 Task: Search one way flight ticket for 3 adults, 3 children in business from Peoria: General Downing-peoria International Airport to Riverton: Central Wyoming Regional Airport (was Riverton Regional) on 5-4-2023. Choice of flights is Emirates. Number of bags: 4 checked bags. Price is upto 108000. Outbound departure time preference is 15:45.
Action: Mouse moved to (403, 355)
Screenshot: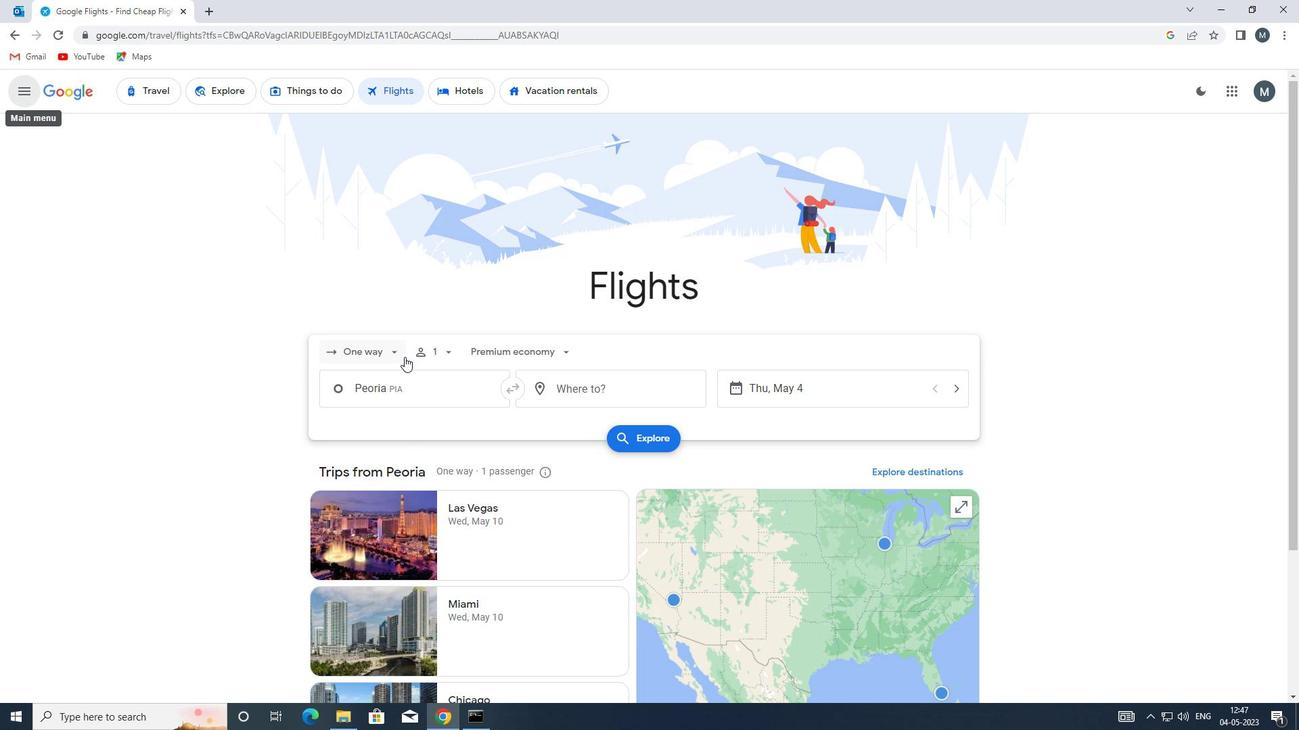 
Action: Mouse pressed left at (403, 355)
Screenshot: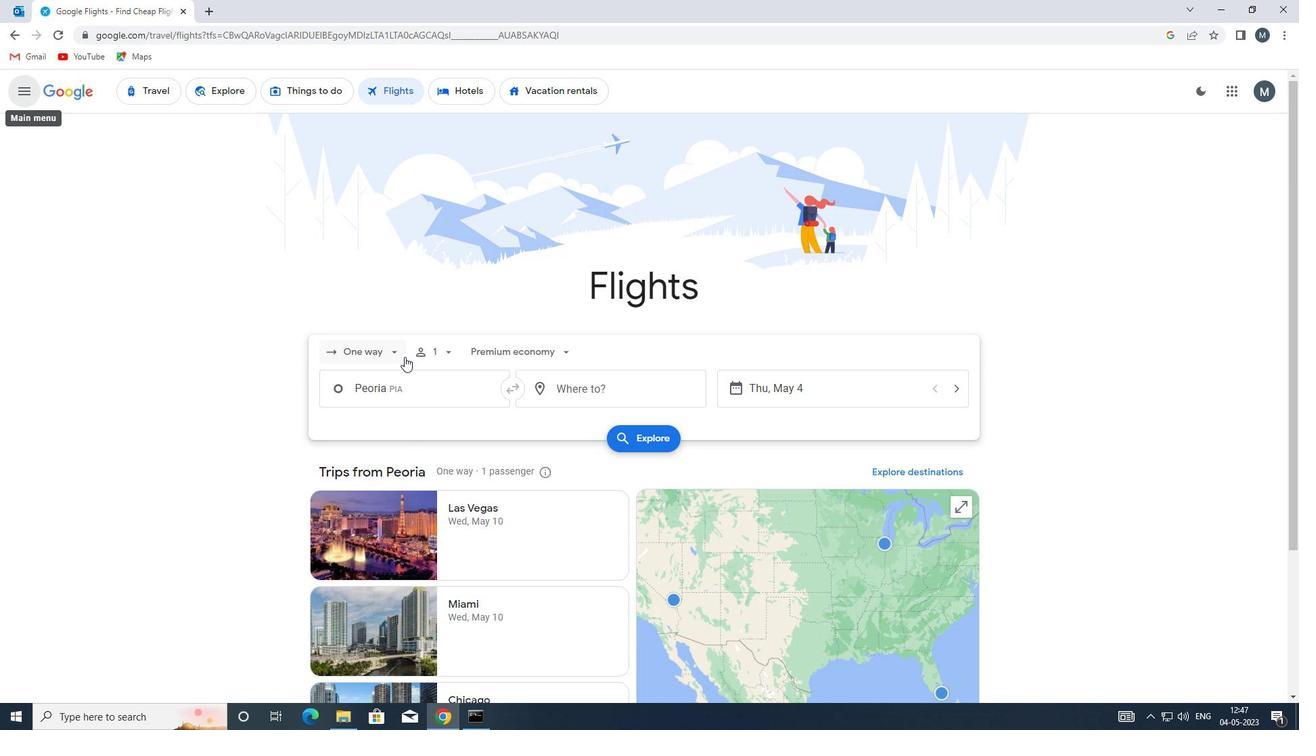 
Action: Mouse moved to (412, 411)
Screenshot: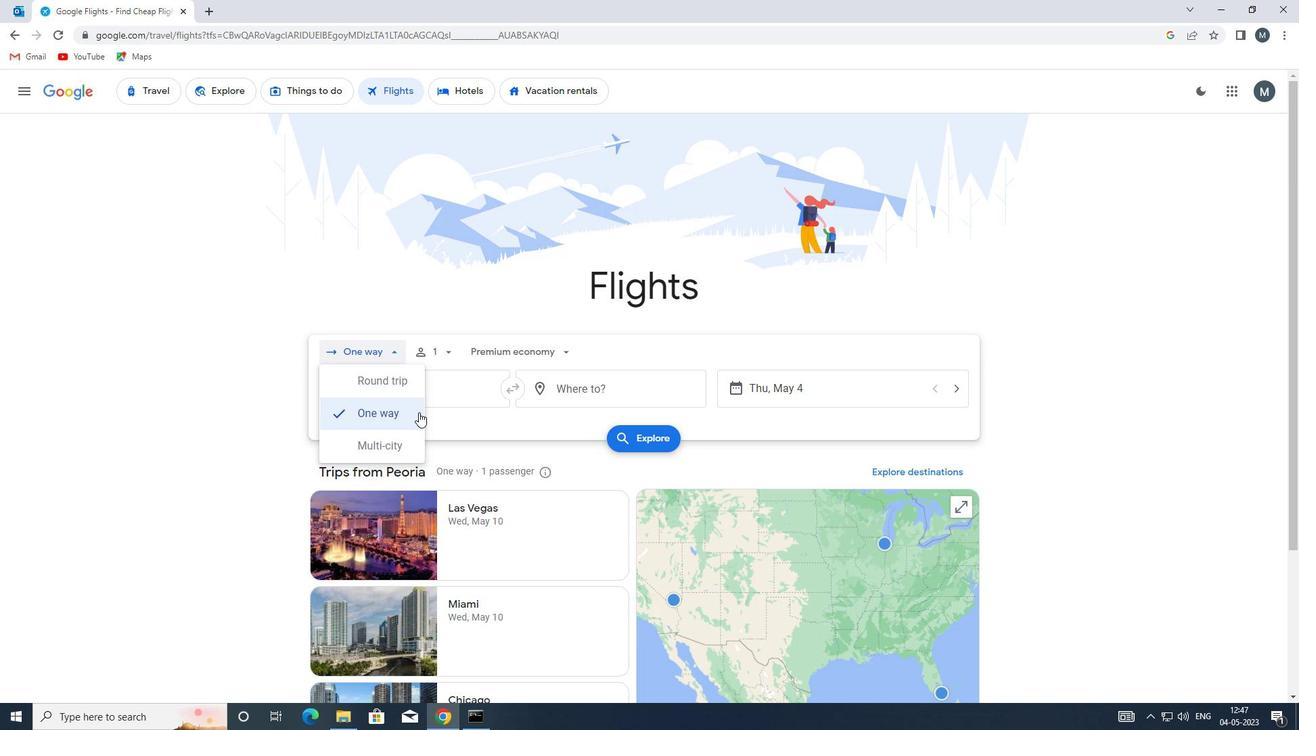 
Action: Mouse pressed left at (412, 411)
Screenshot: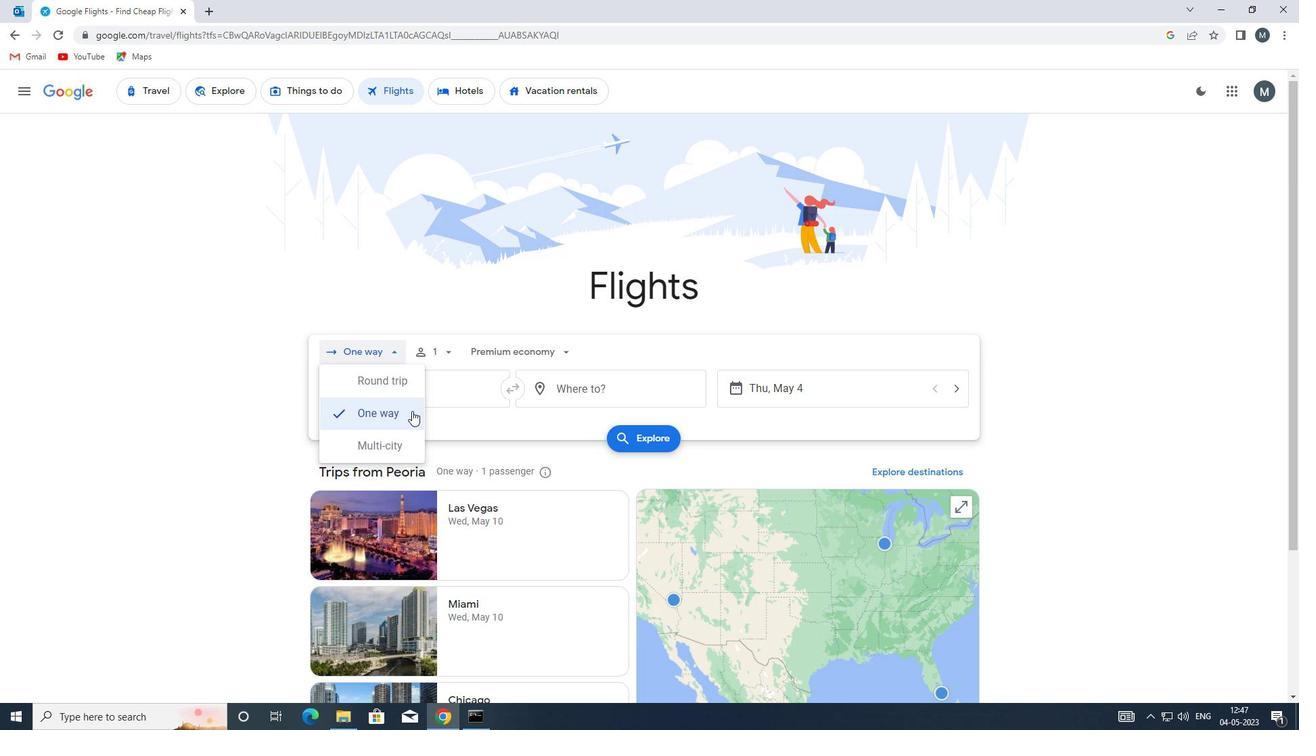 
Action: Mouse moved to (455, 351)
Screenshot: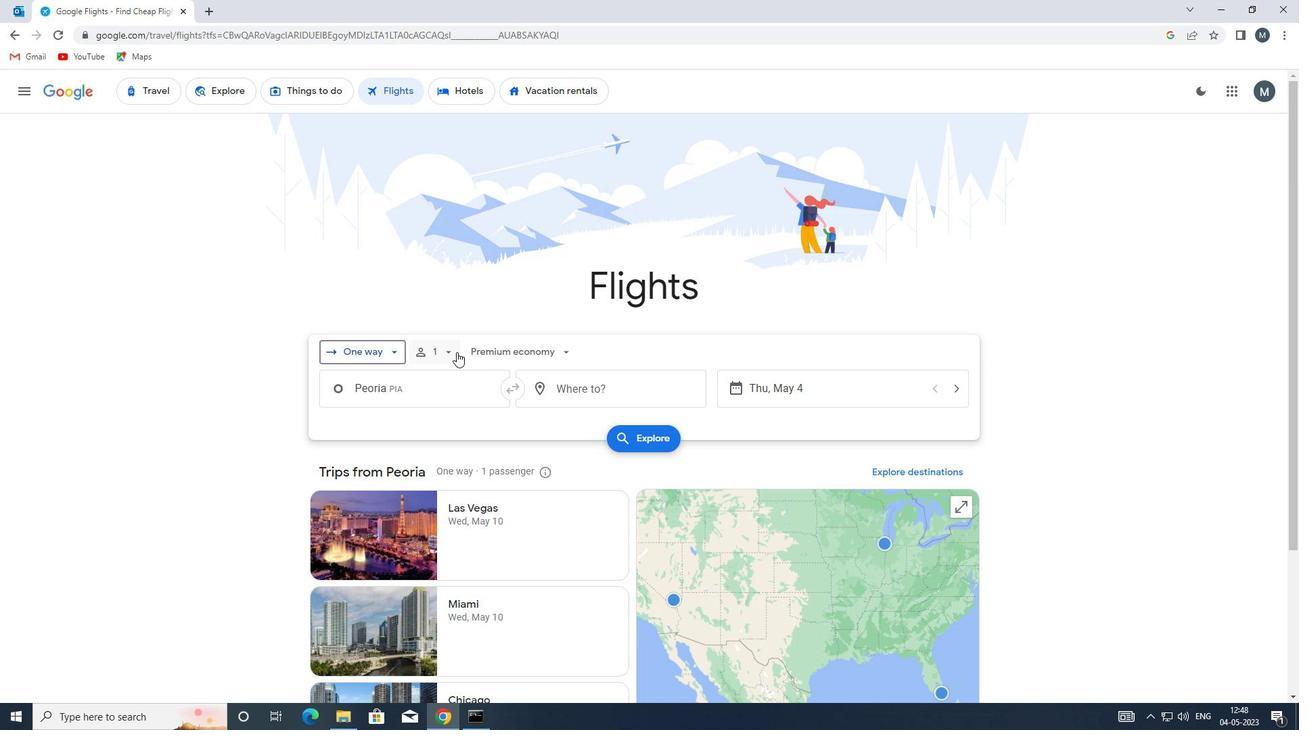 
Action: Mouse pressed left at (455, 351)
Screenshot: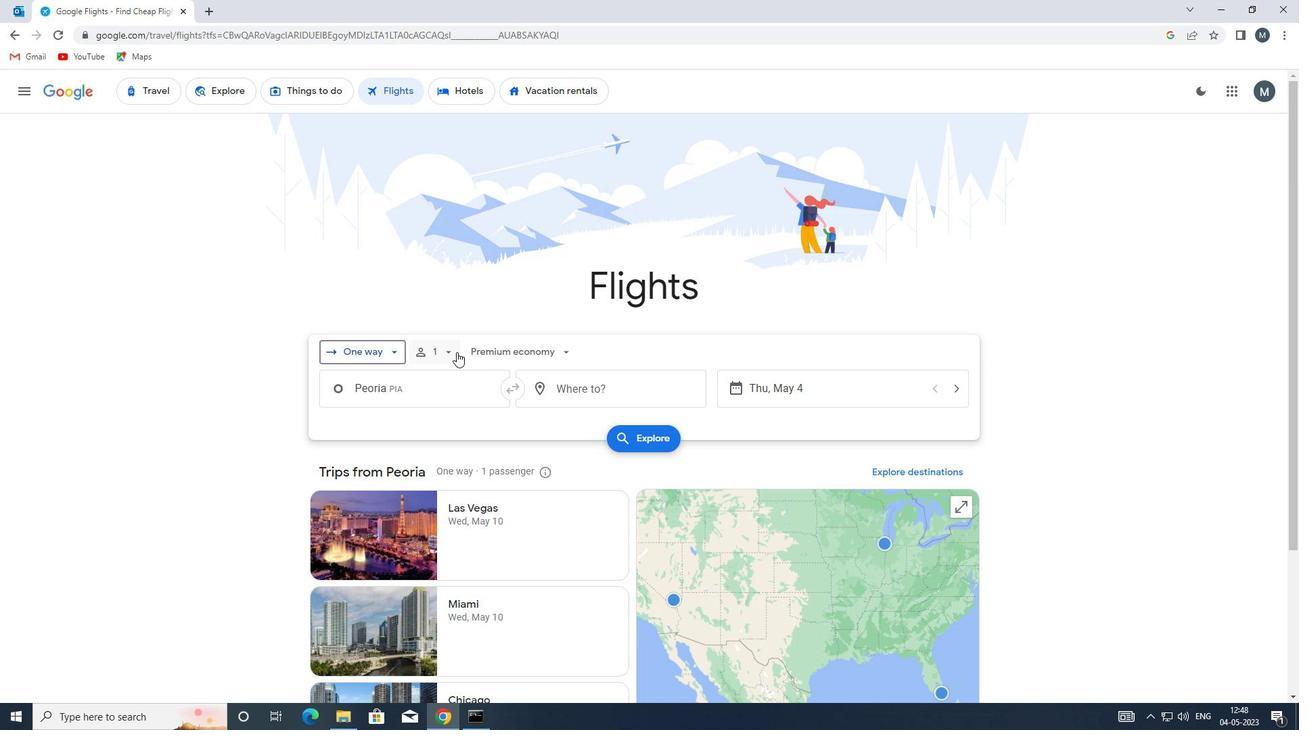 
Action: Mouse moved to (554, 384)
Screenshot: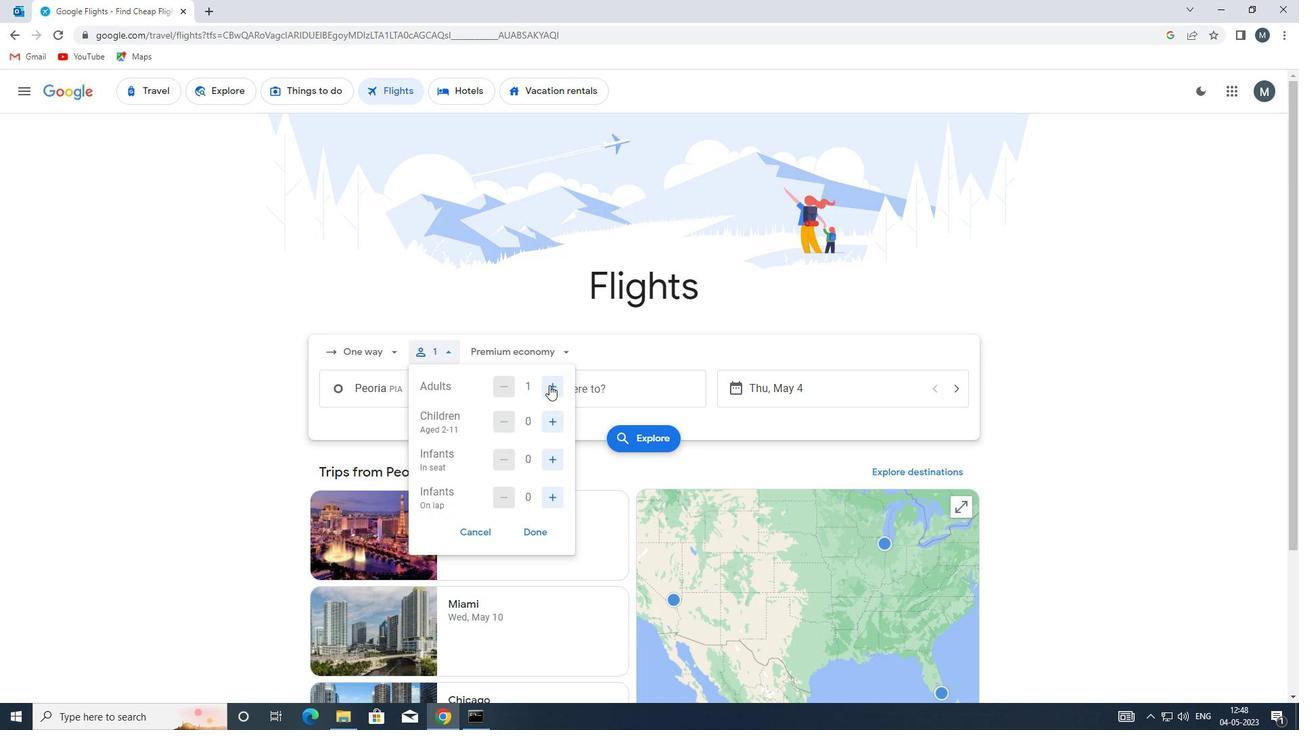 
Action: Mouse pressed left at (554, 384)
Screenshot: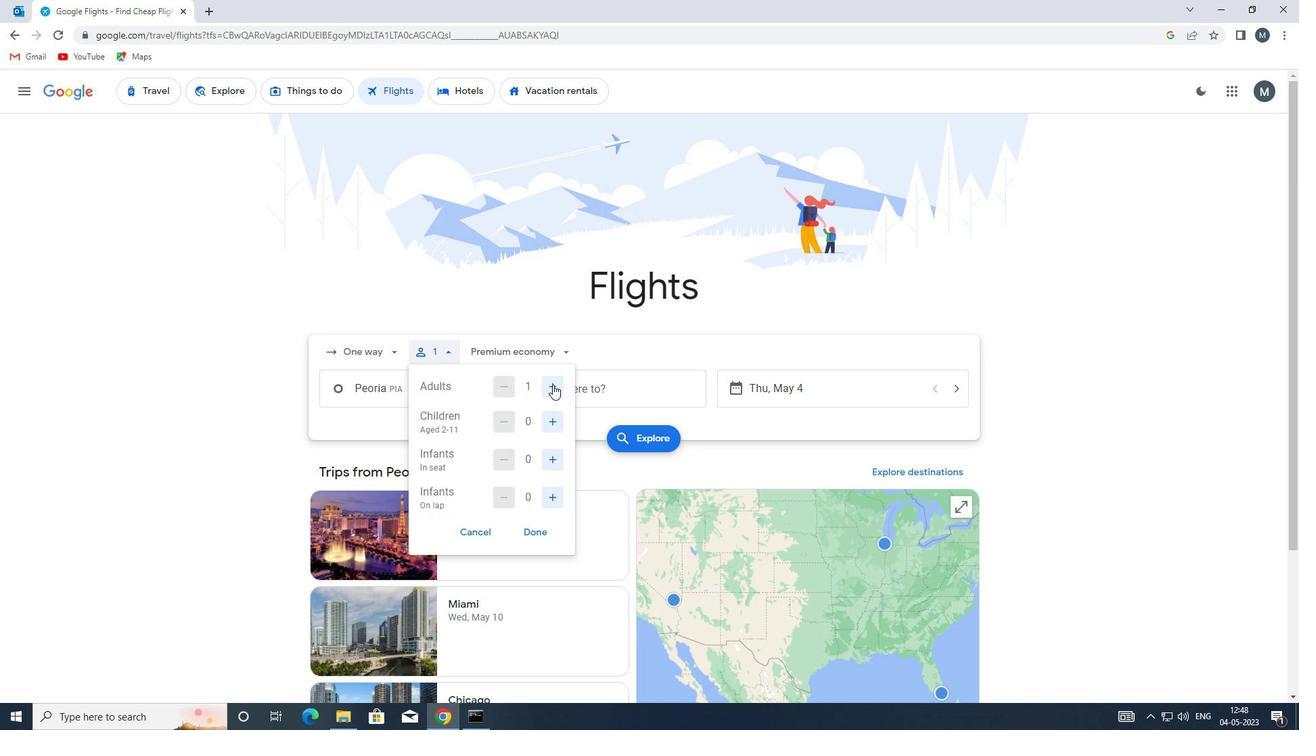
Action: Mouse pressed left at (554, 384)
Screenshot: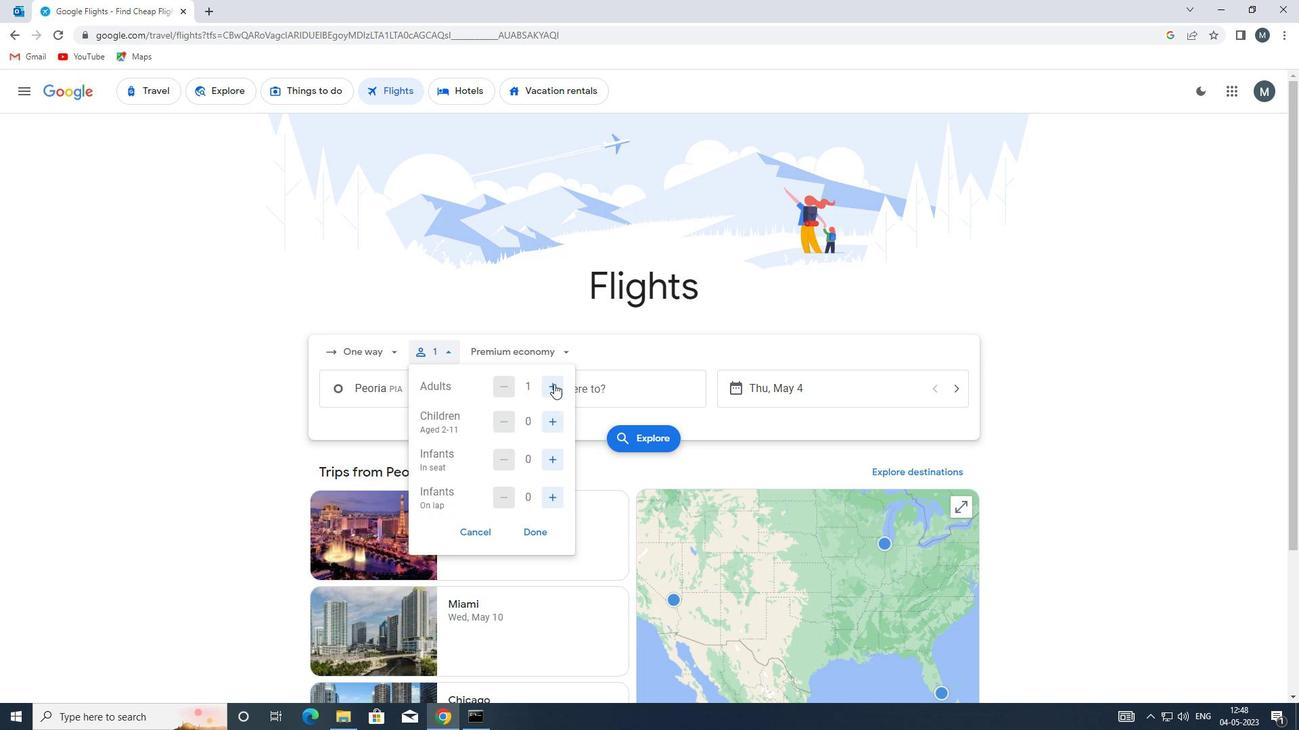 
Action: Mouse moved to (555, 419)
Screenshot: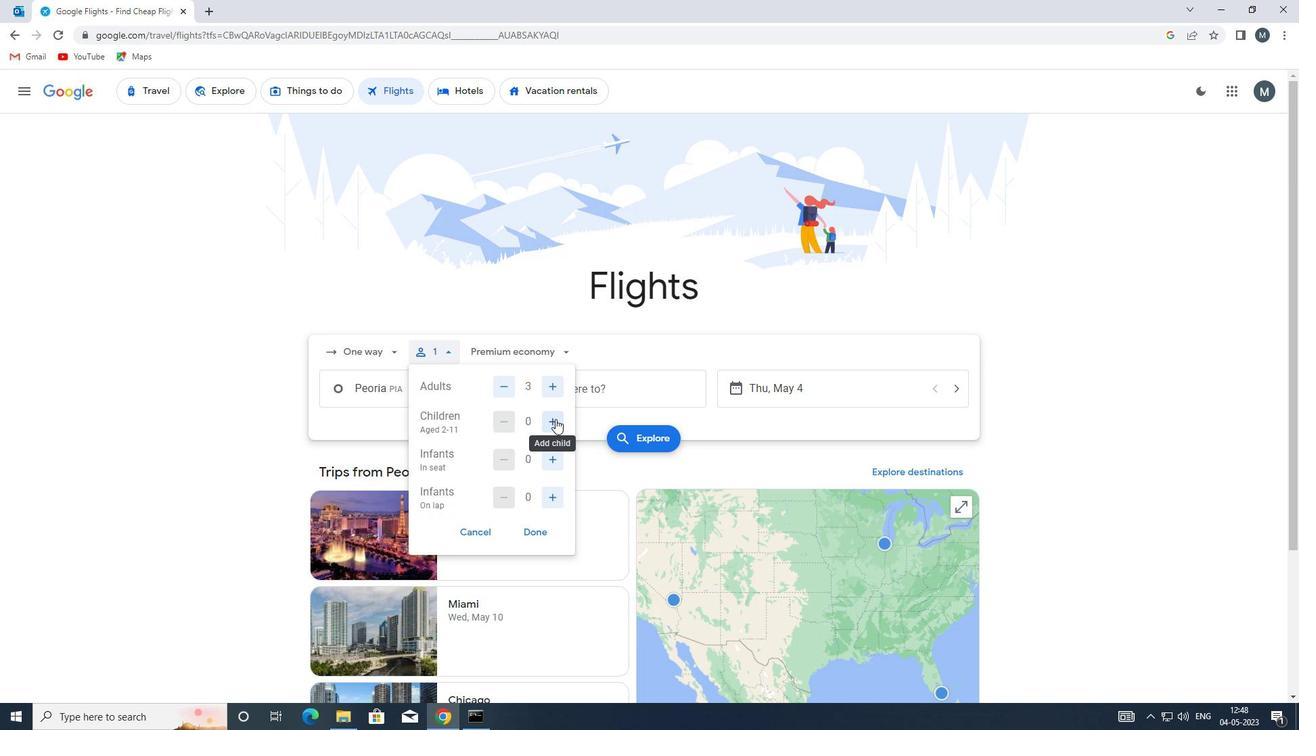 
Action: Mouse pressed left at (555, 419)
Screenshot: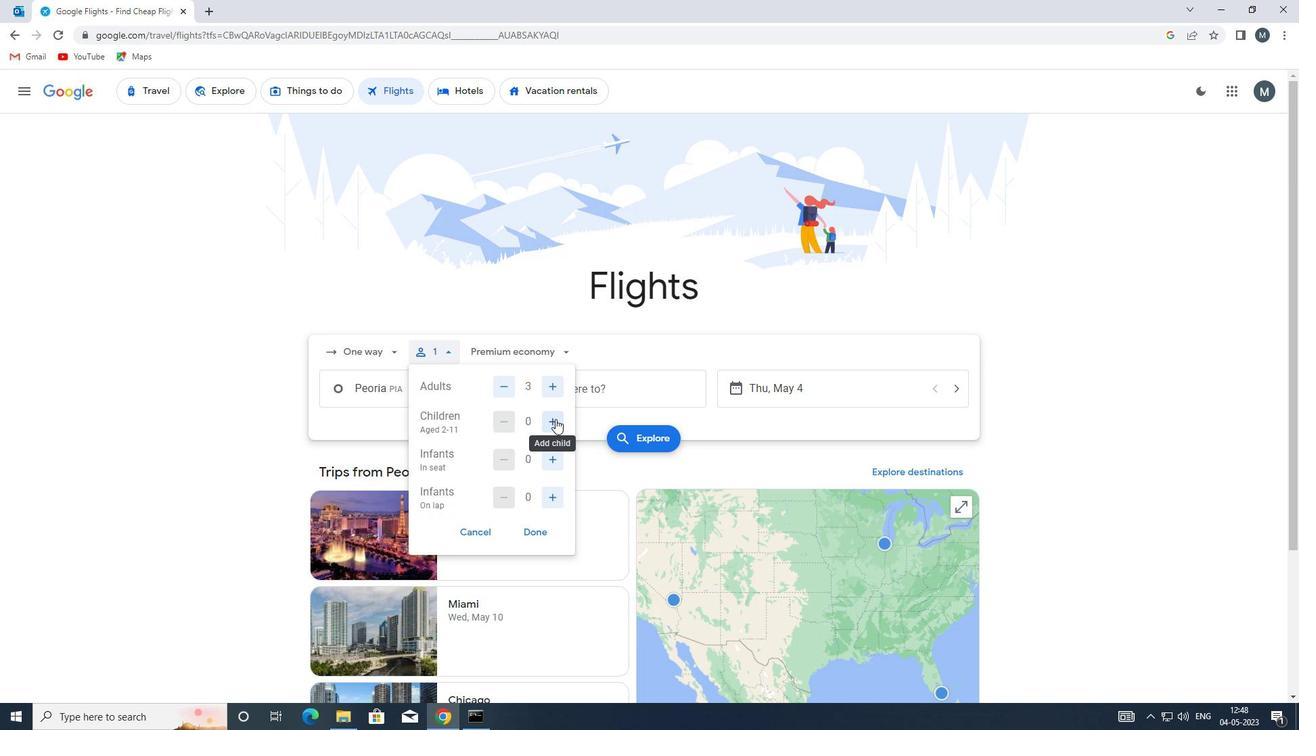 
Action: Mouse pressed left at (555, 419)
Screenshot: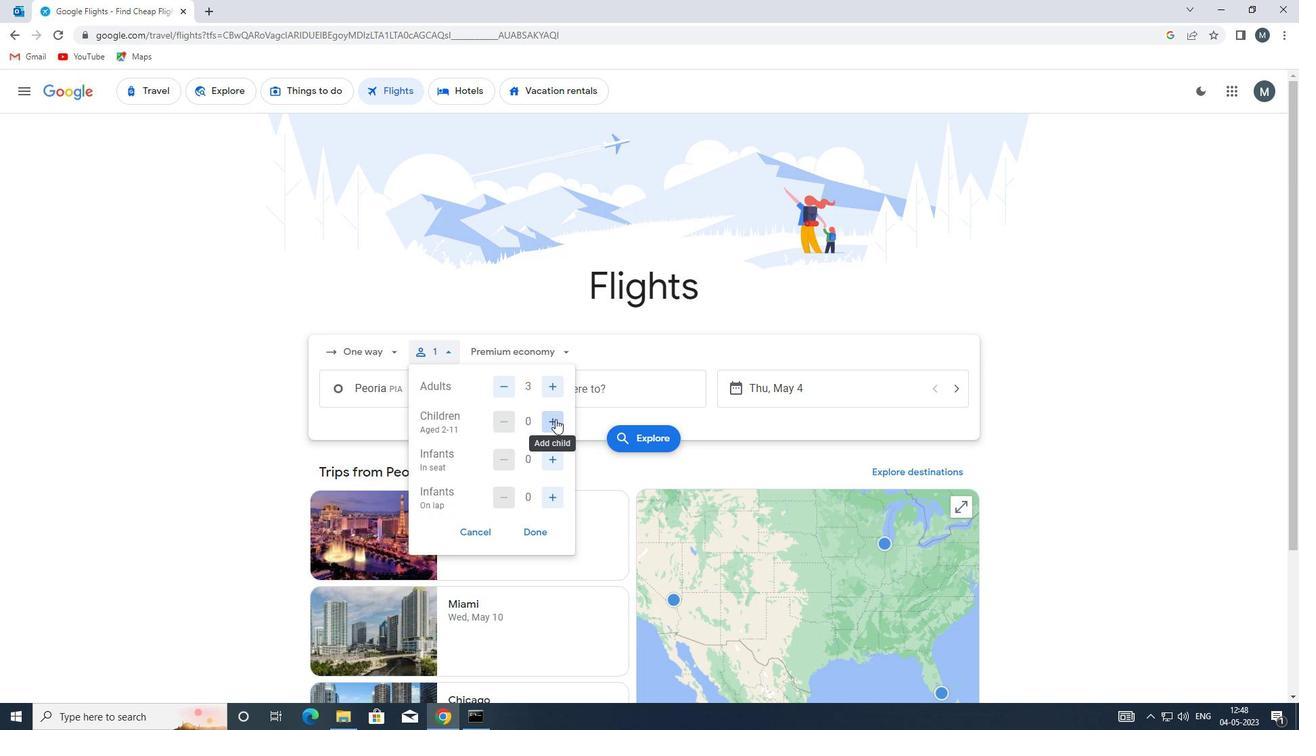 
Action: Mouse pressed left at (555, 419)
Screenshot: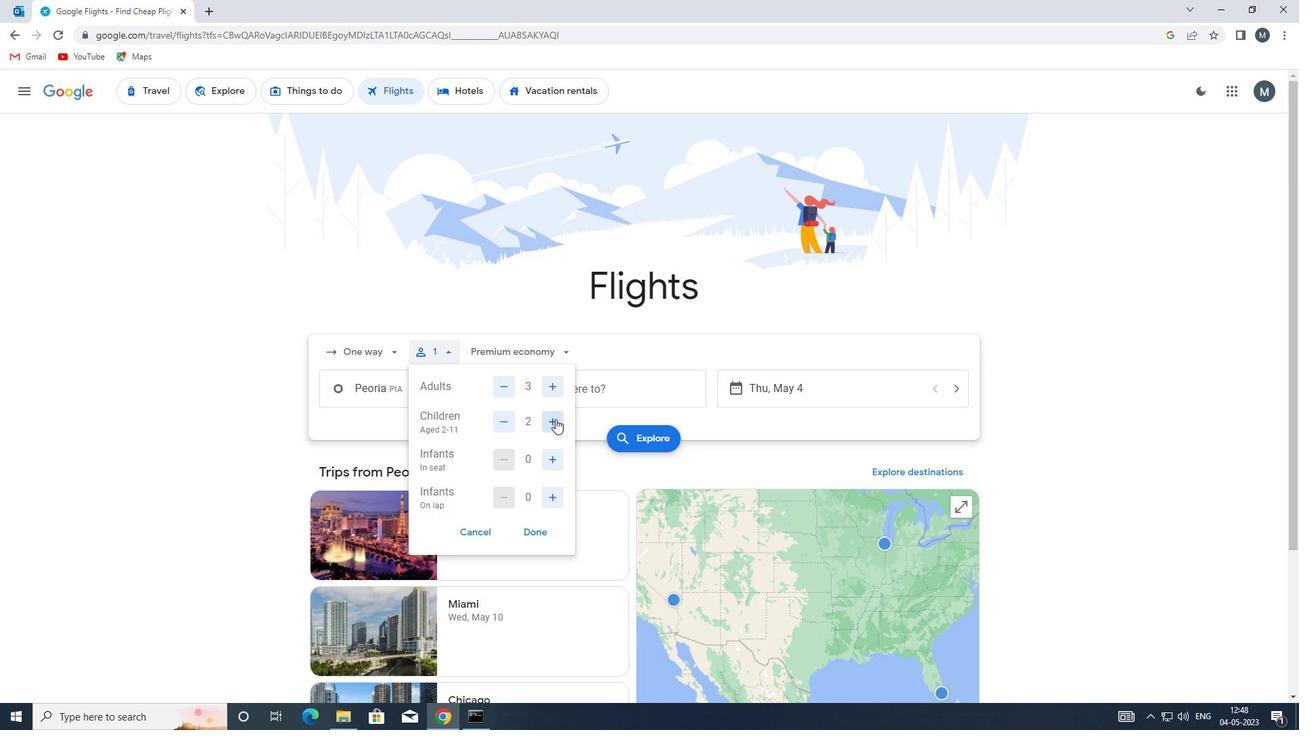 
Action: Mouse moved to (546, 532)
Screenshot: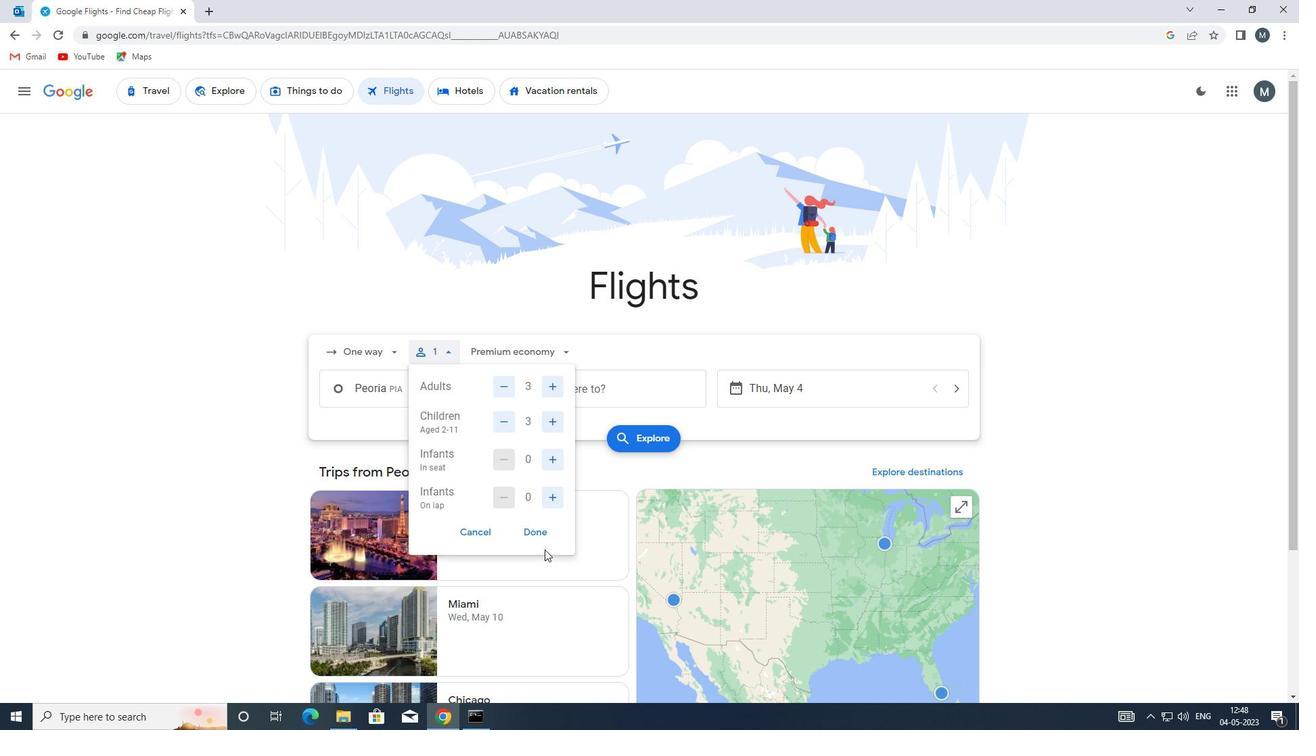 
Action: Mouse pressed left at (546, 532)
Screenshot: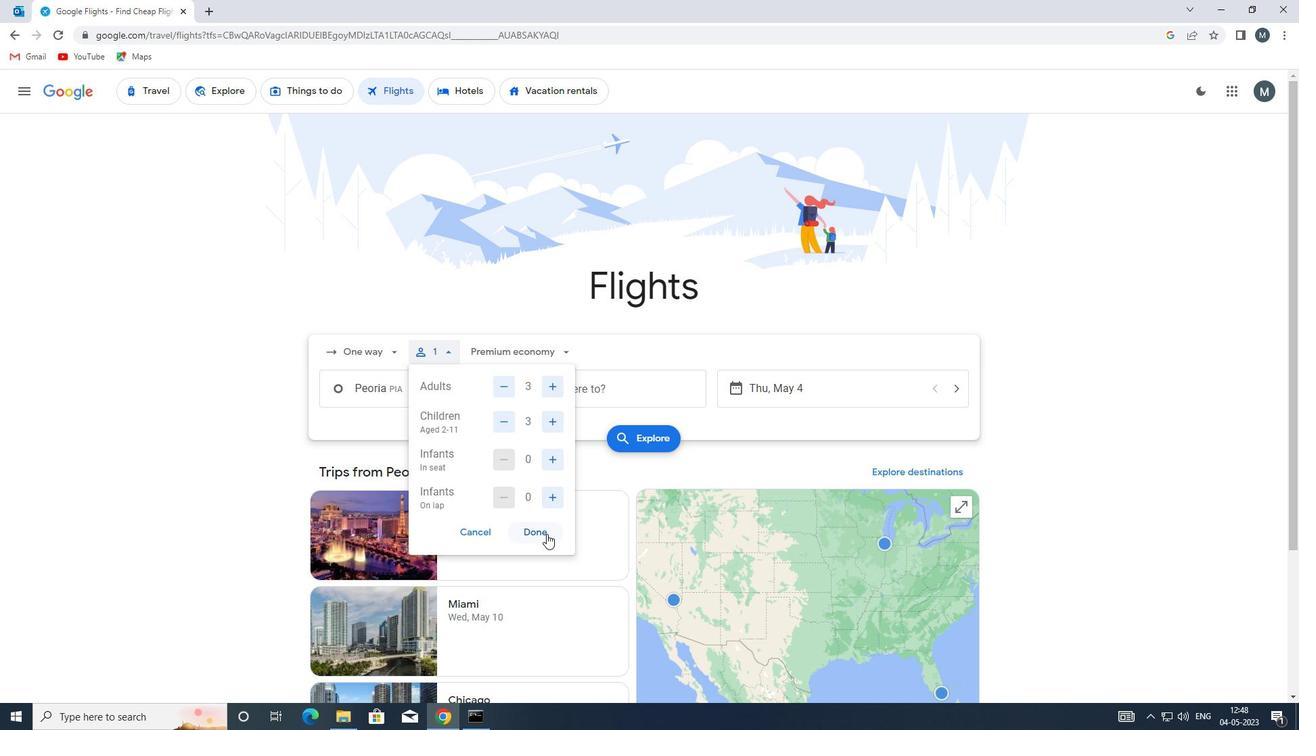 
Action: Mouse moved to (512, 362)
Screenshot: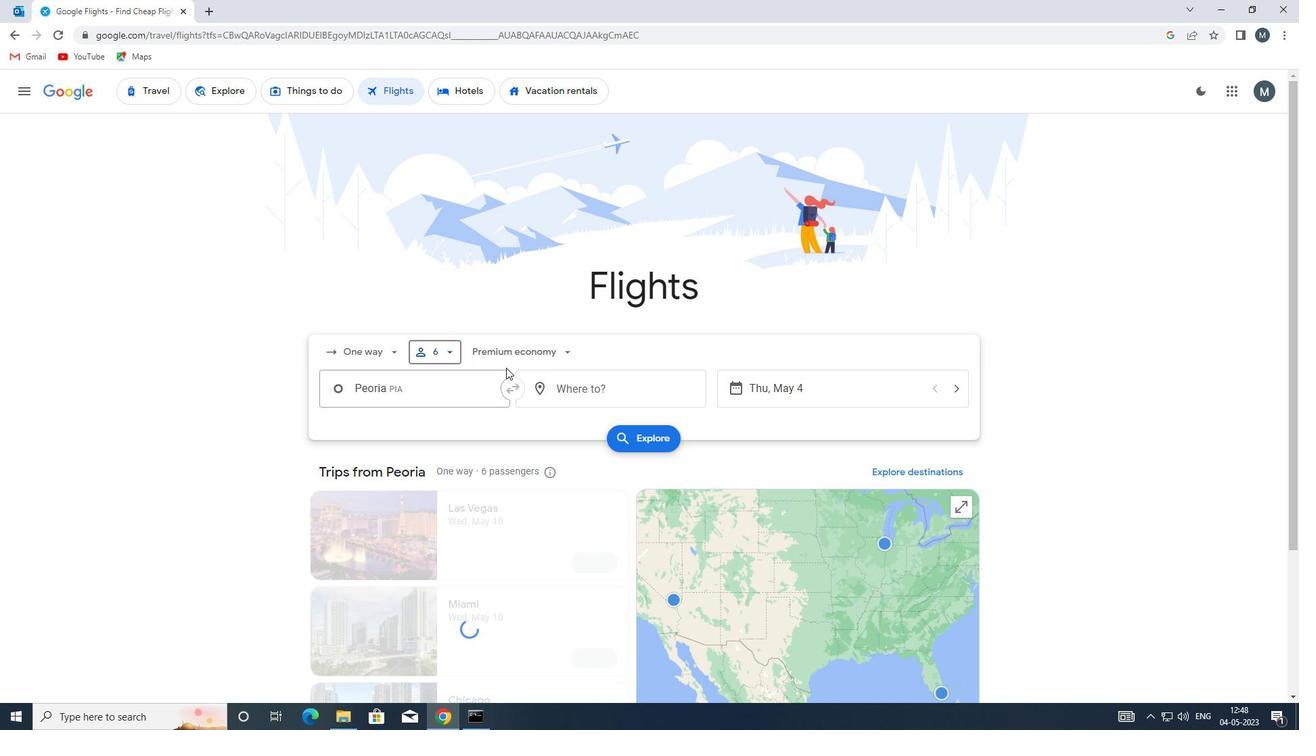 
Action: Mouse pressed left at (512, 362)
Screenshot: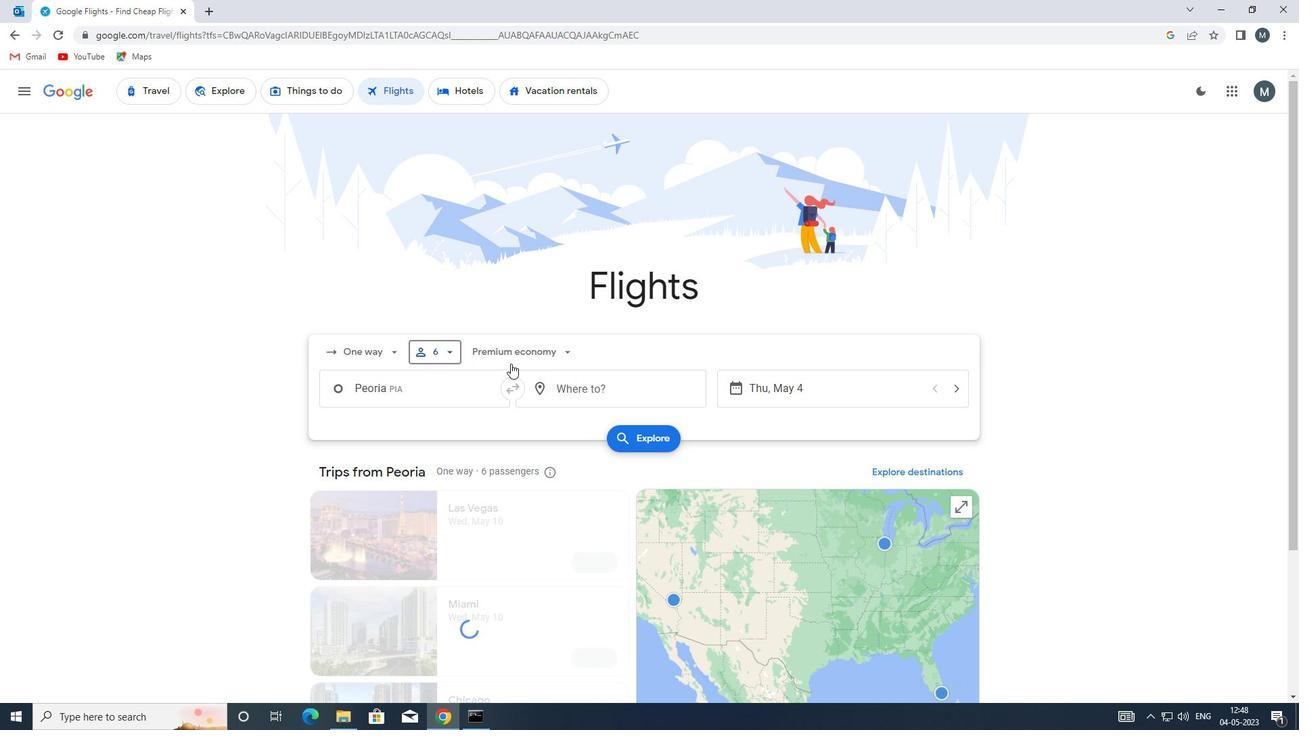 
Action: Mouse moved to (524, 445)
Screenshot: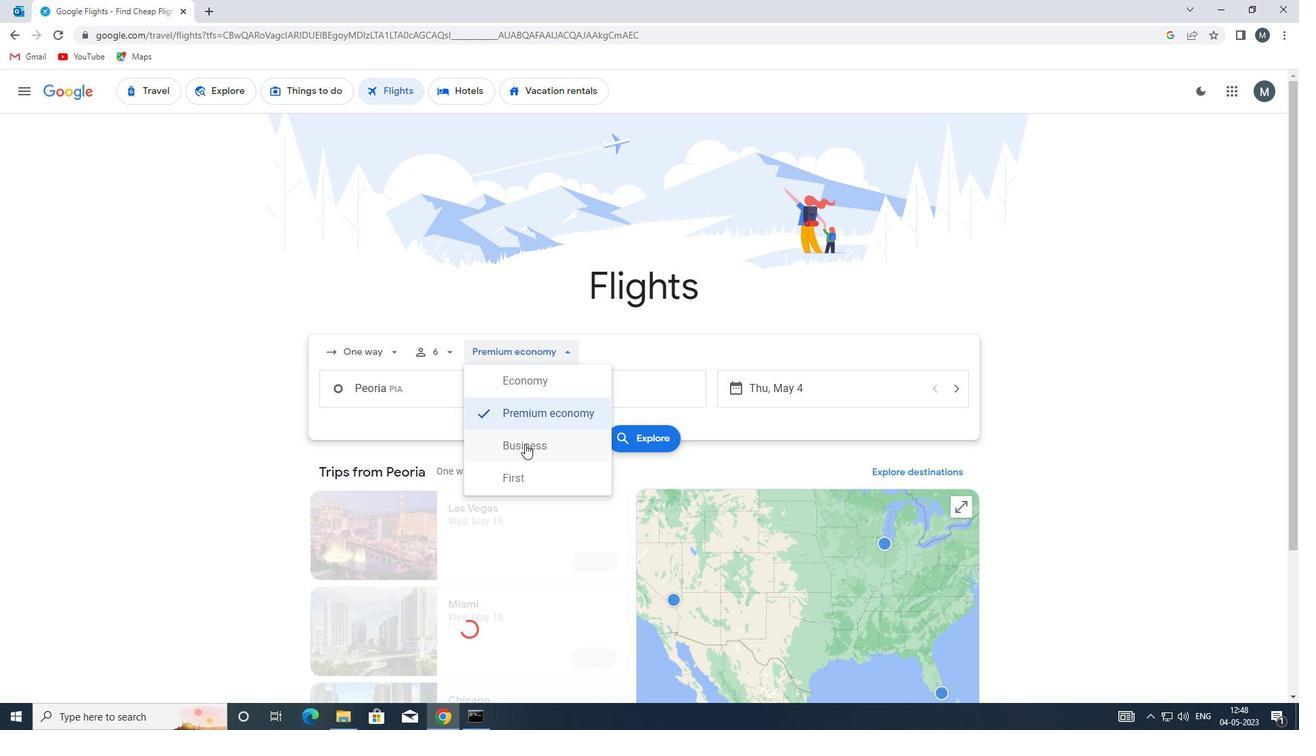 
Action: Mouse pressed left at (524, 445)
Screenshot: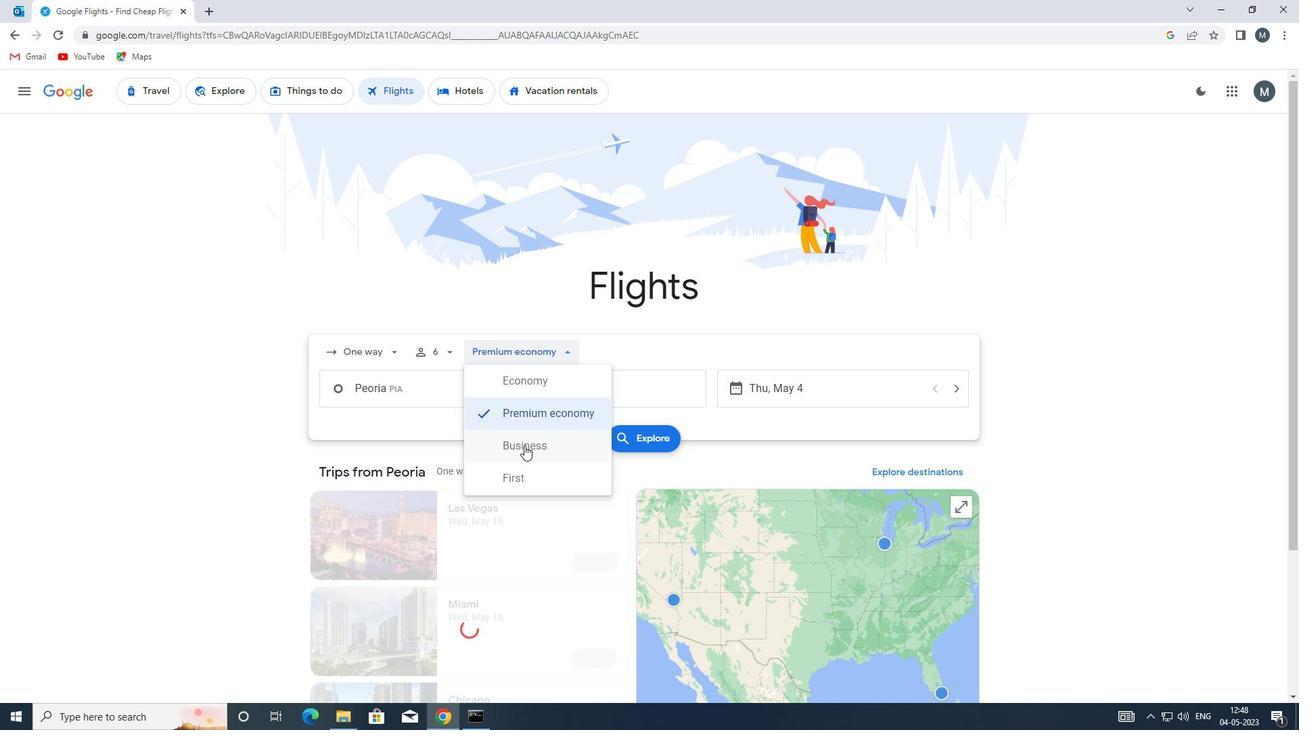 
Action: Mouse moved to (437, 397)
Screenshot: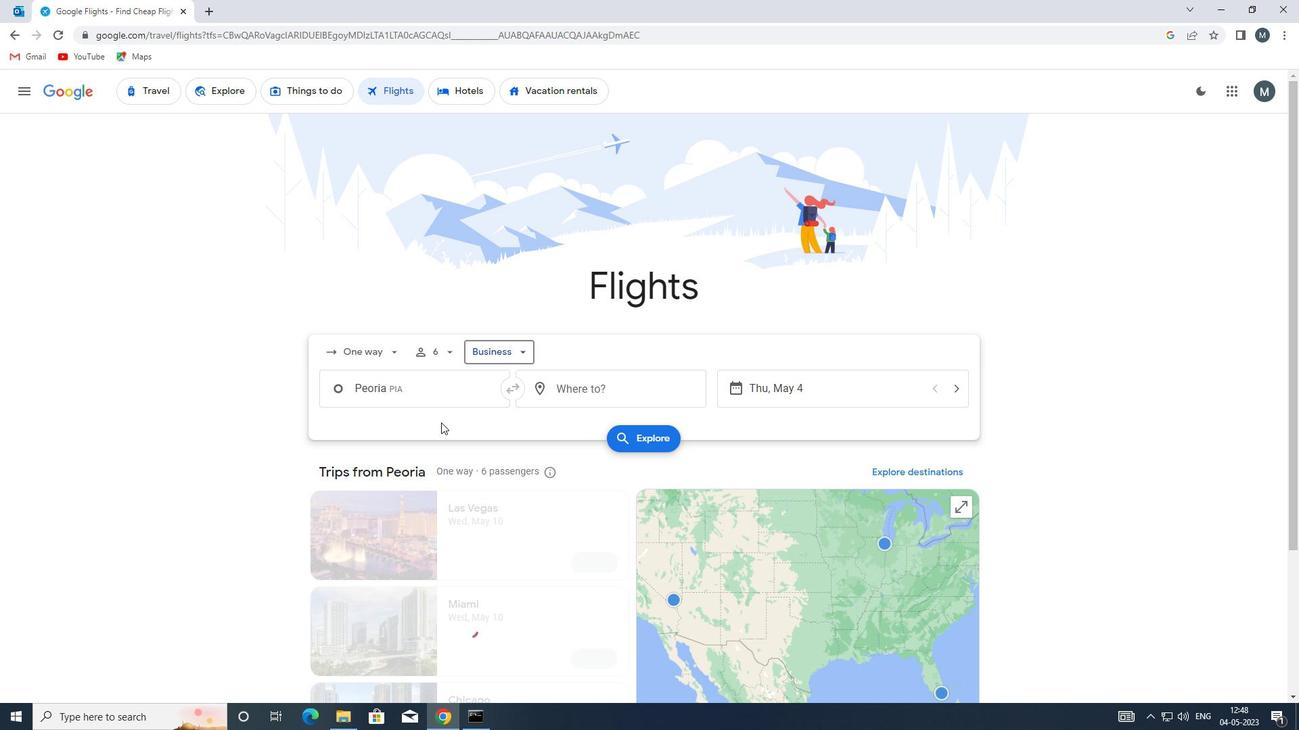 
Action: Mouse pressed left at (437, 397)
Screenshot: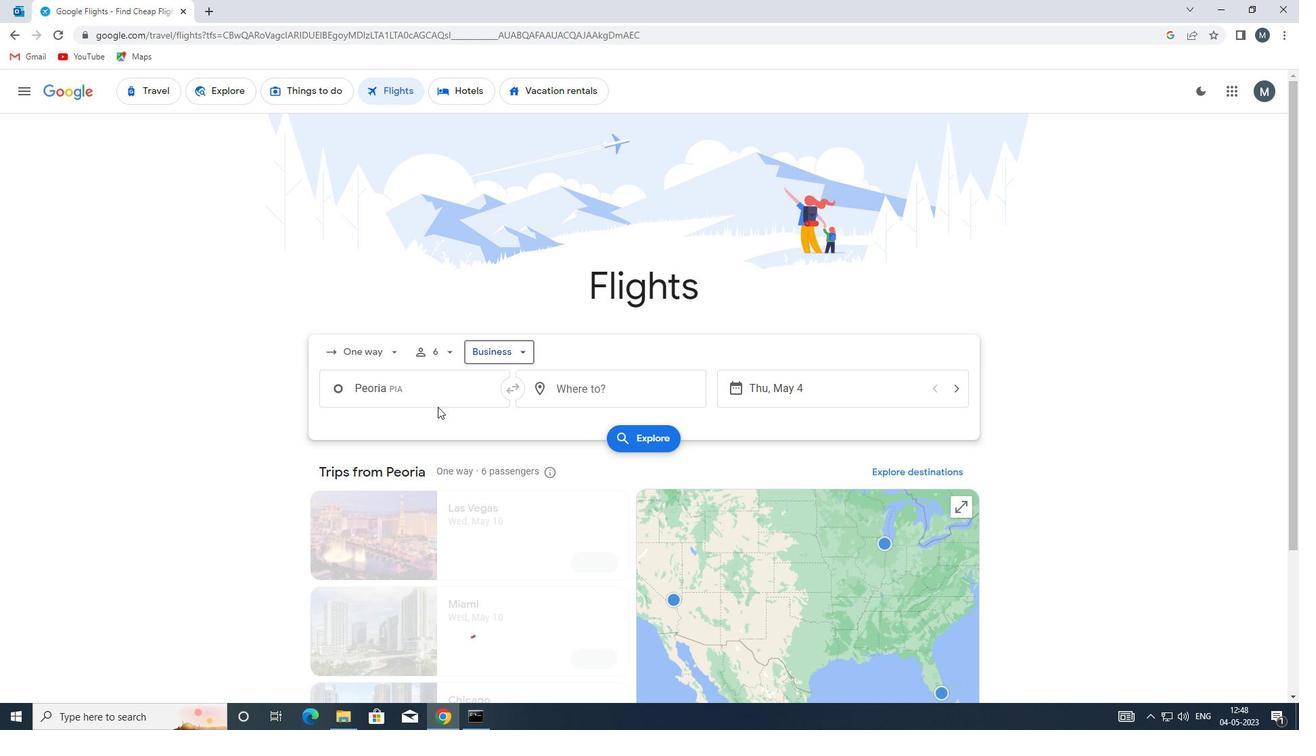 
Action: Mouse moved to (454, 468)
Screenshot: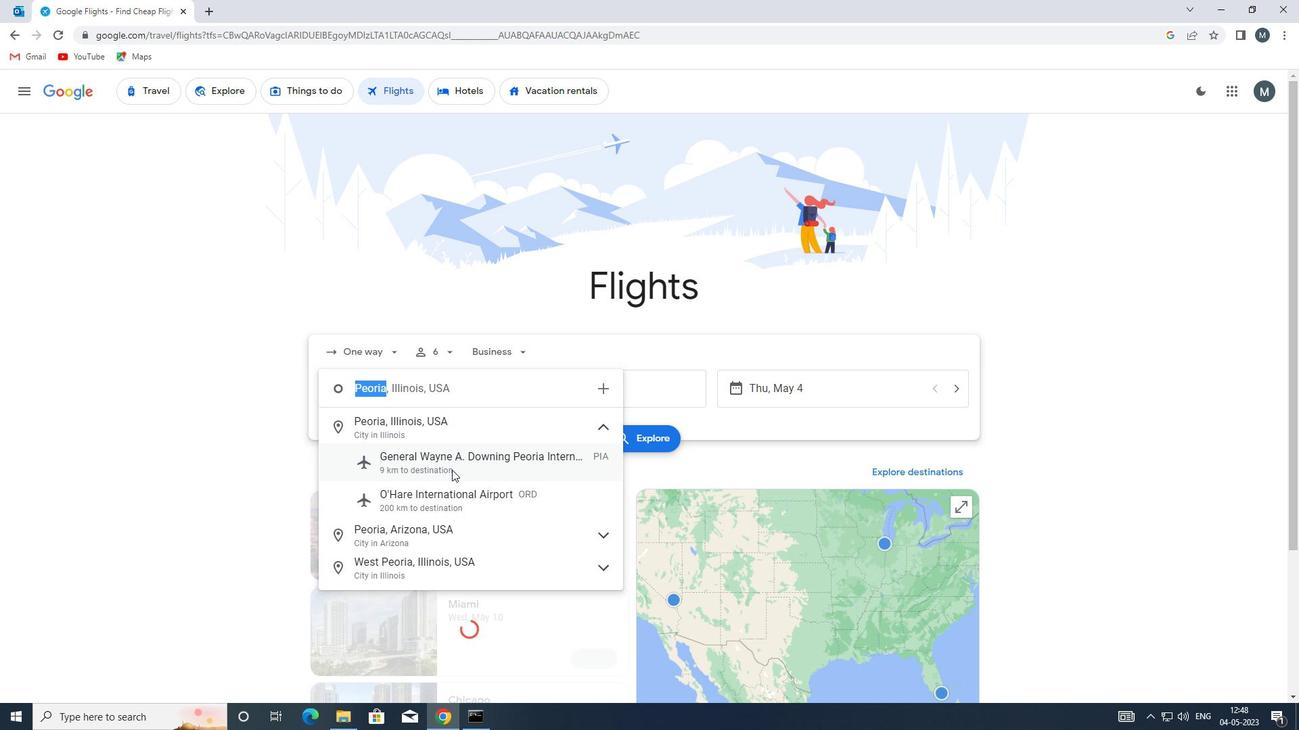 
Action: Mouse pressed left at (454, 468)
Screenshot: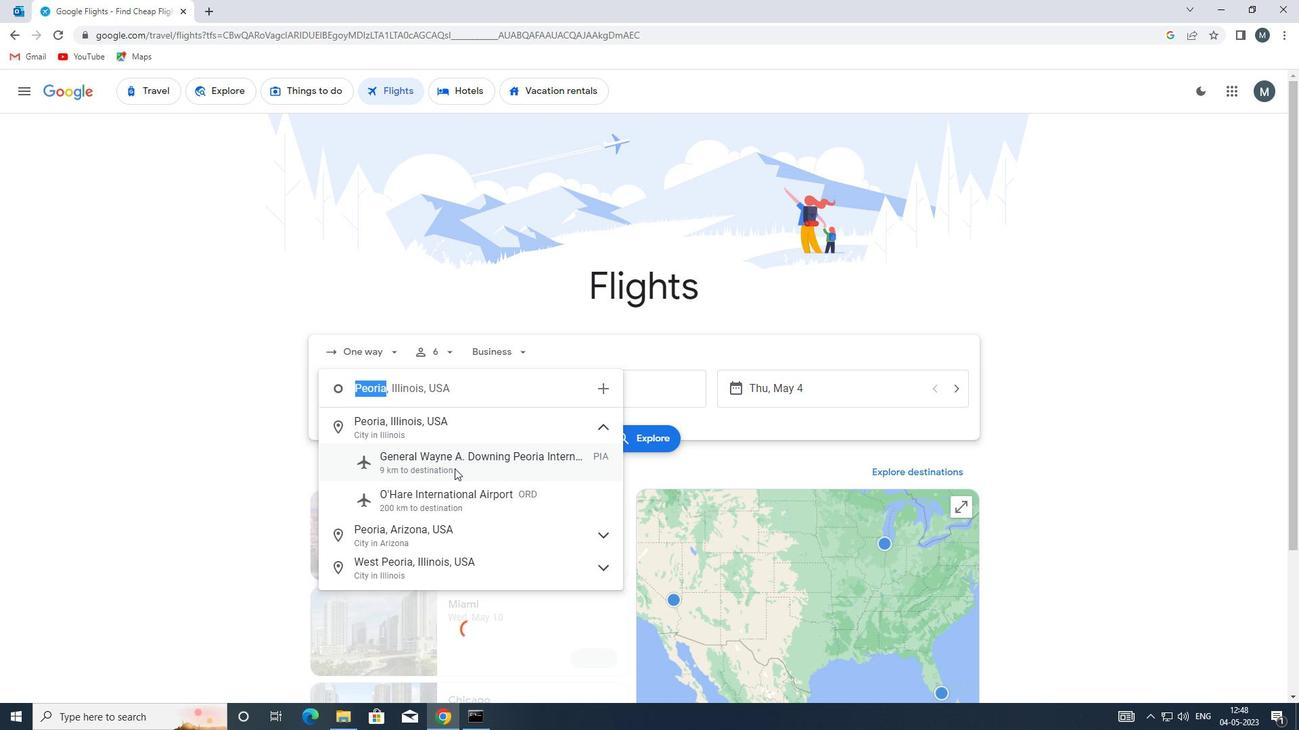 
Action: Mouse moved to (571, 393)
Screenshot: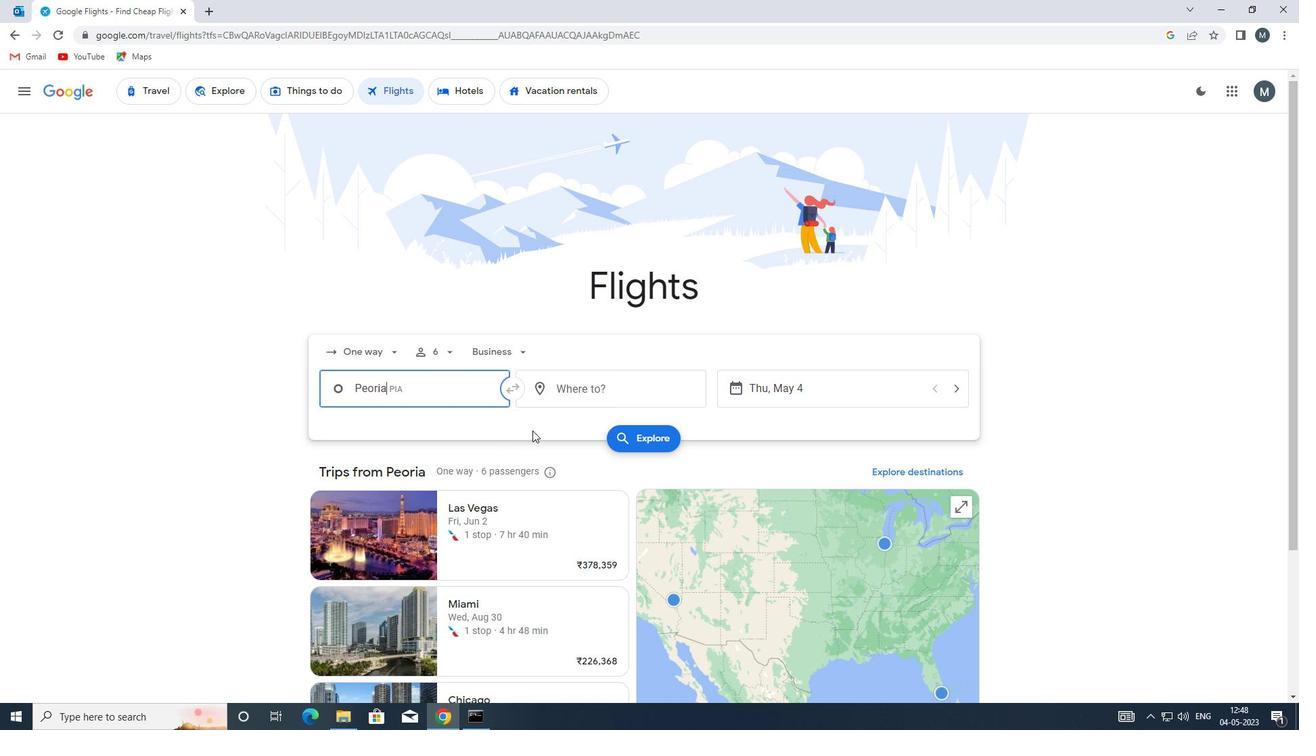 
Action: Mouse pressed left at (571, 393)
Screenshot: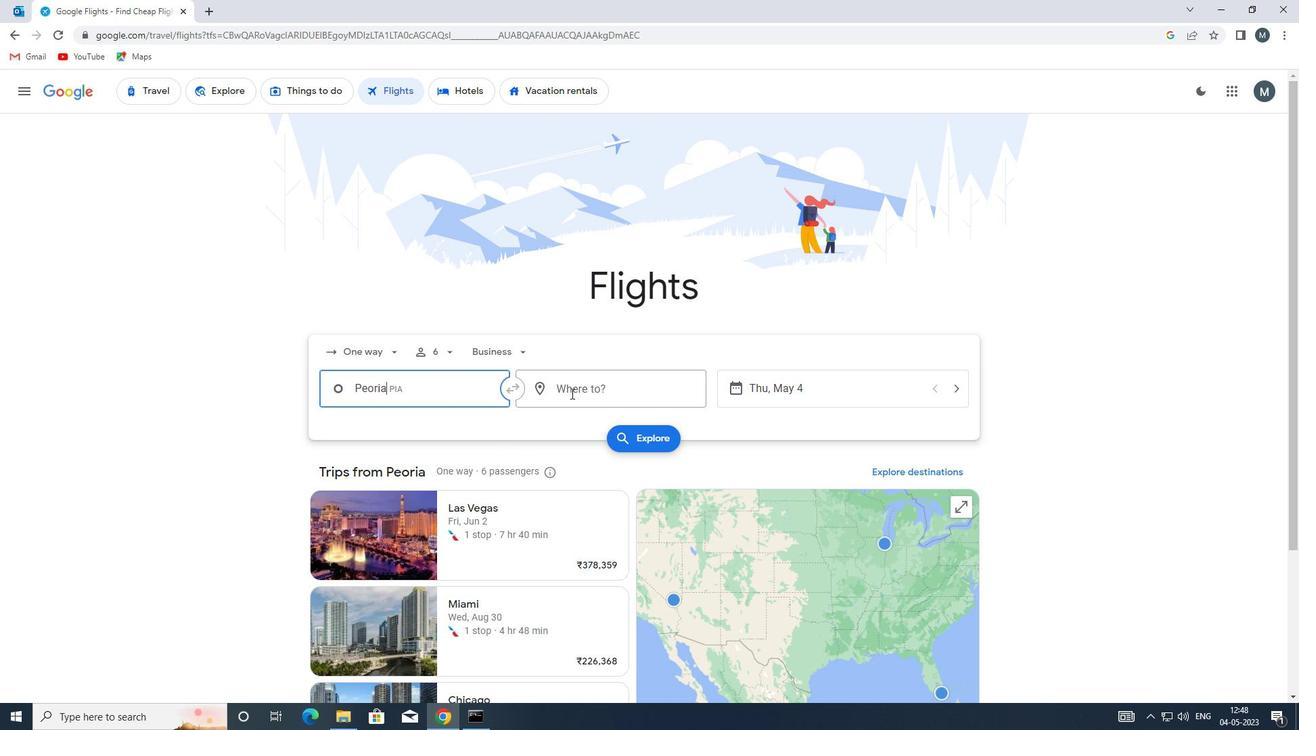
Action: Key pressed riw
Screenshot: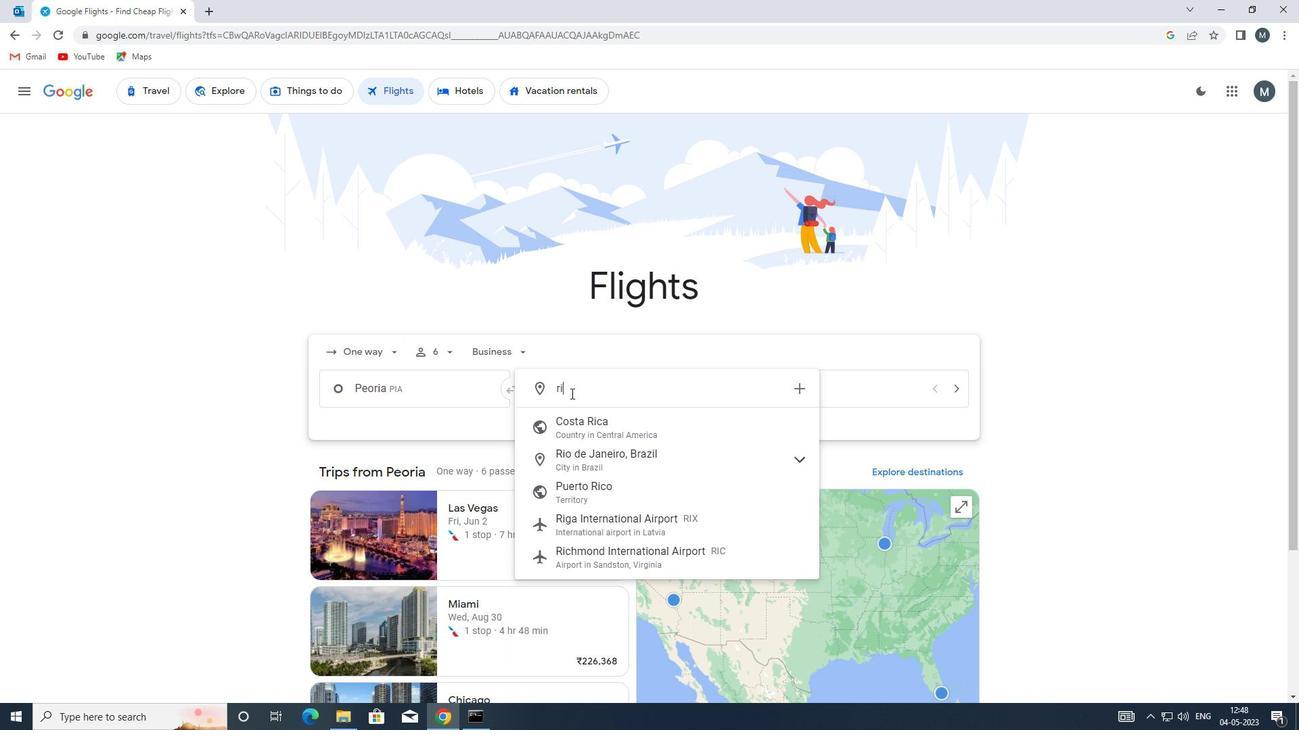 
Action: Mouse moved to (605, 435)
Screenshot: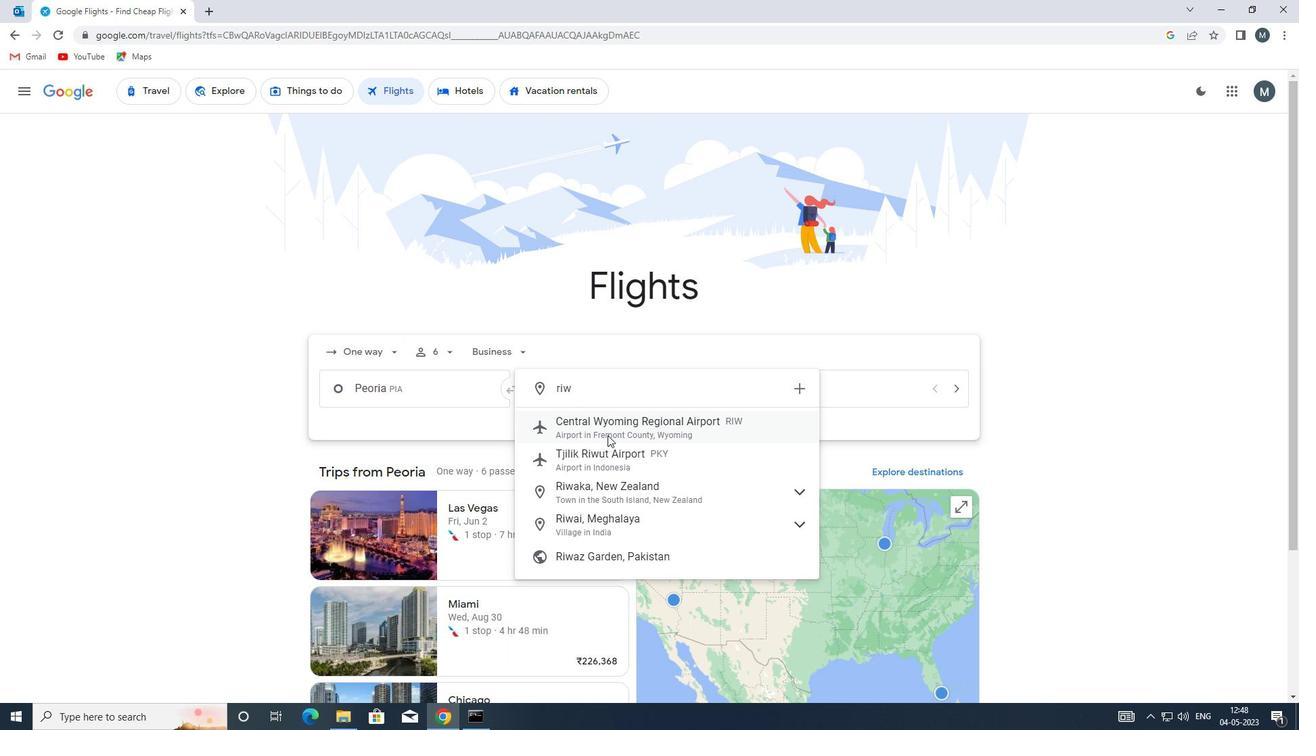 
Action: Mouse pressed left at (605, 435)
Screenshot: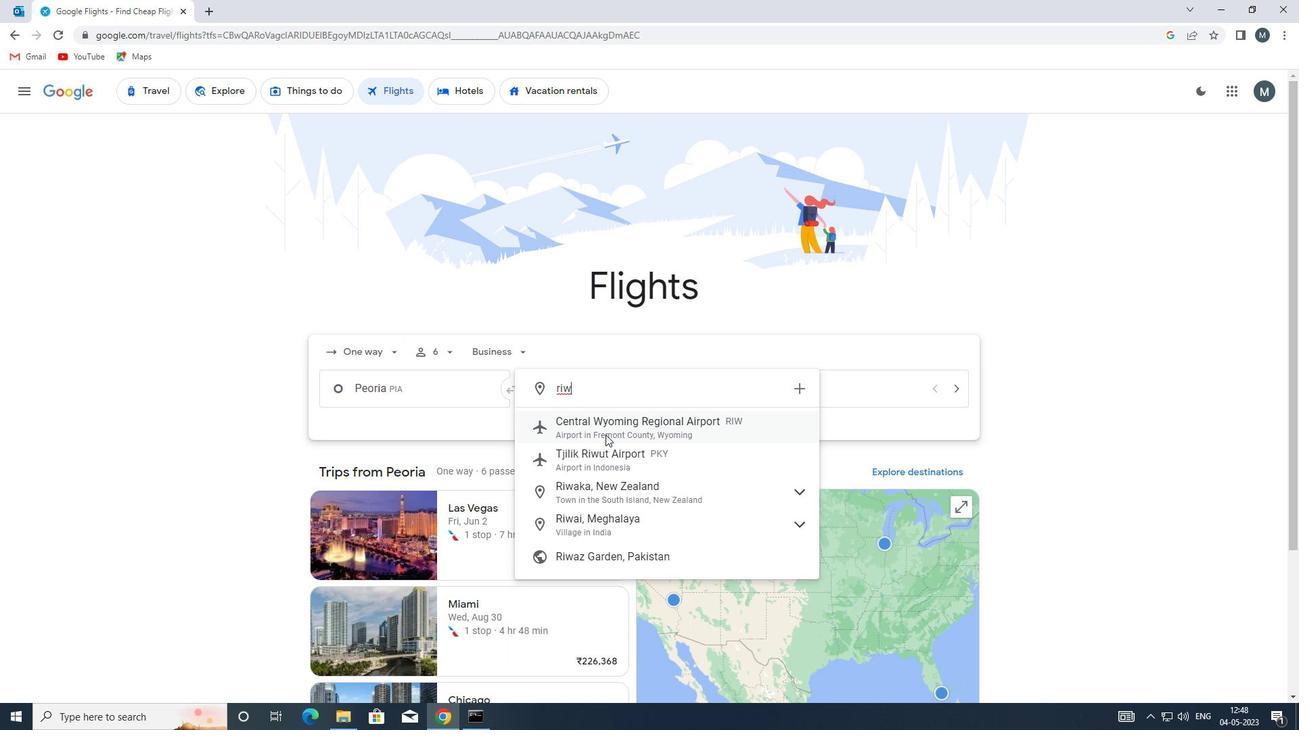 
Action: Mouse moved to (762, 389)
Screenshot: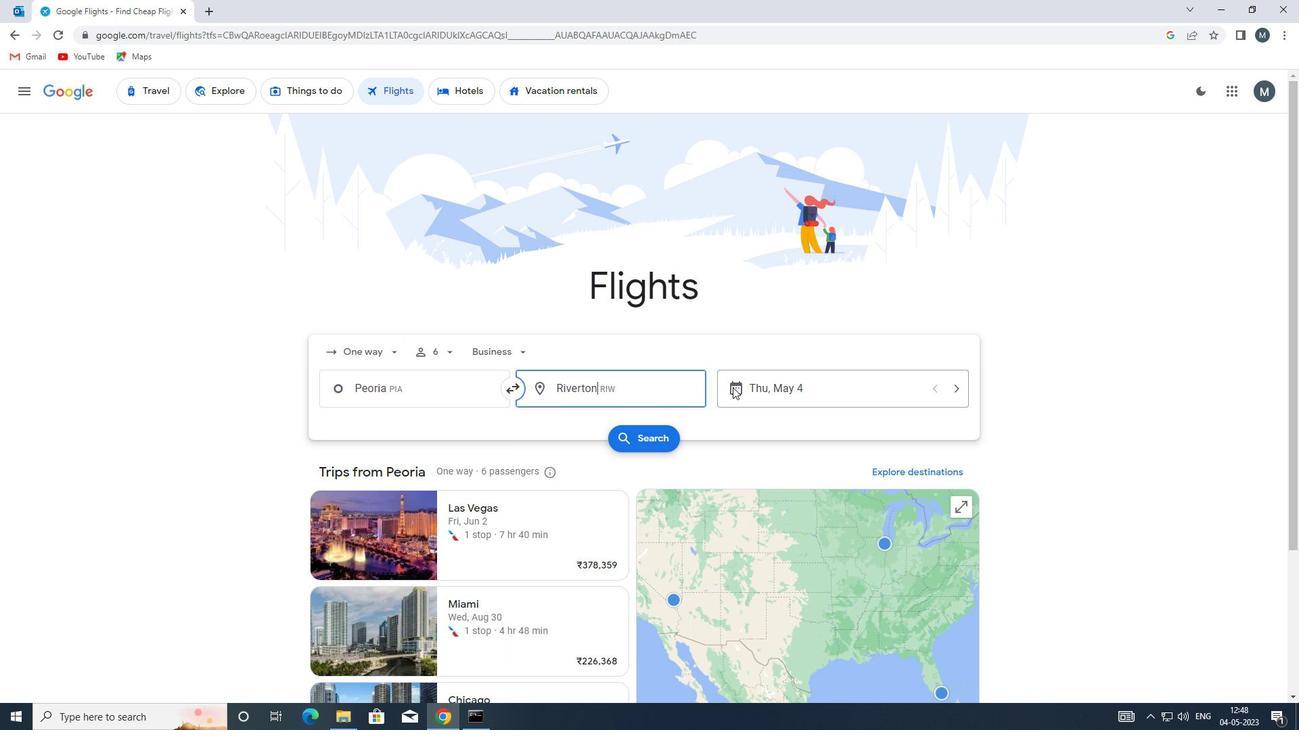 
Action: Mouse pressed left at (762, 389)
Screenshot: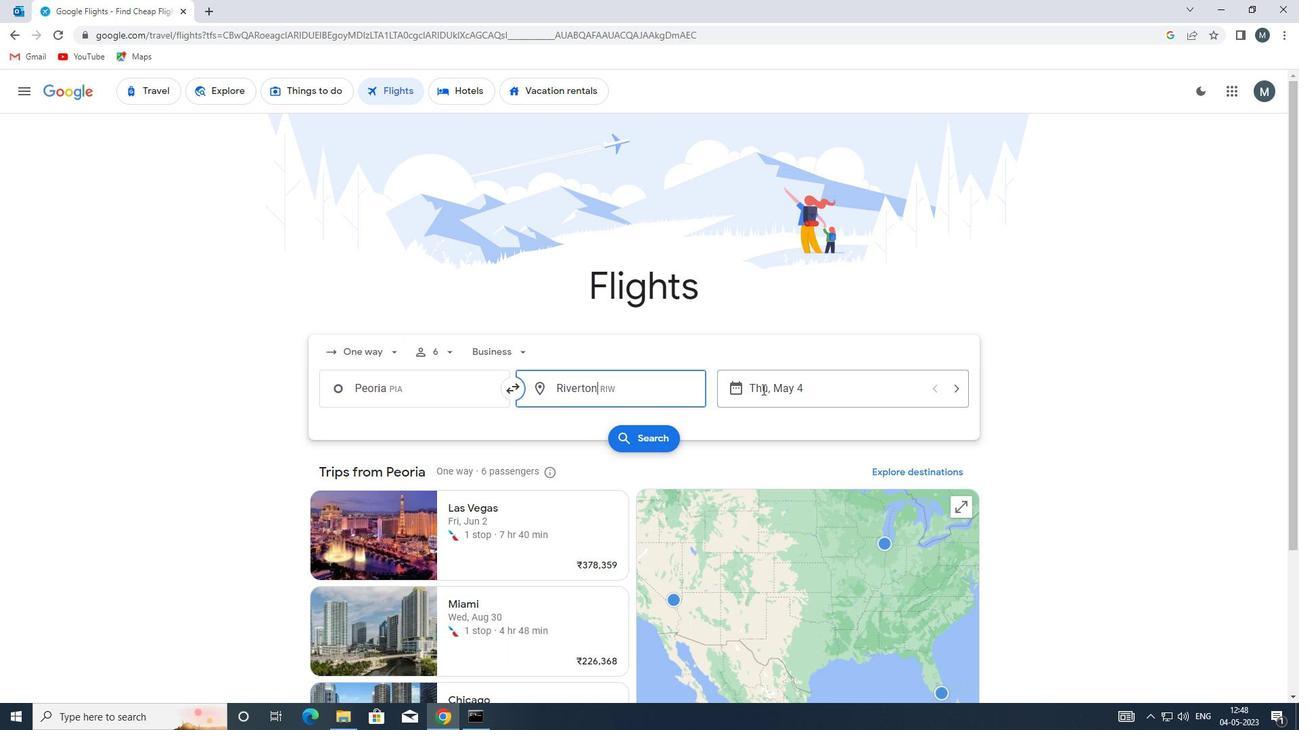 
Action: Mouse moved to (622, 456)
Screenshot: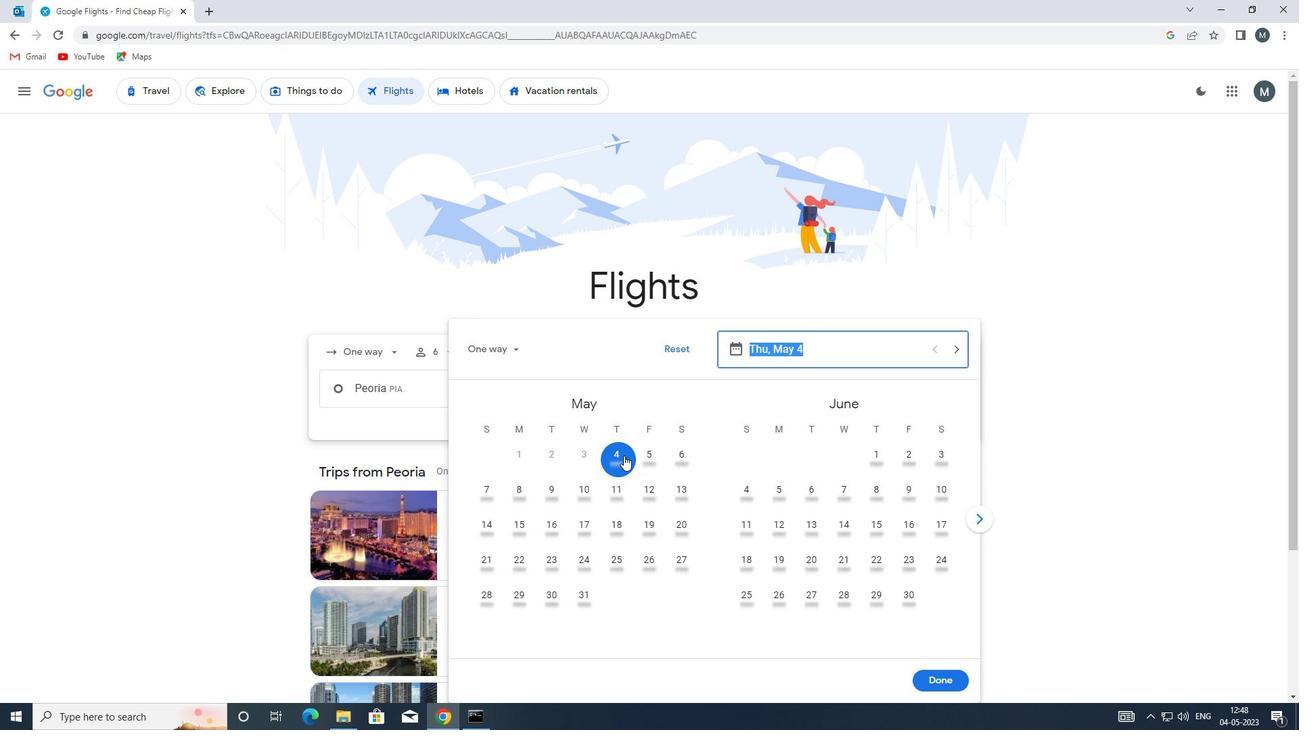 
Action: Mouse pressed left at (622, 456)
Screenshot: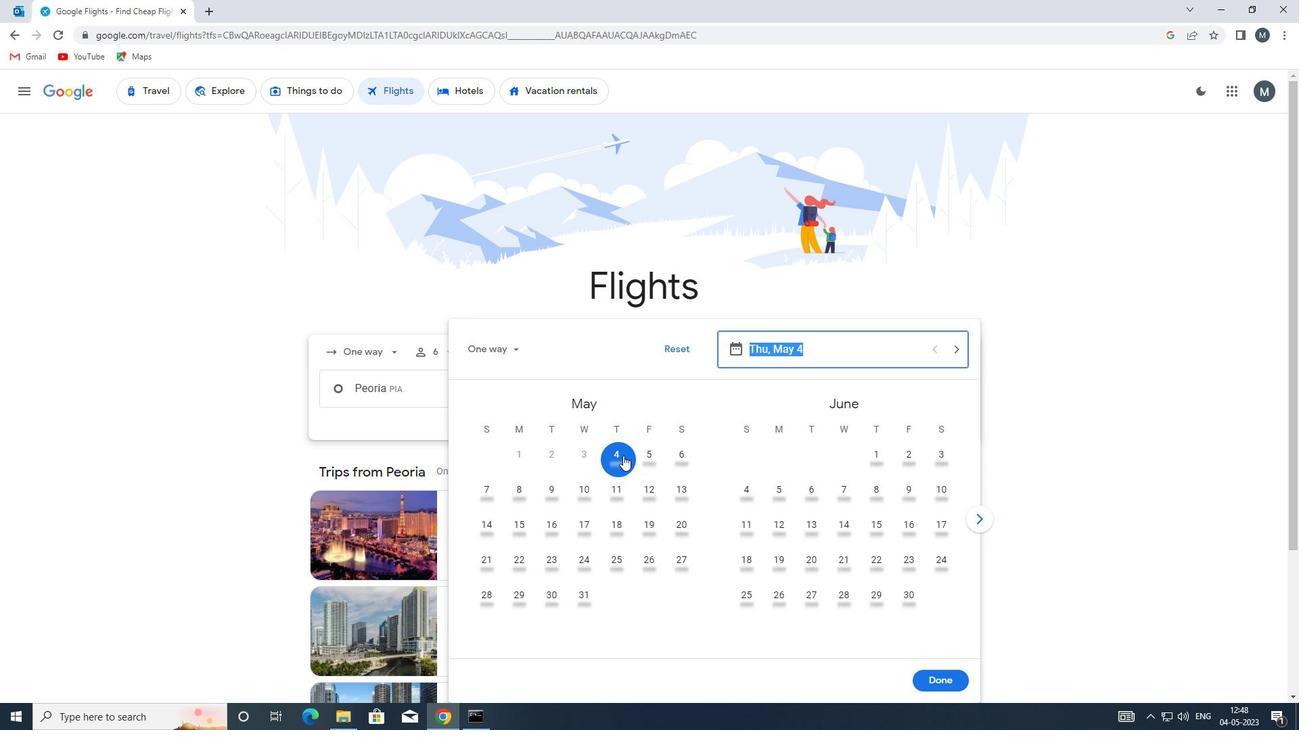 
Action: Mouse moved to (941, 679)
Screenshot: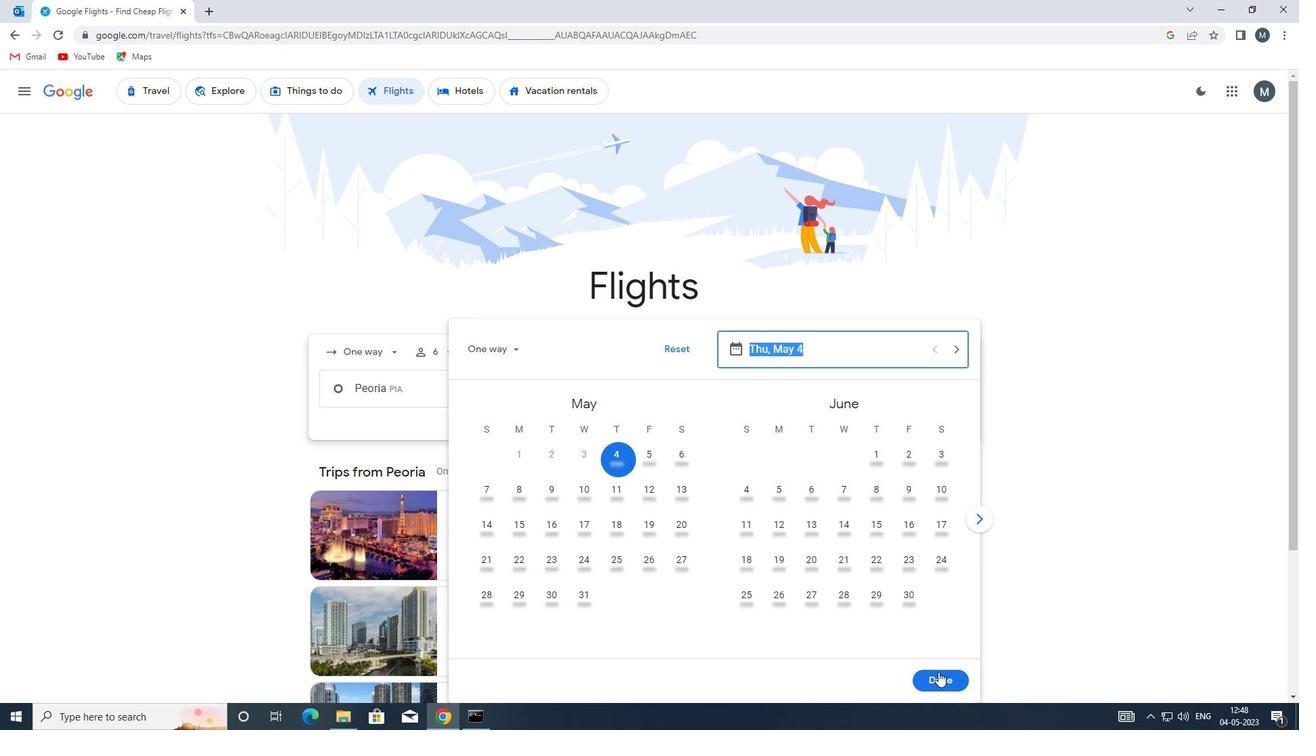 
Action: Mouse pressed left at (941, 679)
Screenshot: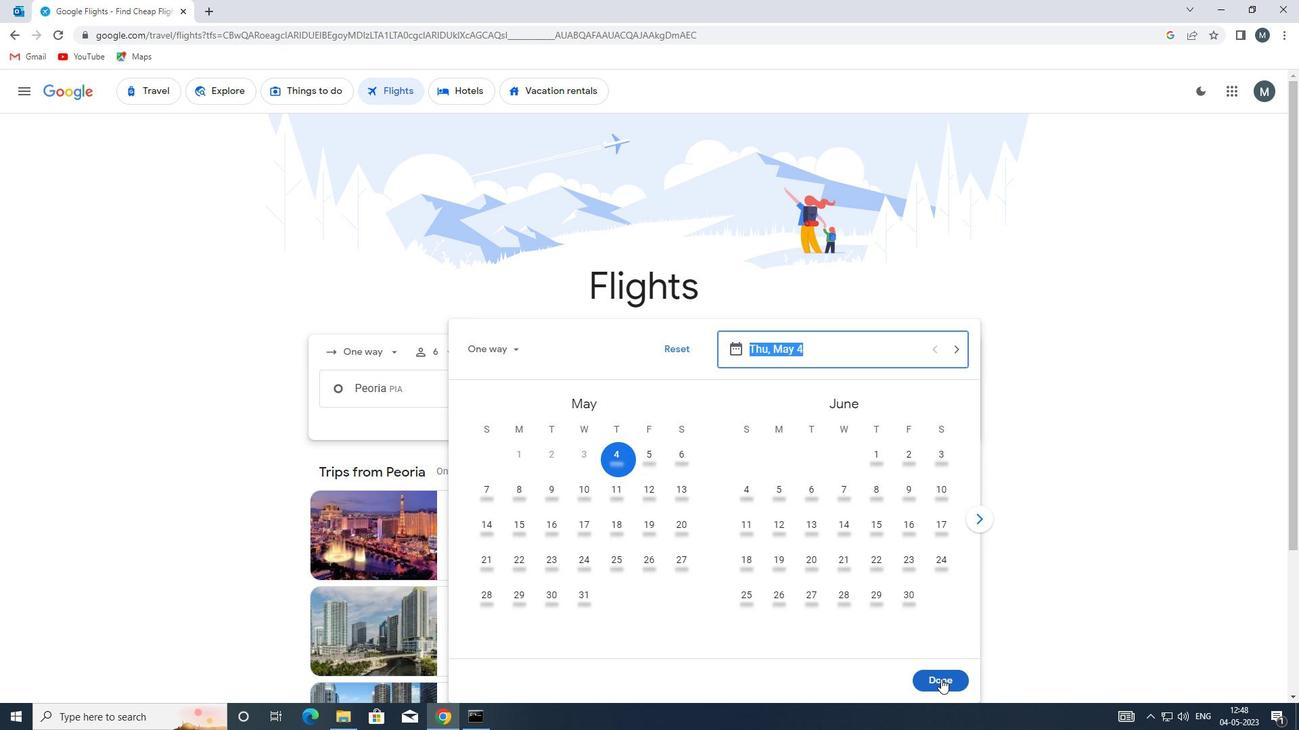 
Action: Mouse moved to (666, 450)
Screenshot: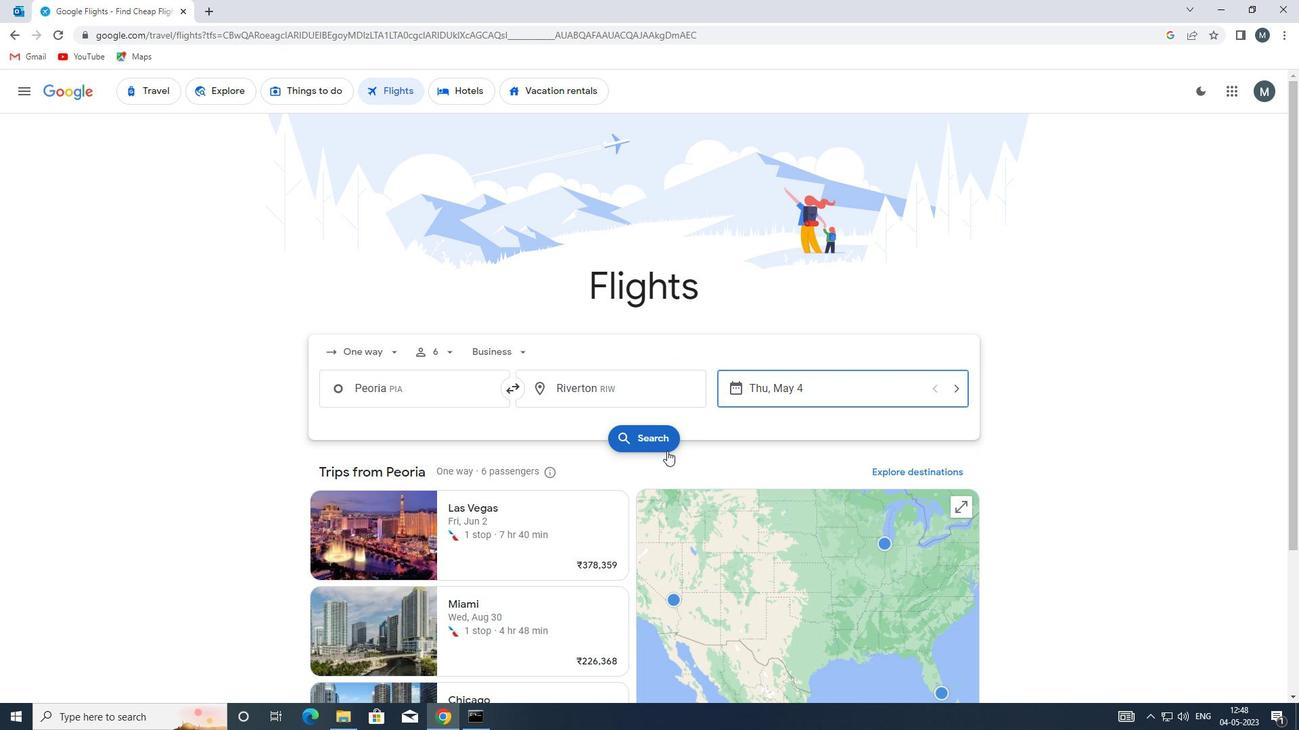 
Action: Mouse pressed left at (666, 450)
Screenshot: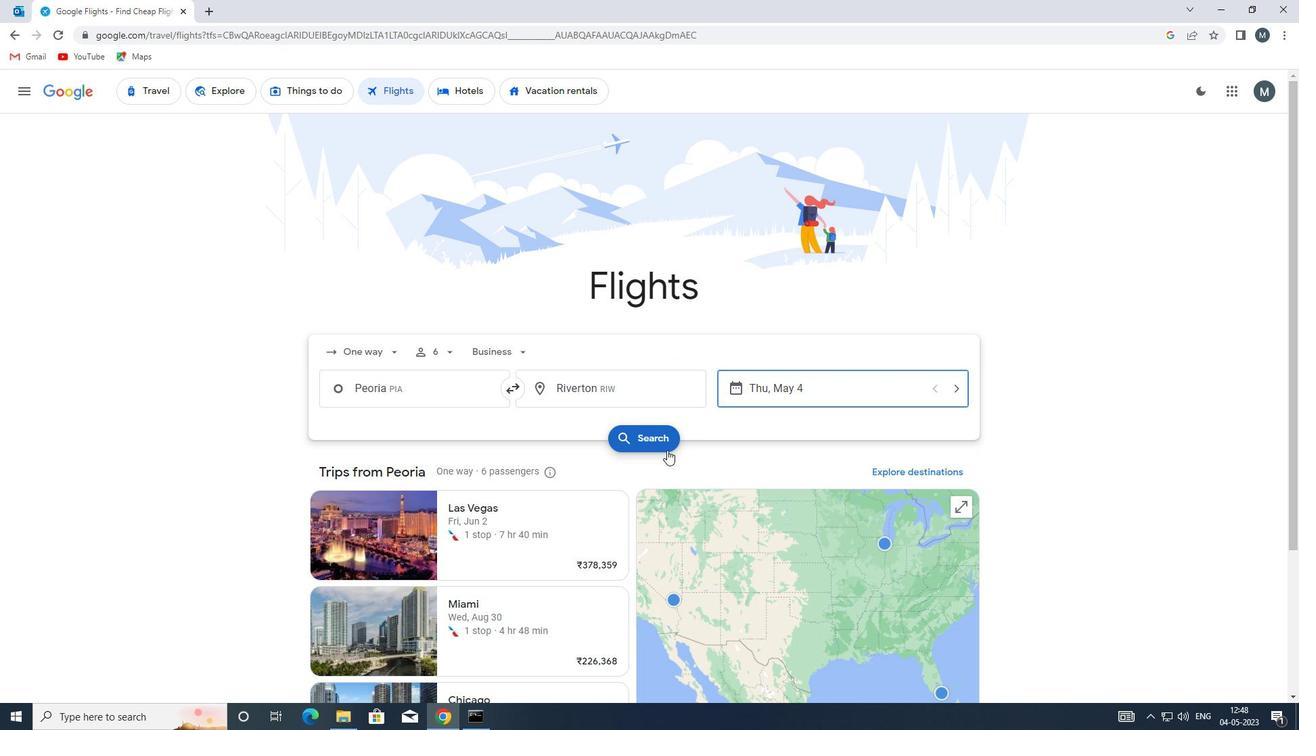 
Action: Mouse moved to (330, 207)
Screenshot: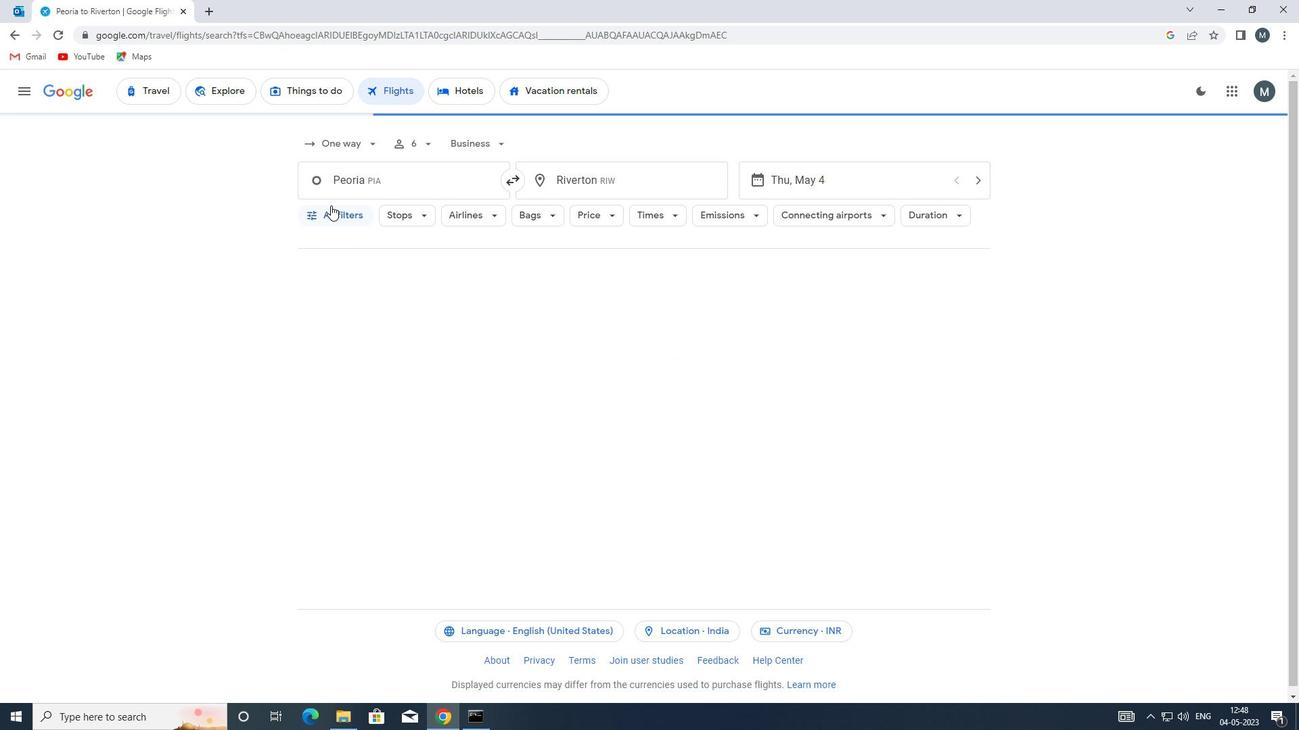 
Action: Mouse pressed left at (330, 207)
Screenshot: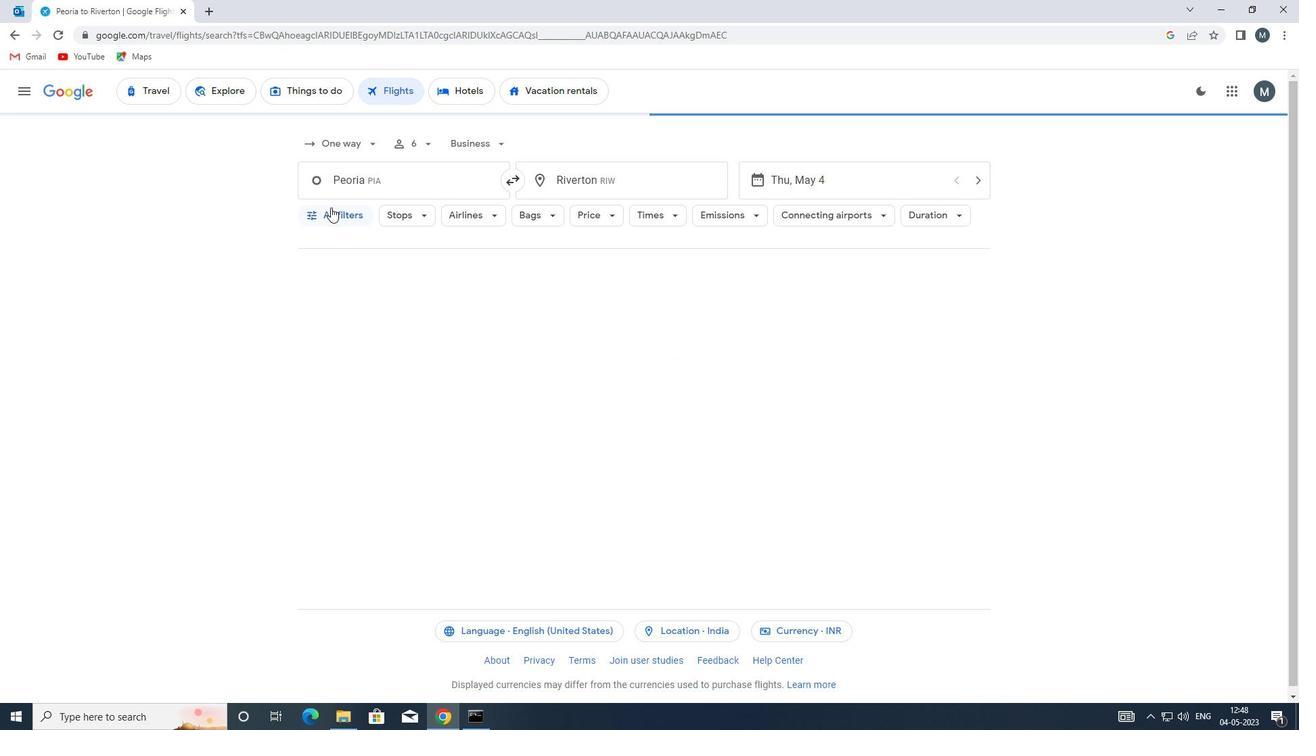 
Action: Mouse moved to (364, 393)
Screenshot: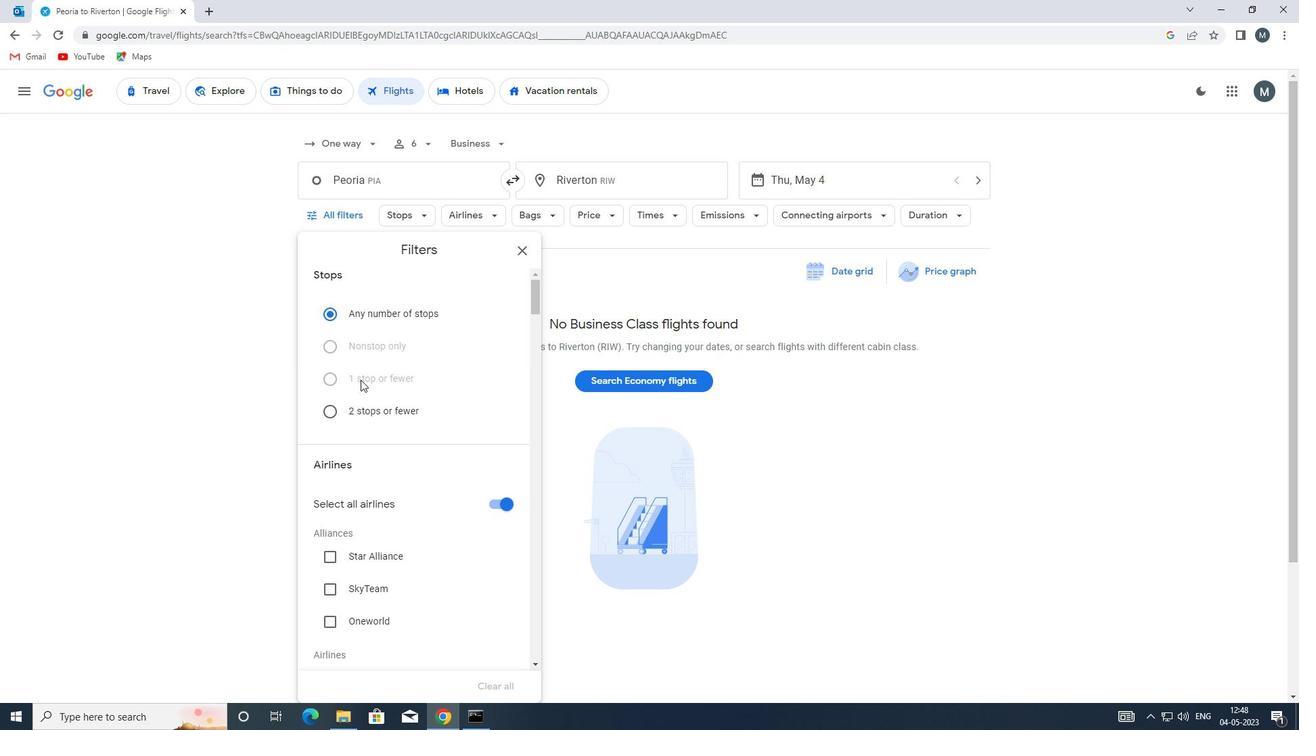 
Action: Mouse scrolled (364, 392) with delta (0, 0)
Screenshot: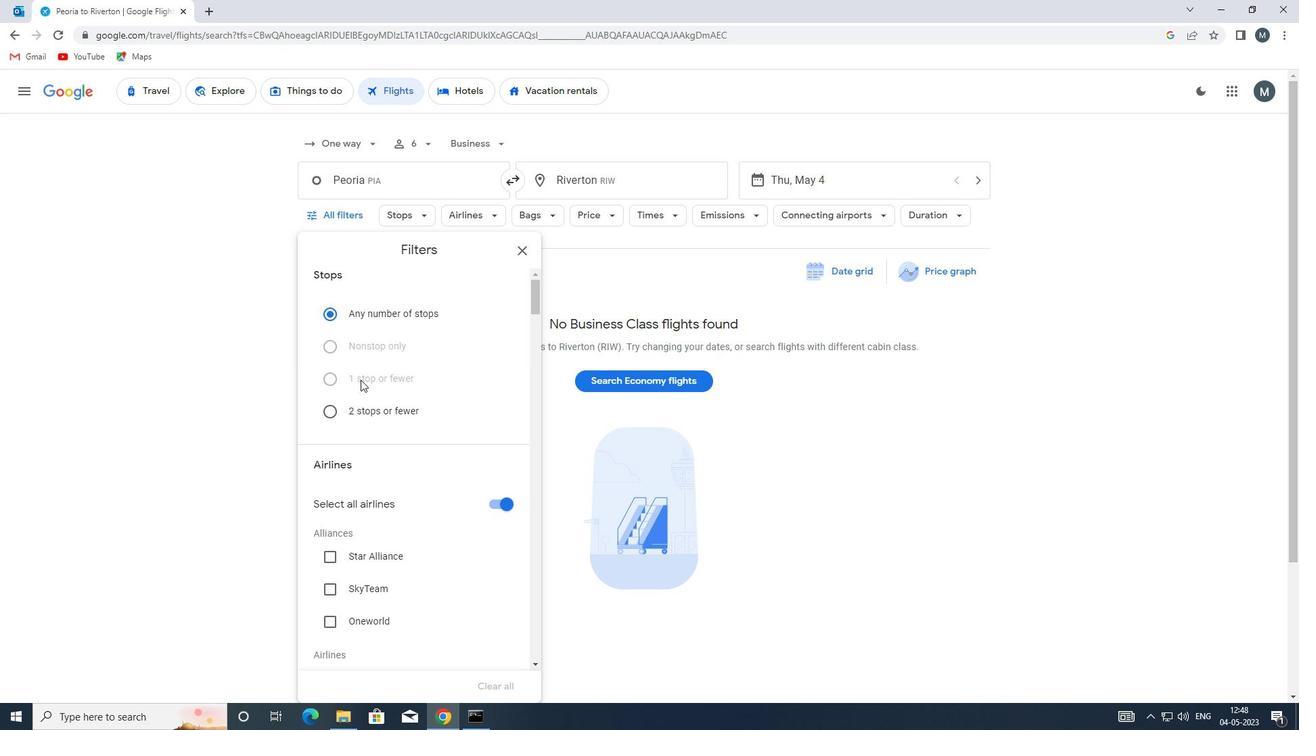 
Action: Mouse moved to (366, 396)
Screenshot: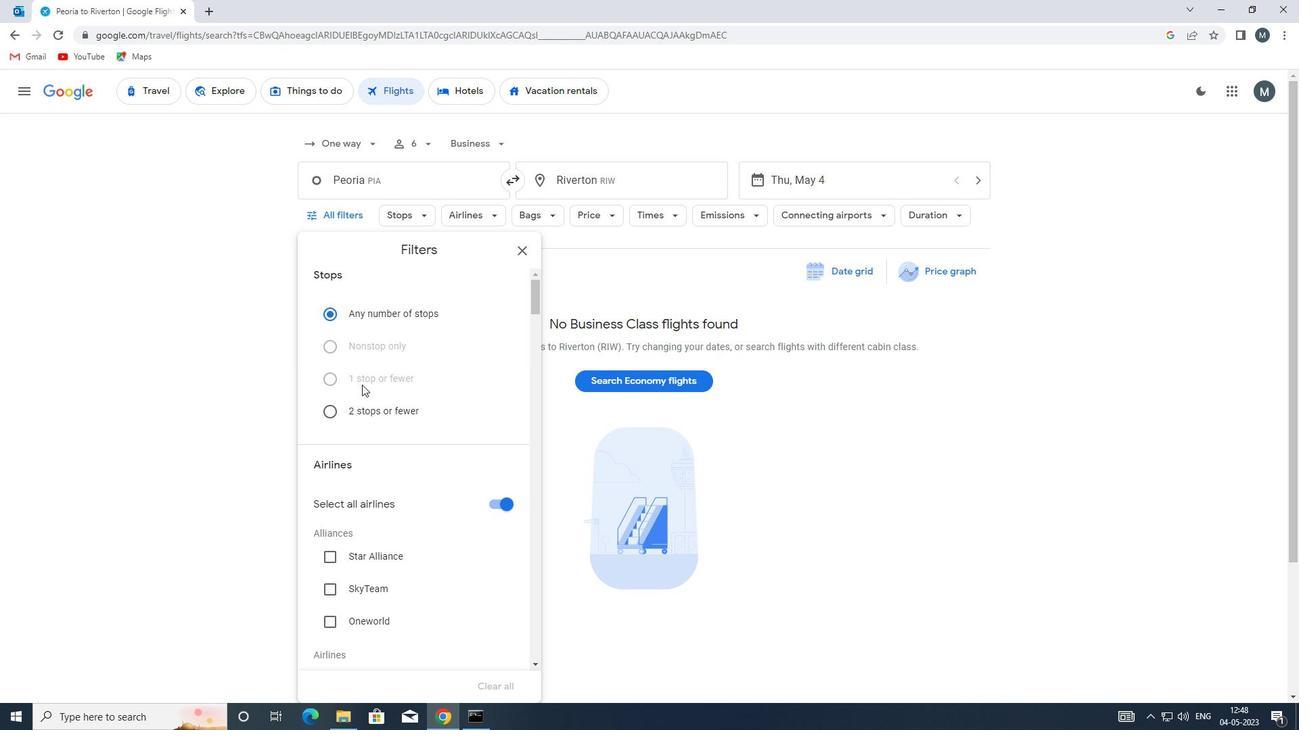 
Action: Mouse scrolled (366, 395) with delta (0, 0)
Screenshot: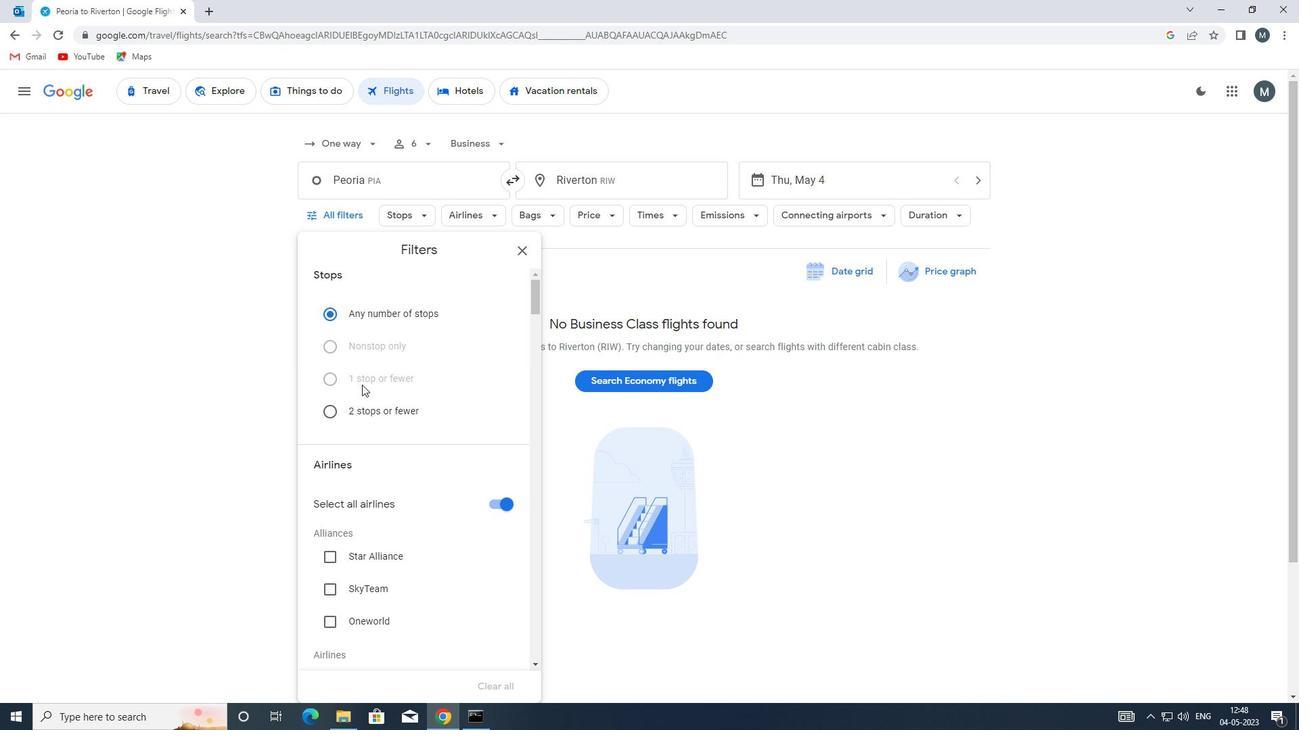 
Action: Mouse moved to (496, 368)
Screenshot: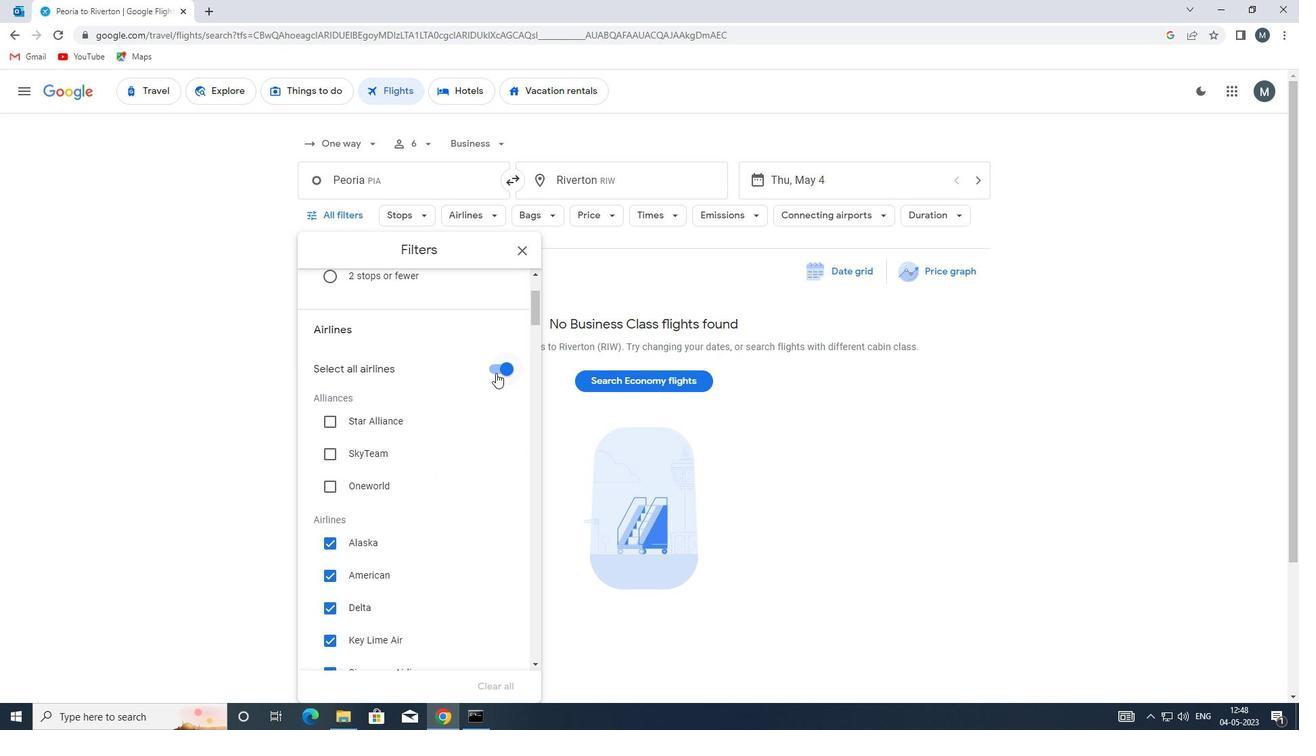 
Action: Mouse pressed left at (496, 368)
Screenshot: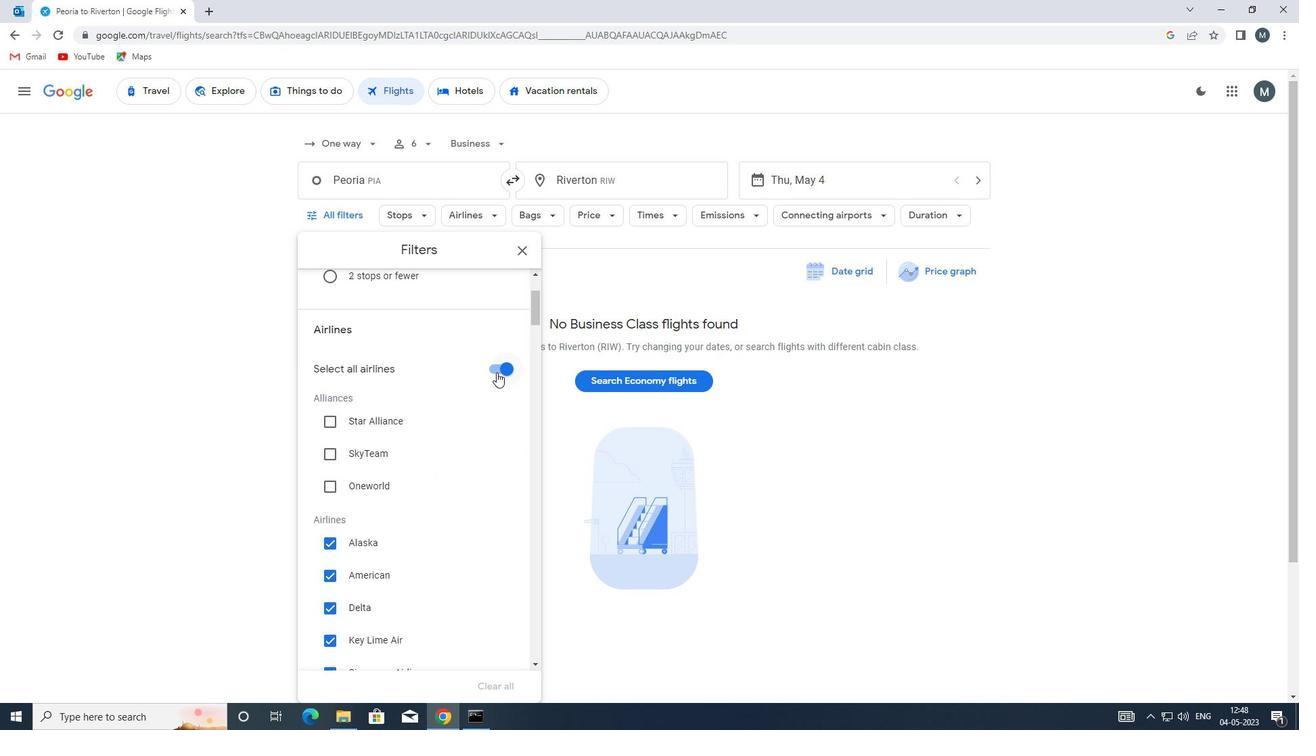
Action: Mouse moved to (431, 408)
Screenshot: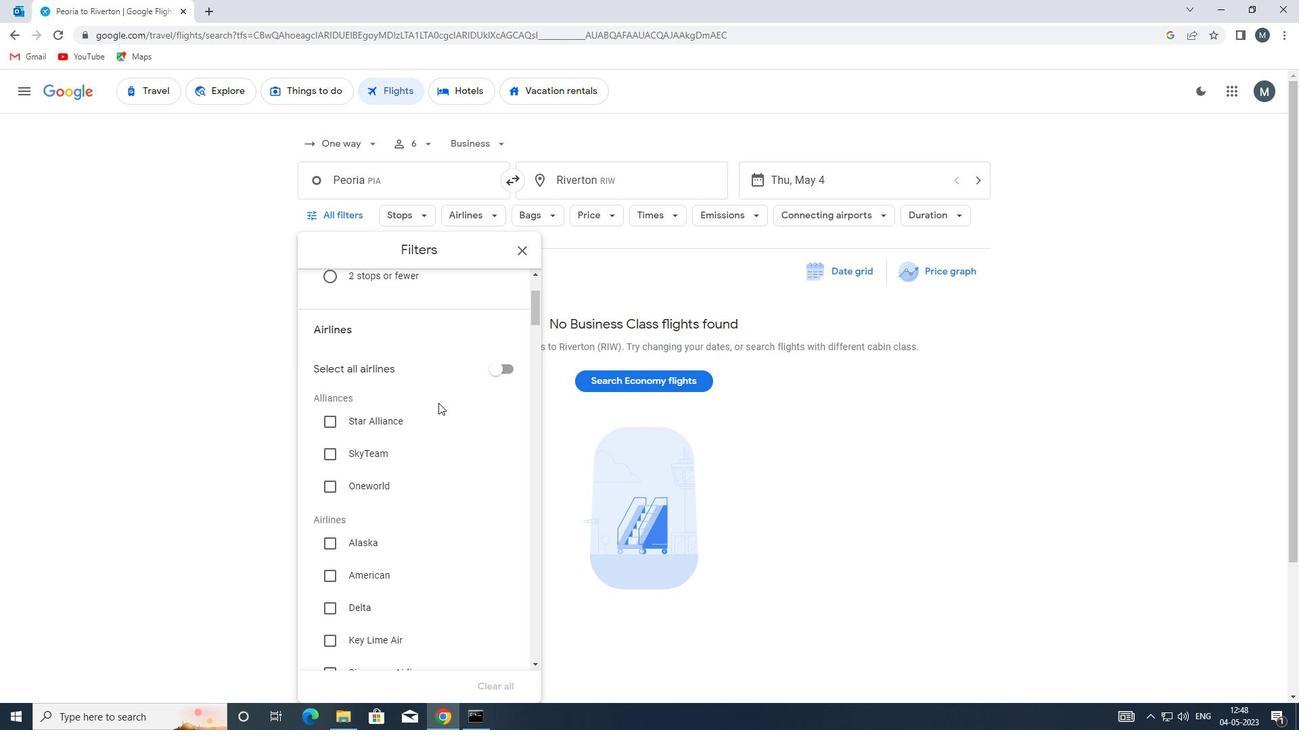 
Action: Mouse scrolled (431, 408) with delta (0, 0)
Screenshot: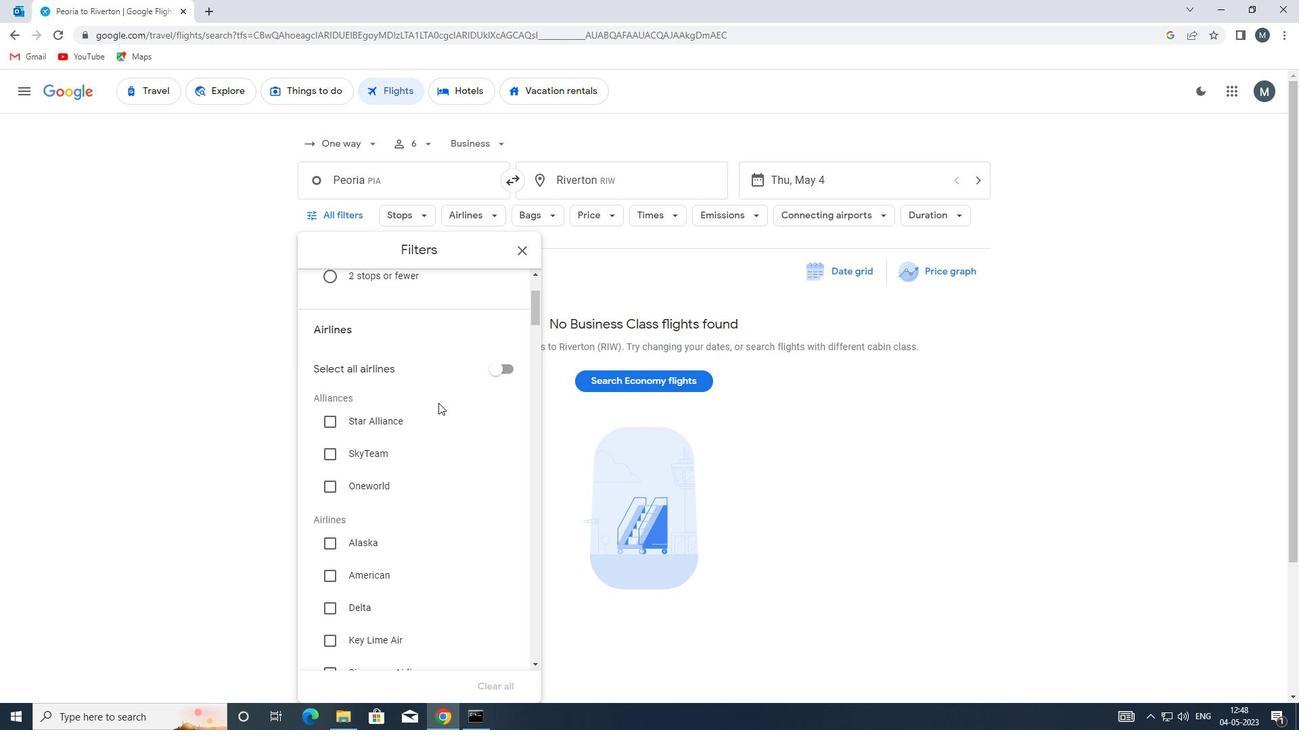 
Action: Mouse moved to (417, 415)
Screenshot: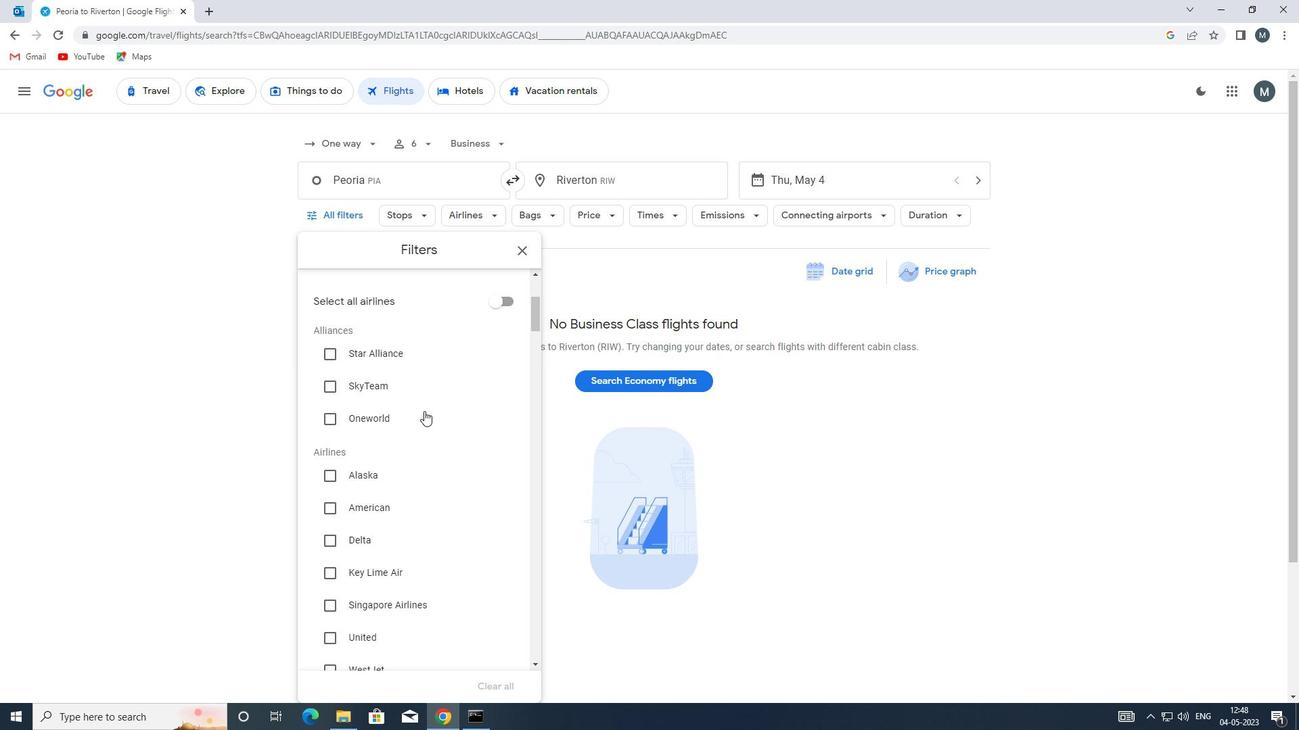 
Action: Mouse scrolled (417, 414) with delta (0, 0)
Screenshot: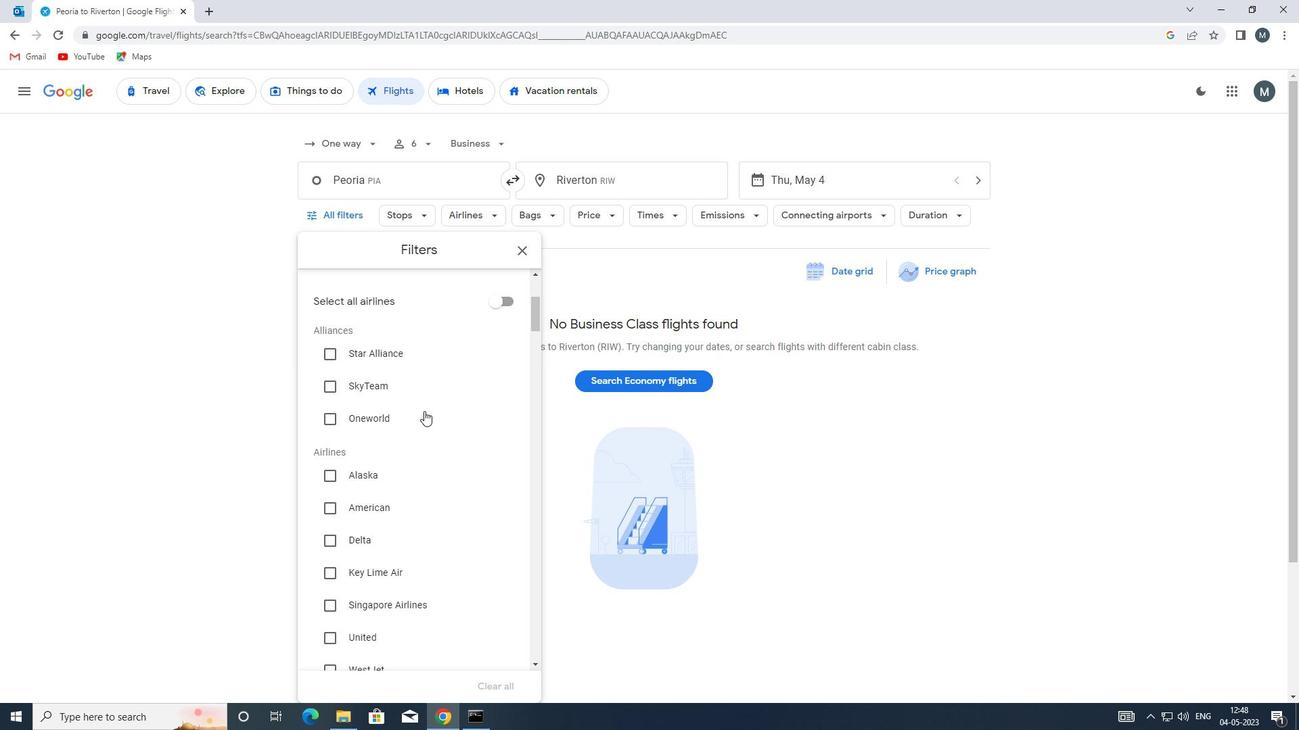 
Action: Mouse moved to (410, 419)
Screenshot: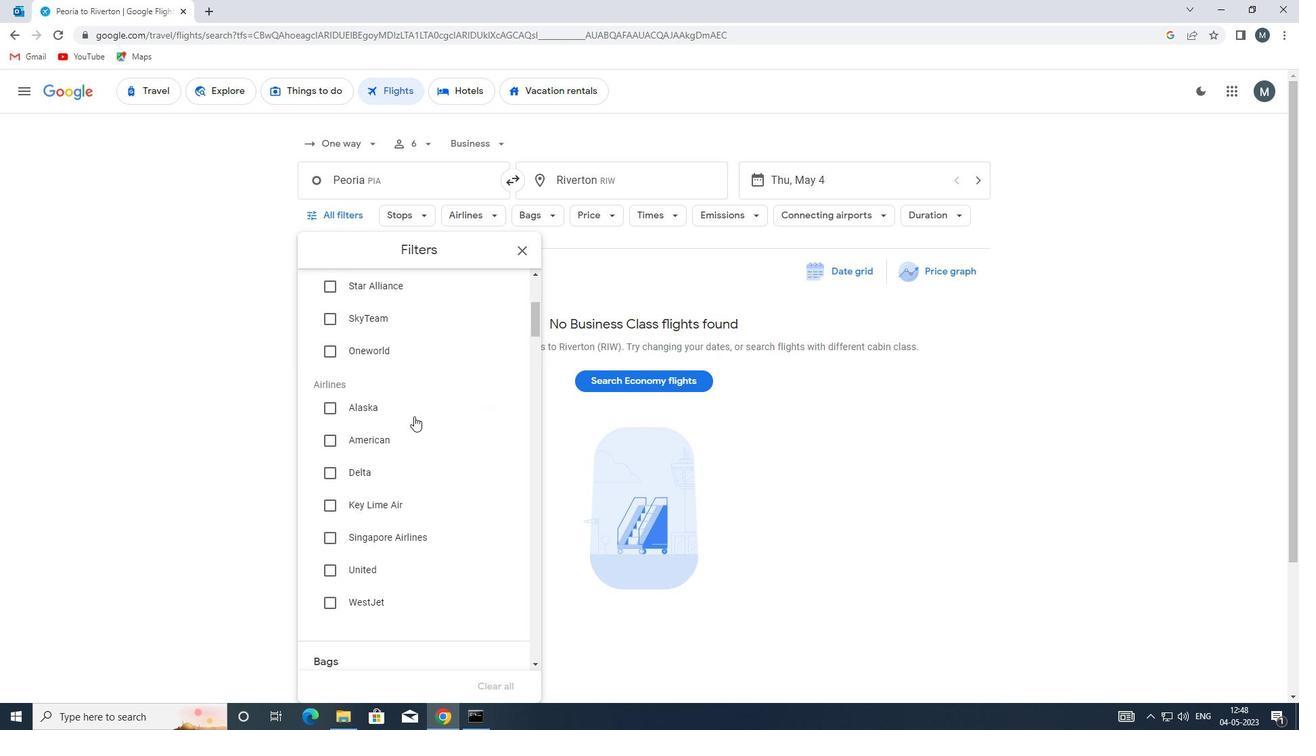 
Action: Mouse scrolled (410, 418) with delta (0, 0)
Screenshot: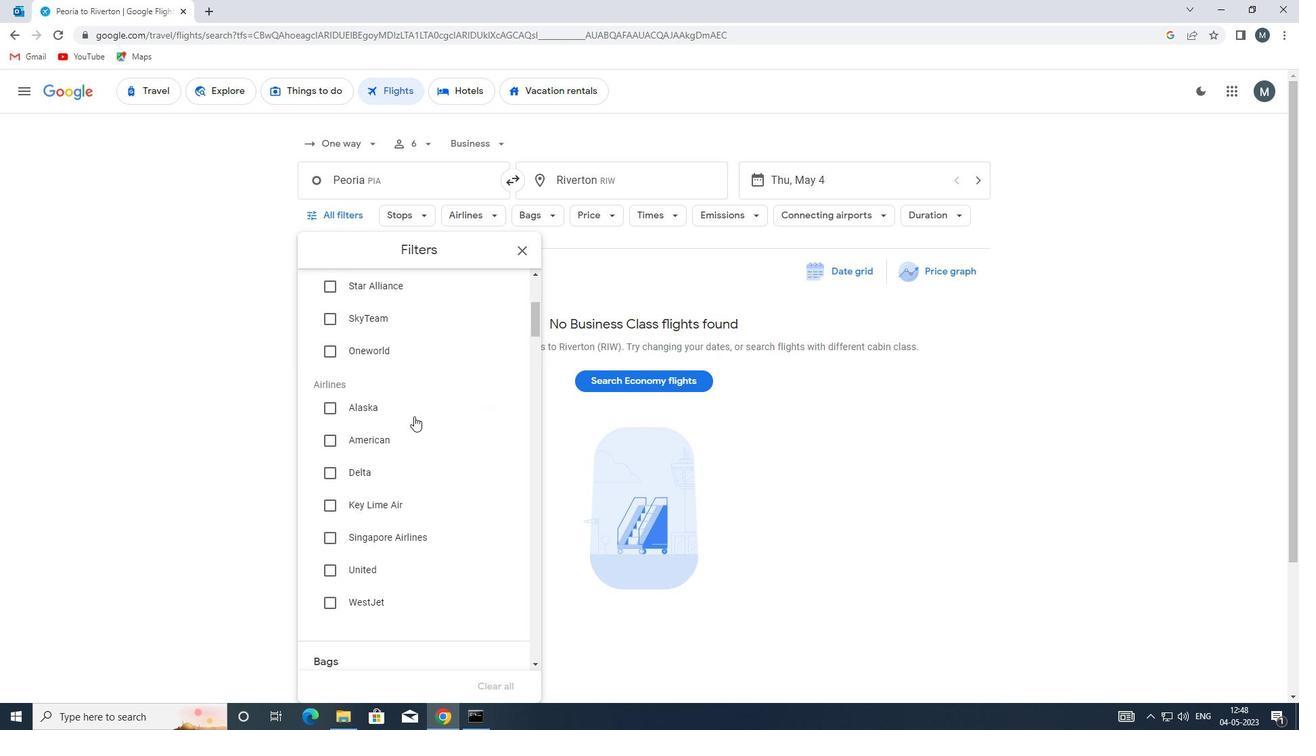 
Action: Mouse moved to (406, 424)
Screenshot: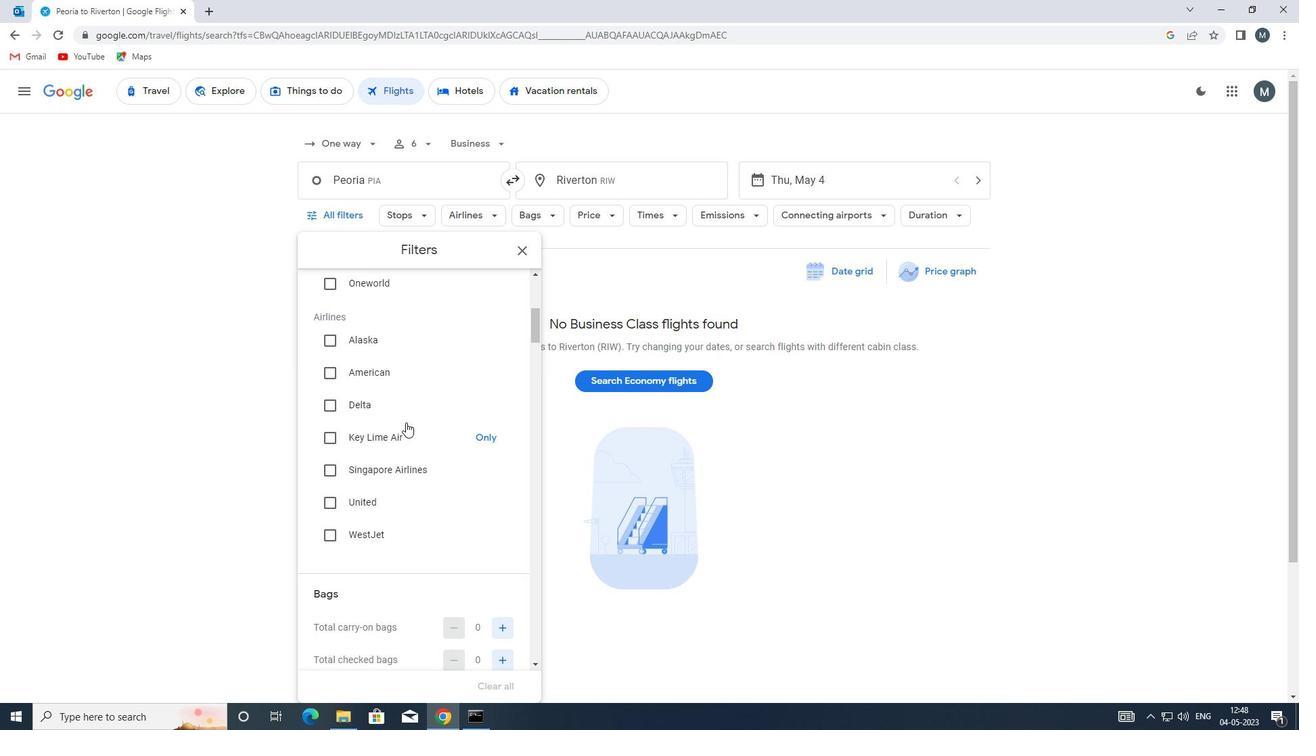 
Action: Mouse scrolled (406, 423) with delta (0, 0)
Screenshot: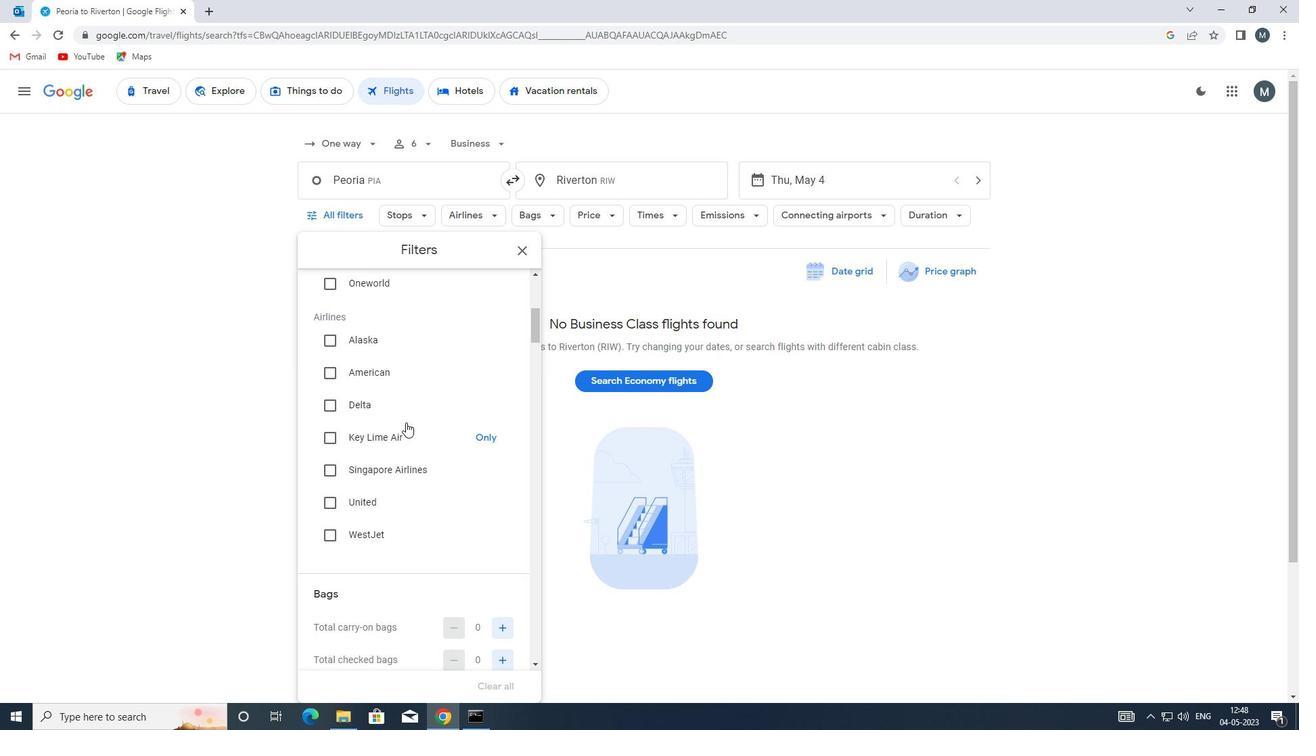 
Action: Mouse moved to (406, 426)
Screenshot: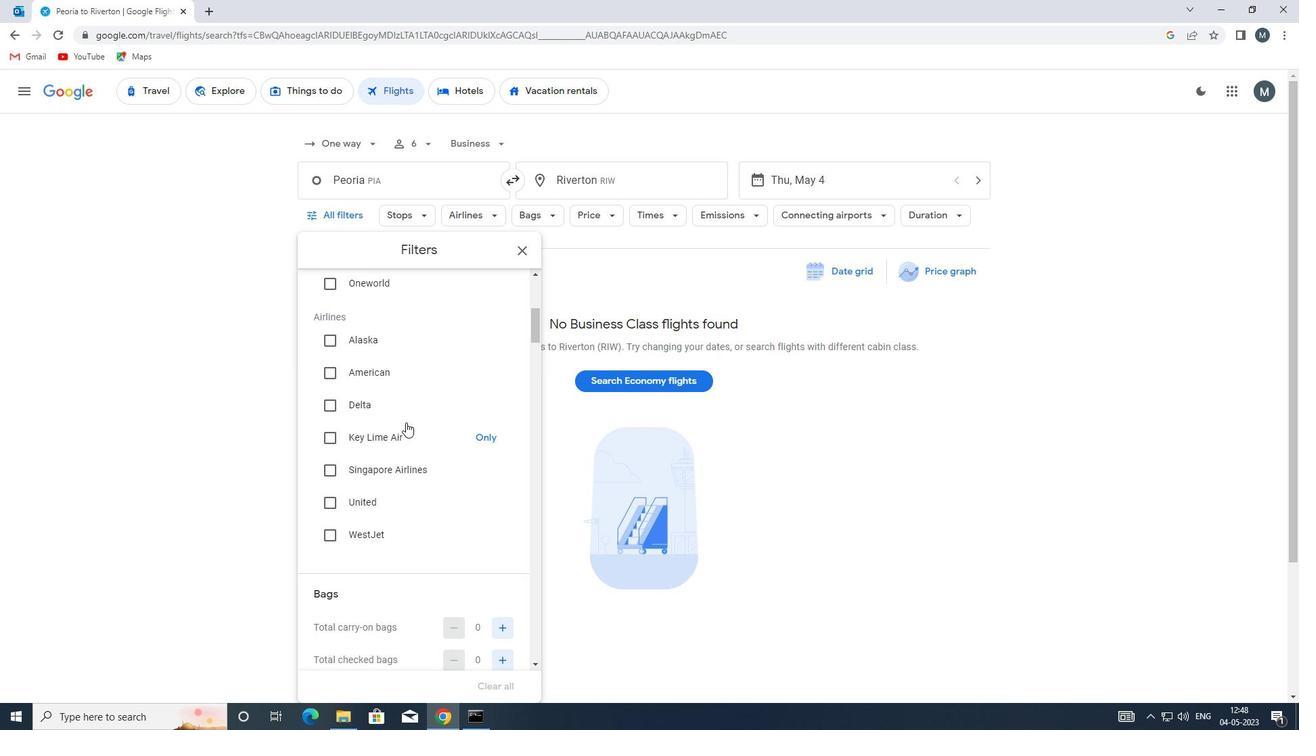 
Action: Mouse scrolled (406, 425) with delta (0, 0)
Screenshot: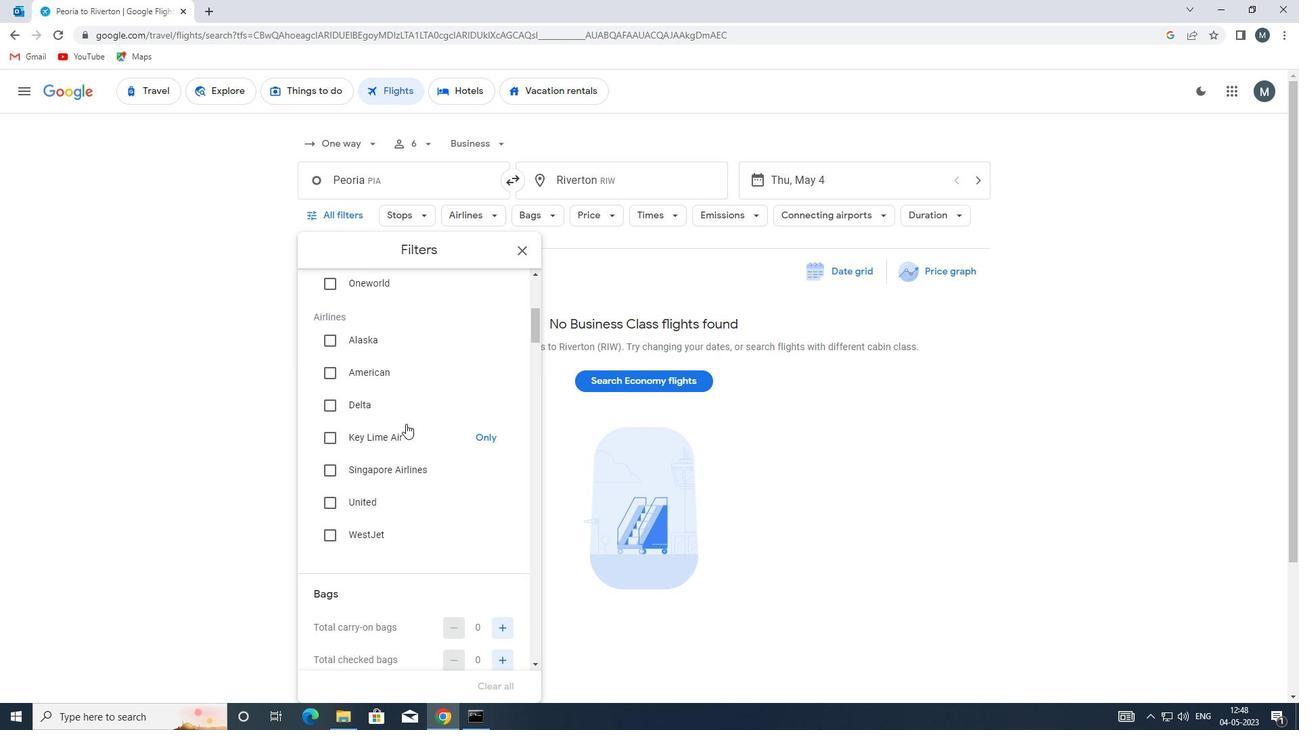 
Action: Mouse moved to (503, 528)
Screenshot: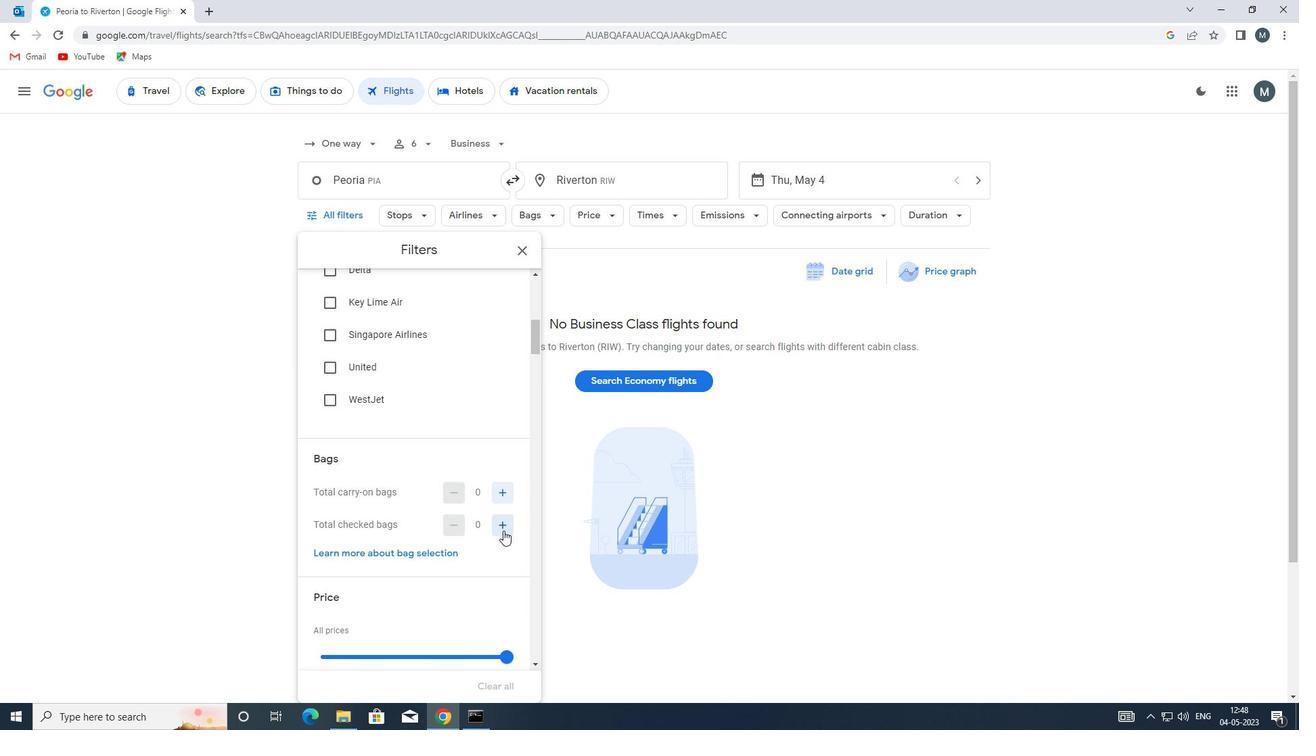
Action: Mouse pressed left at (503, 528)
Screenshot: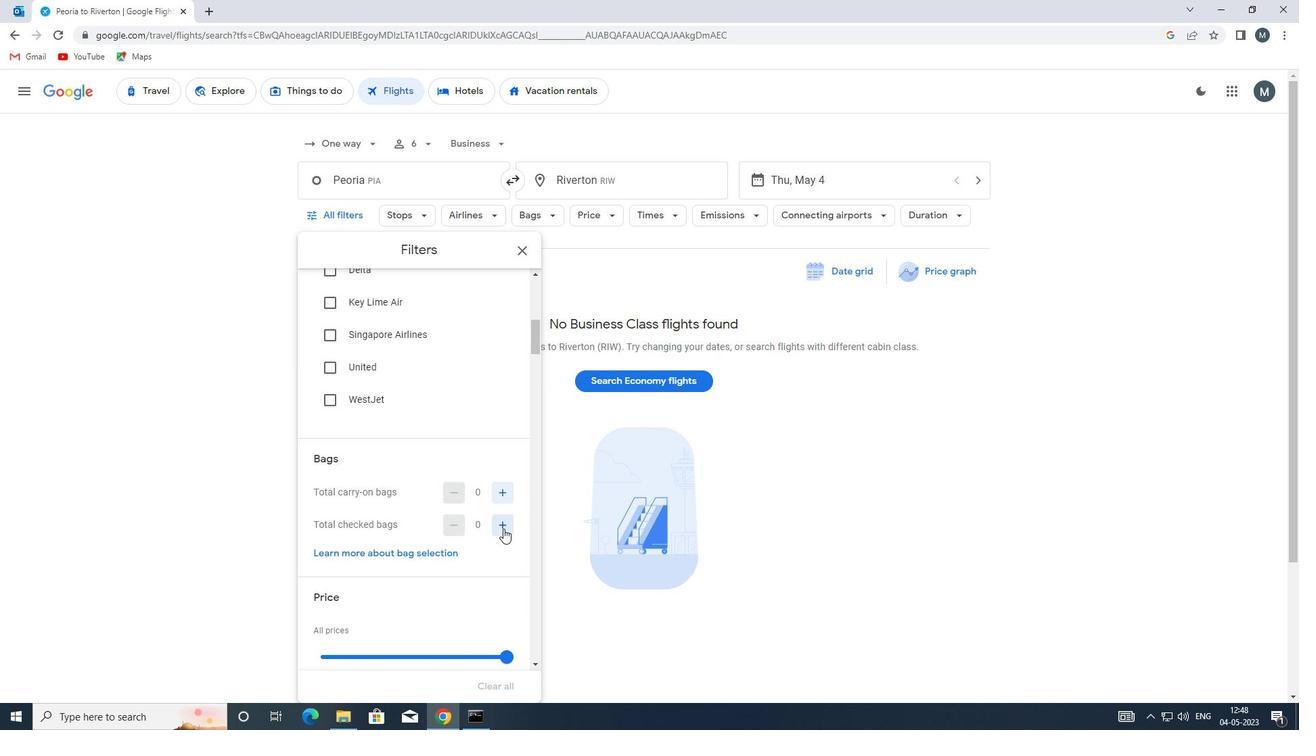 
Action: Mouse pressed left at (503, 528)
Screenshot: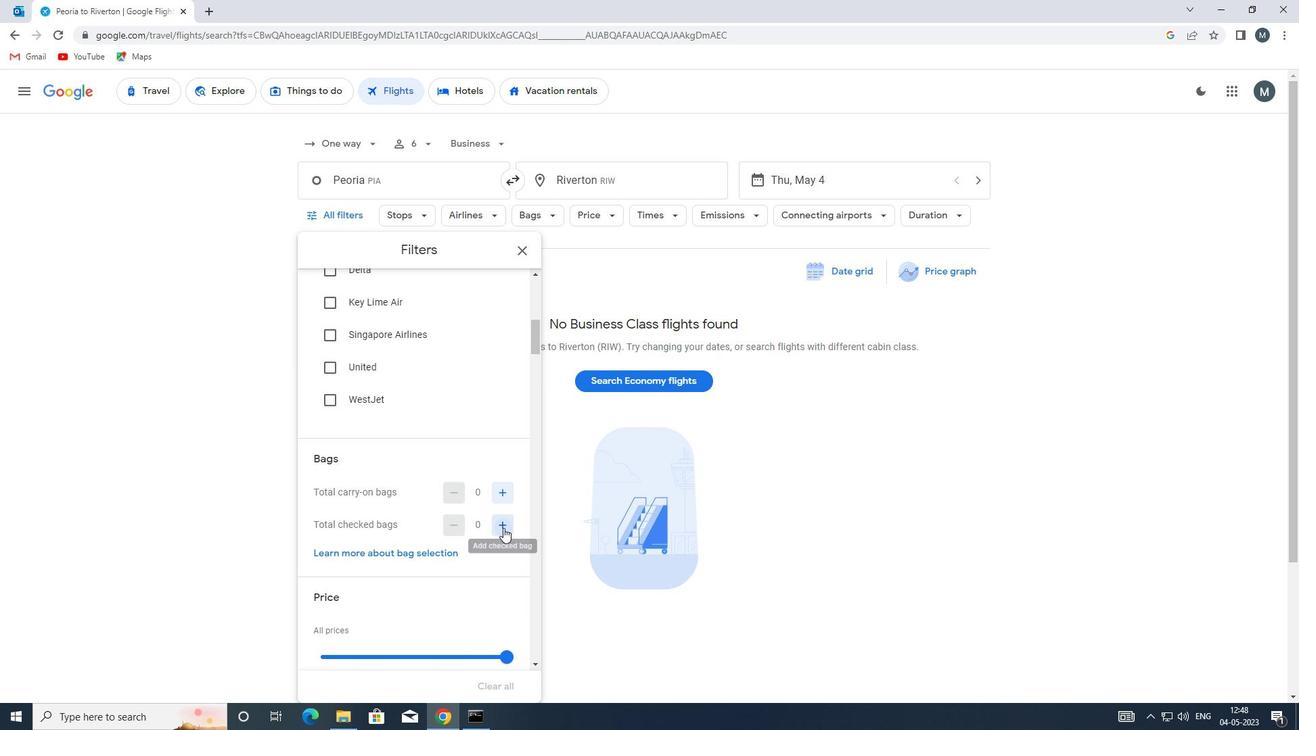
Action: Mouse pressed left at (503, 528)
Screenshot: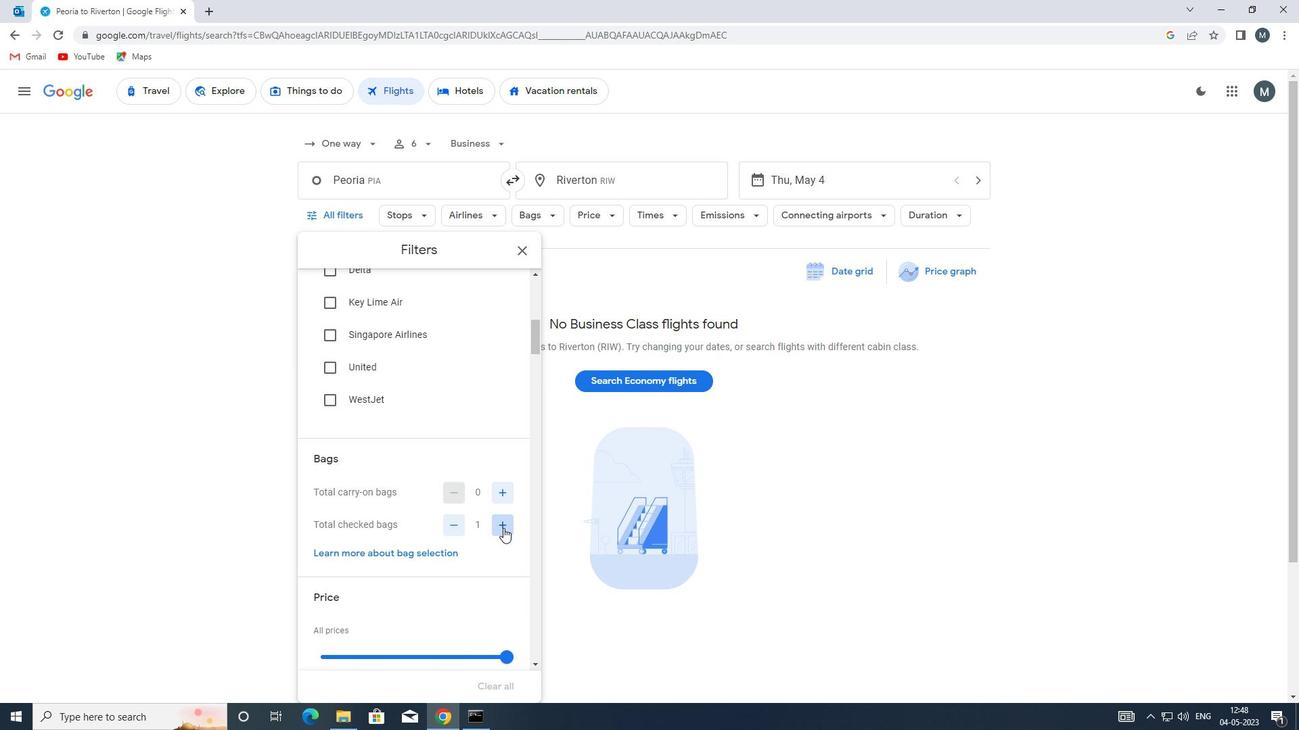 
Action: Mouse pressed left at (503, 528)
Screenshot: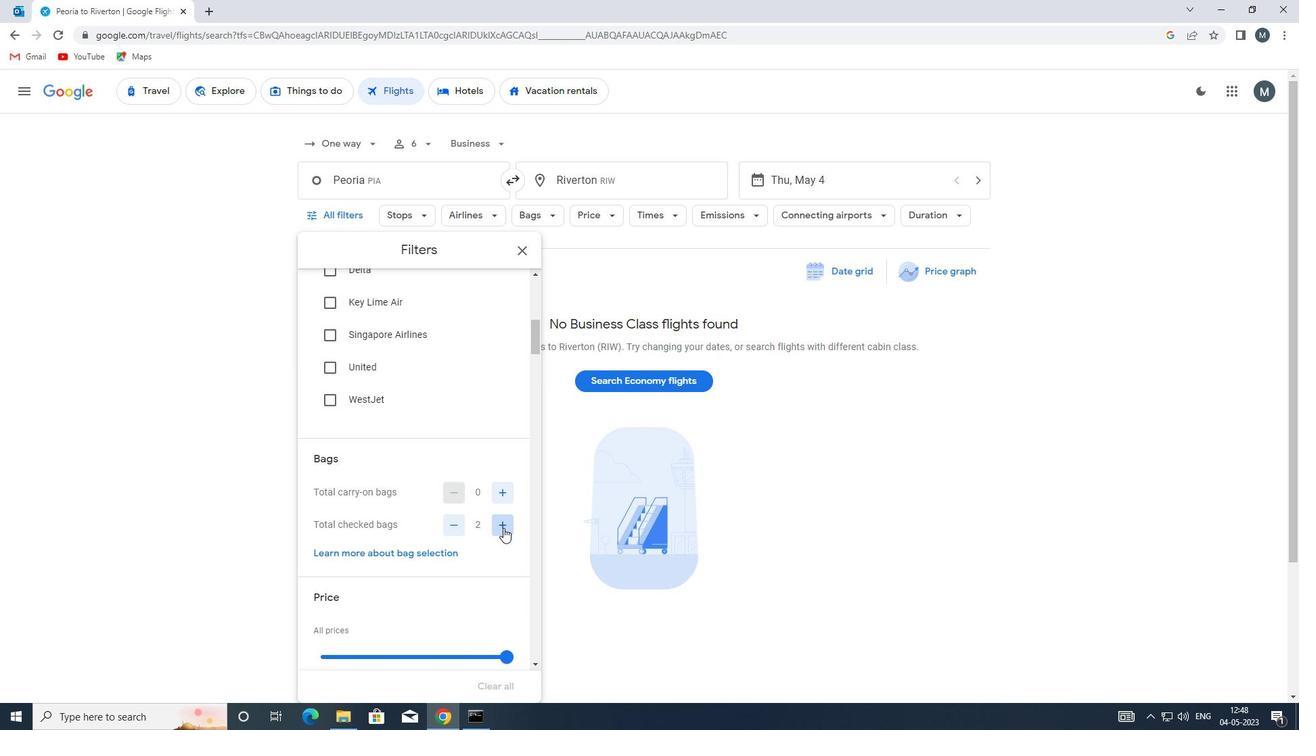 
Action: Mouse moved to (437, 494)
Screenshot: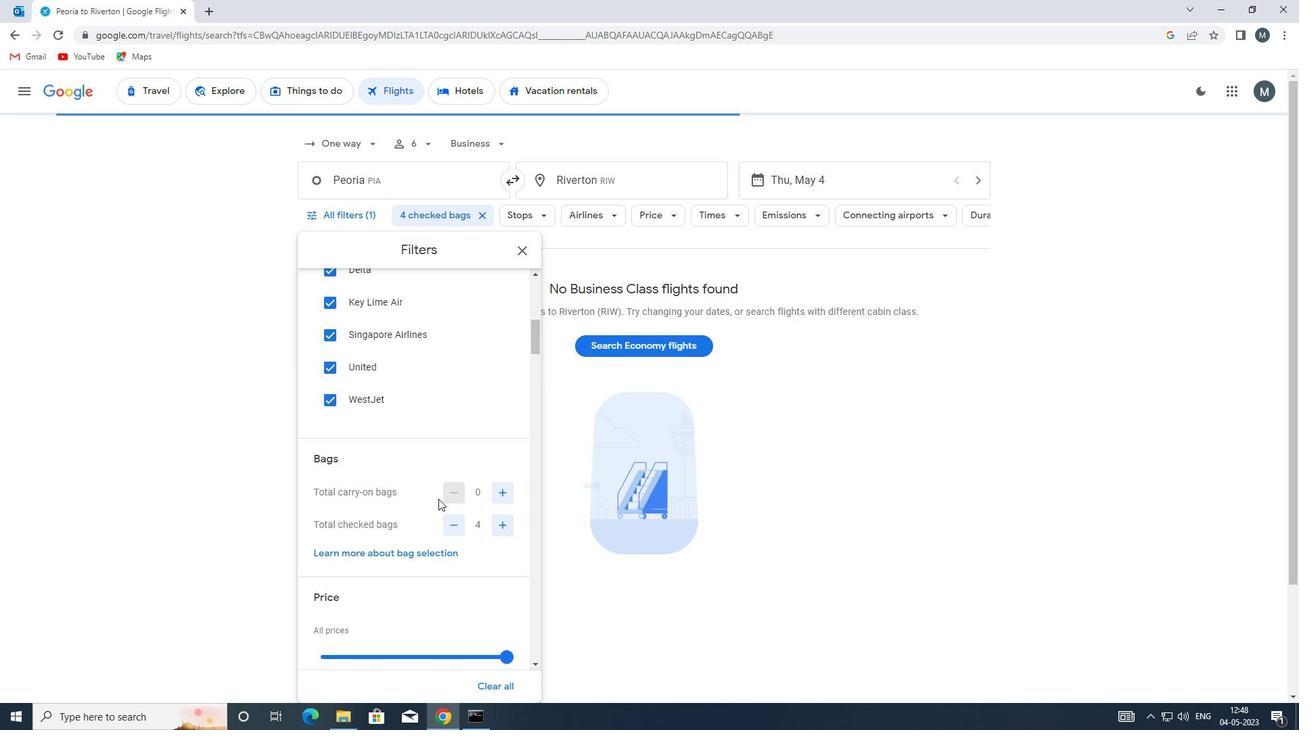 
Action: Mouse scrolled (437, 493) with delta (0, 0)
Screenshot: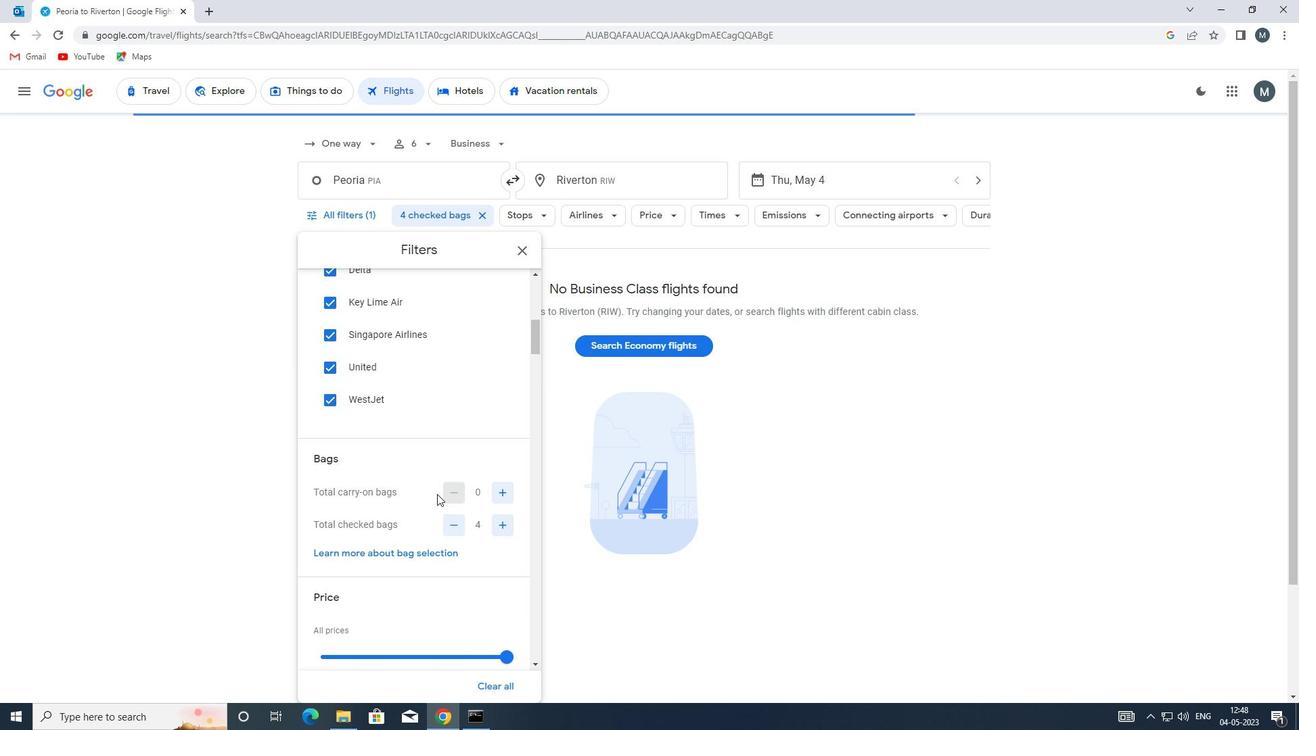 
Action: Mouse scrolled (437, 493) with delta (0, 0)
Screenshot: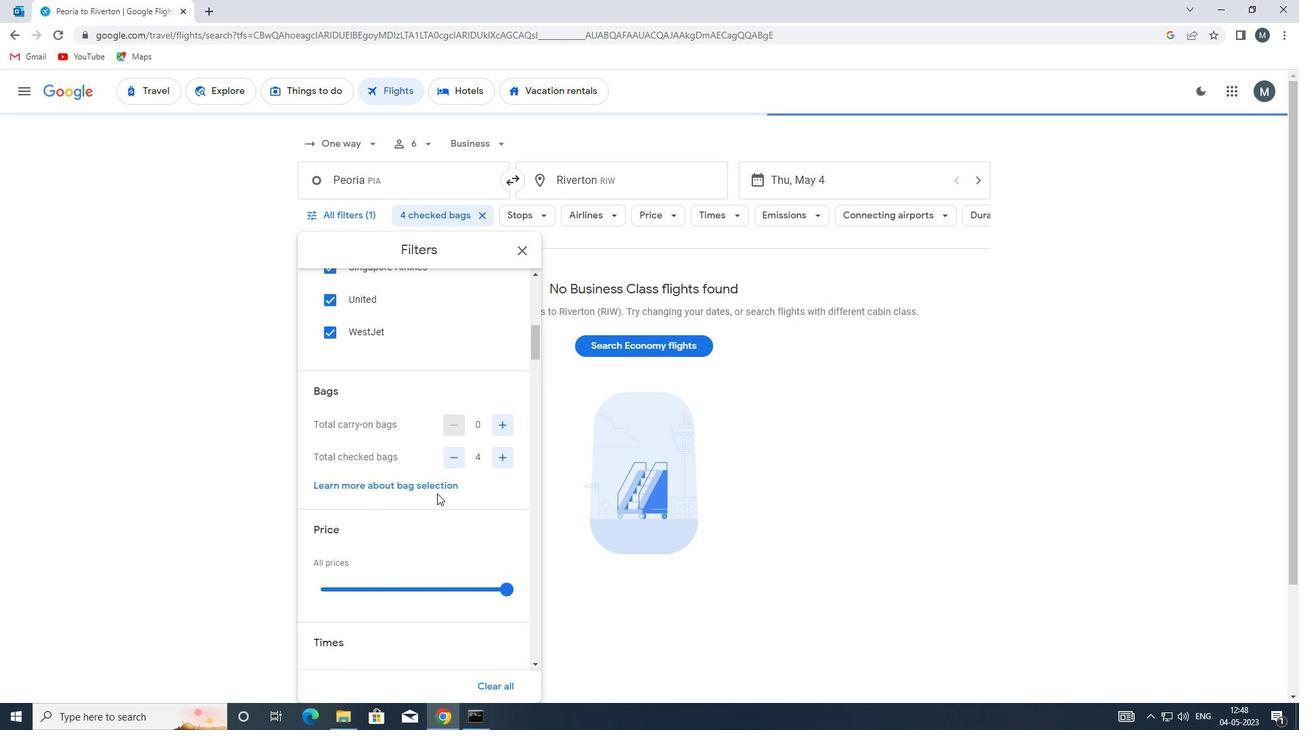 
Action: Mouse moved to (379, 517)
Screenshot: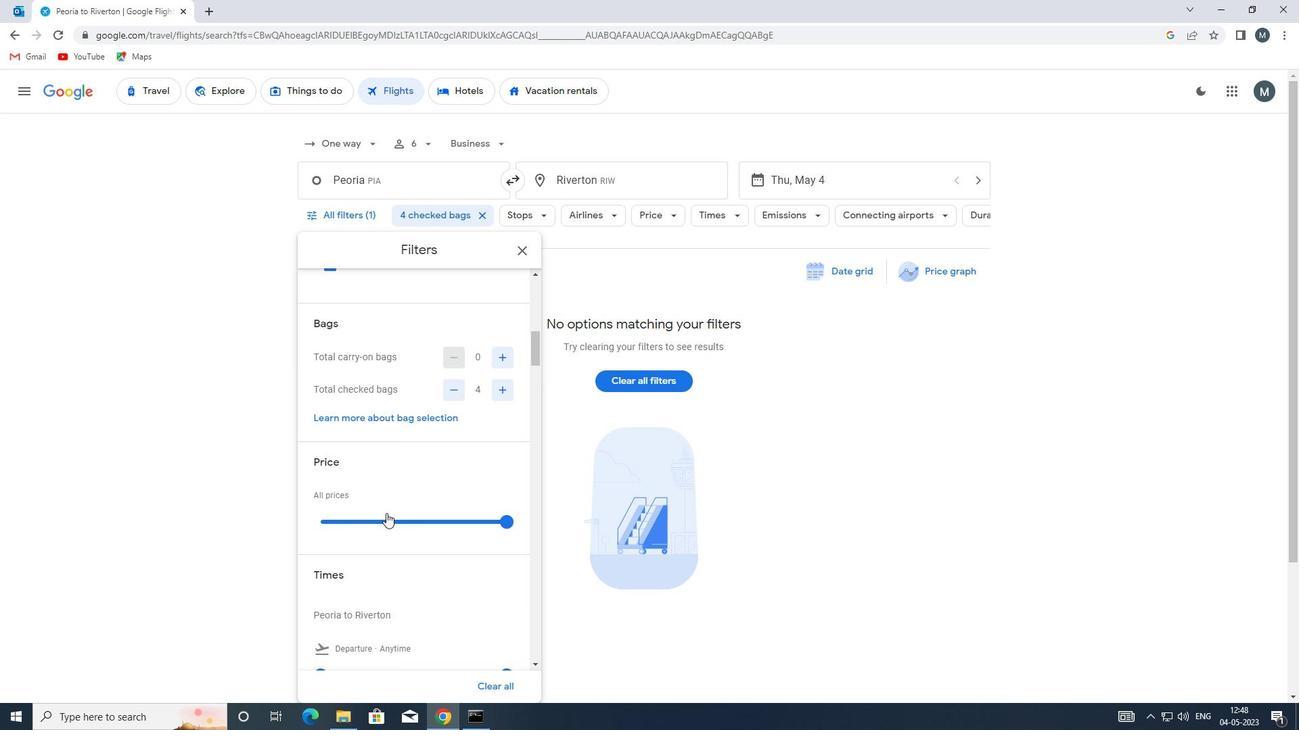 
Action: Mouse pressed left at (379, 517)
Screenshot: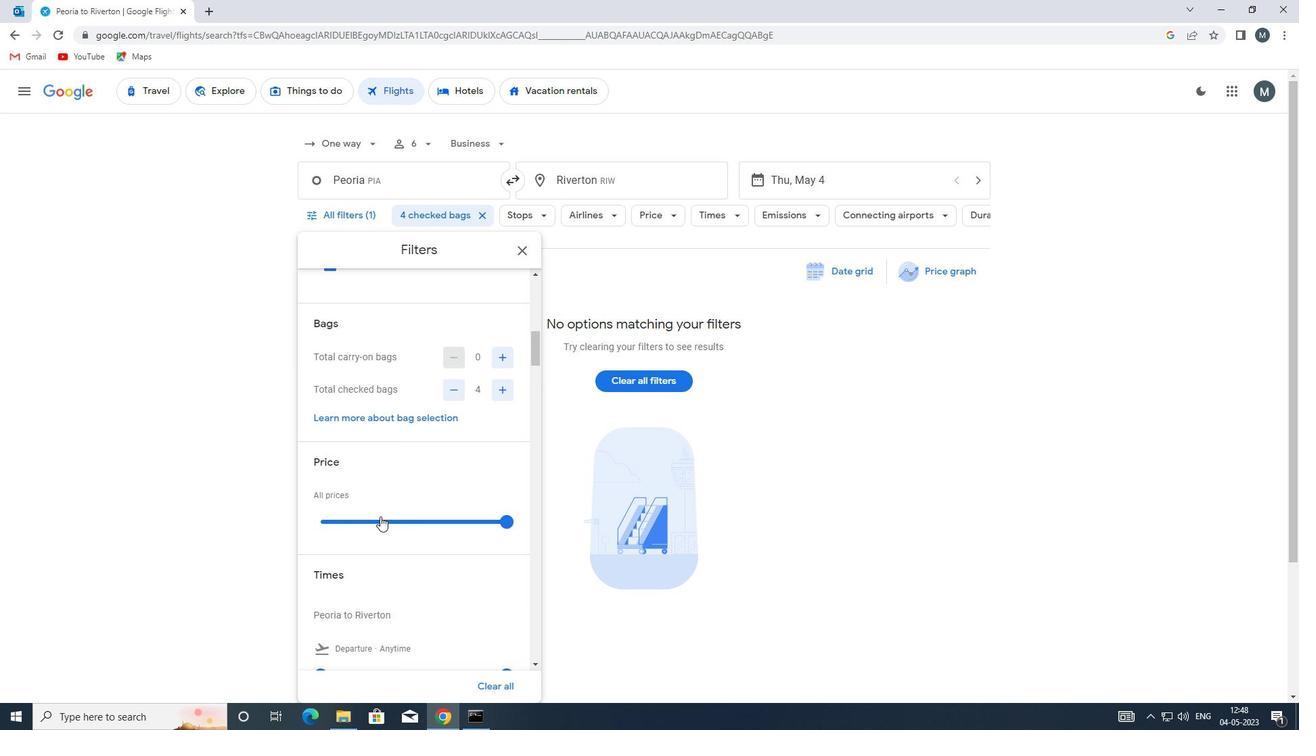 
Action: Mouse pressed left at (379, 517)
Screenshot: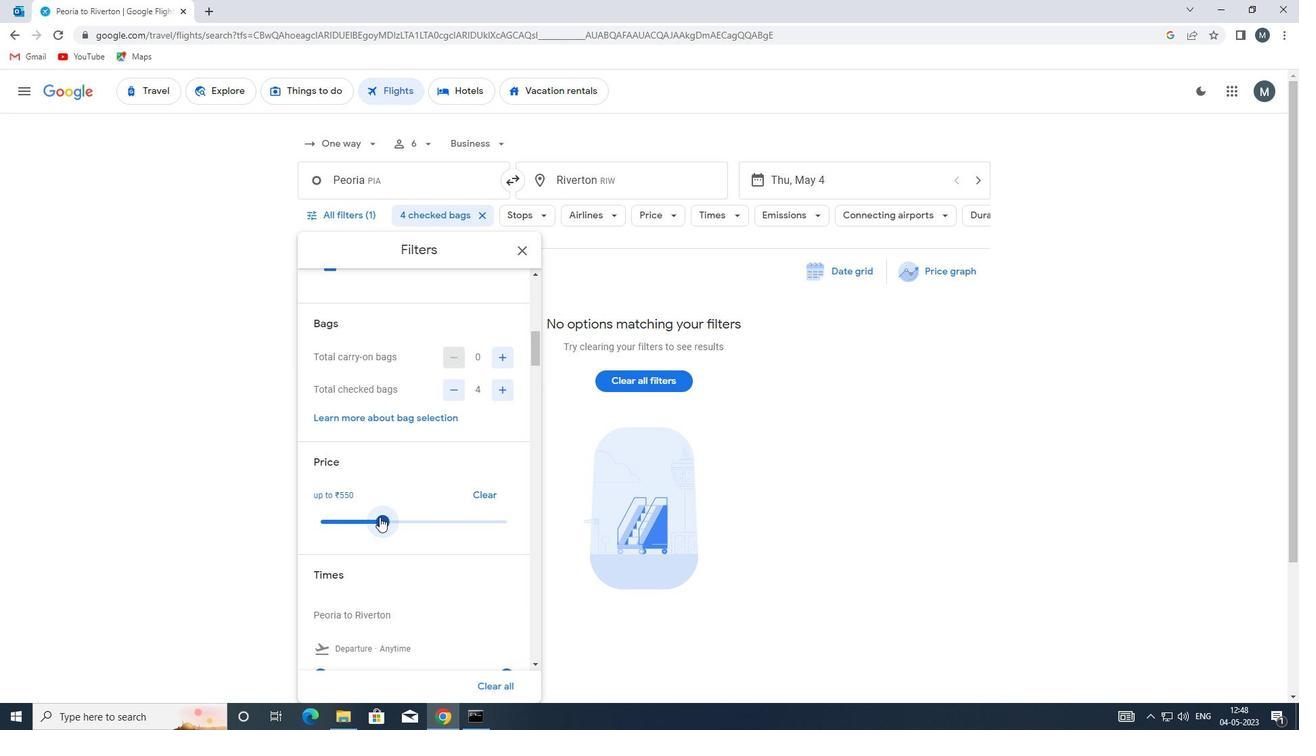 
Action: Mouse moved to (401, 495)
Screenshot: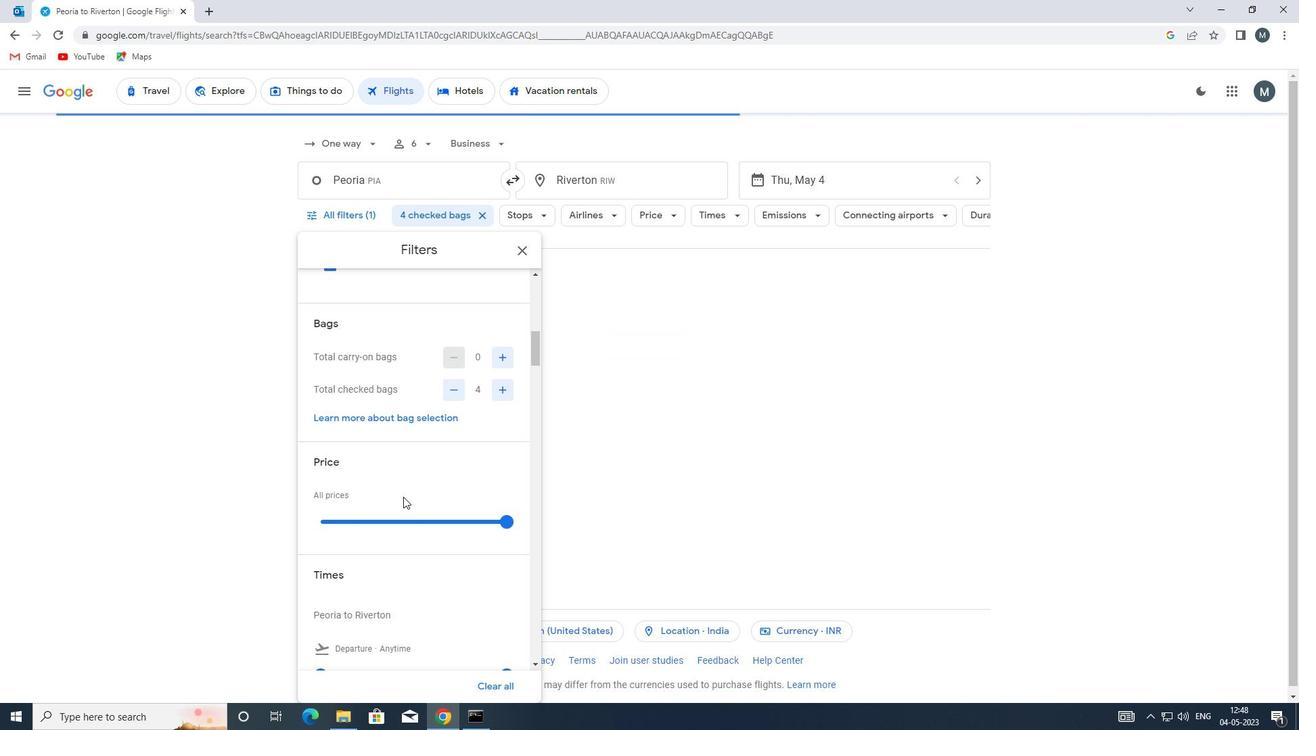 
Action: Mouse scrolled (401, 494) with delta (0, 0)
Screenshot: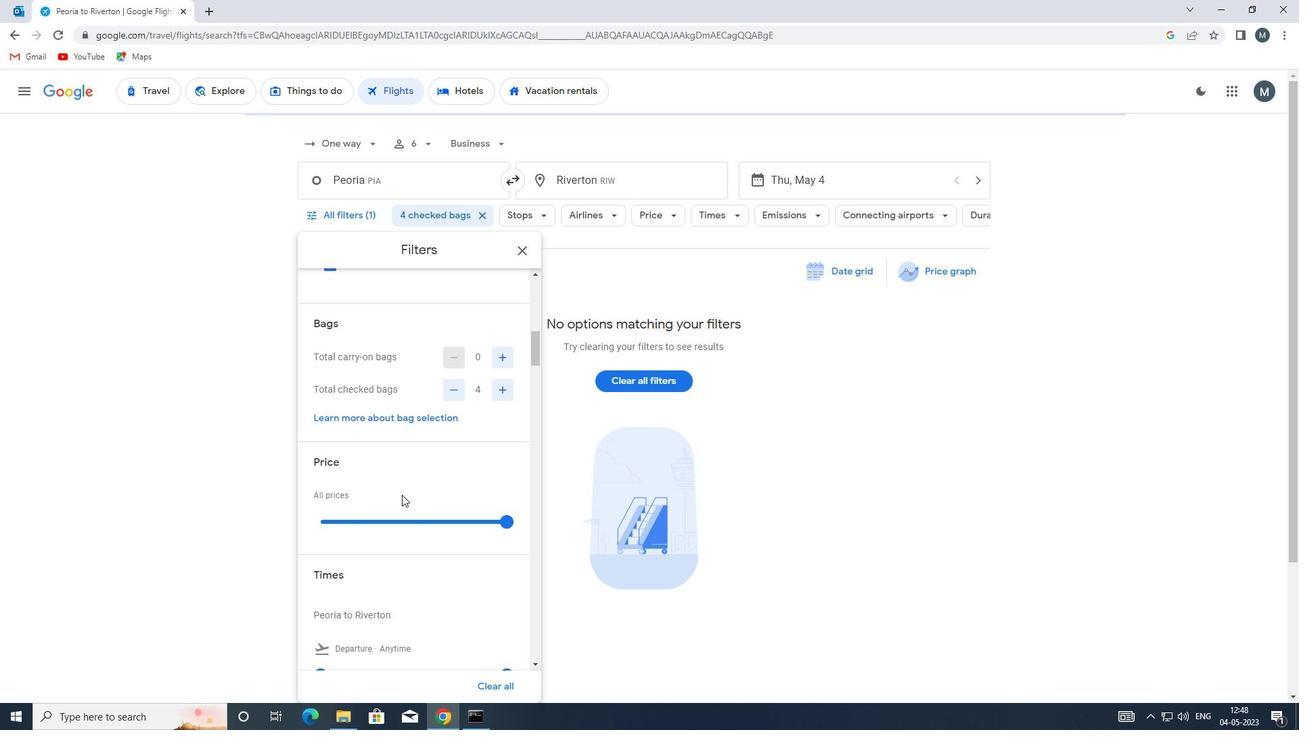 
Action: Mouse moved to (400, 495)
Screenshot: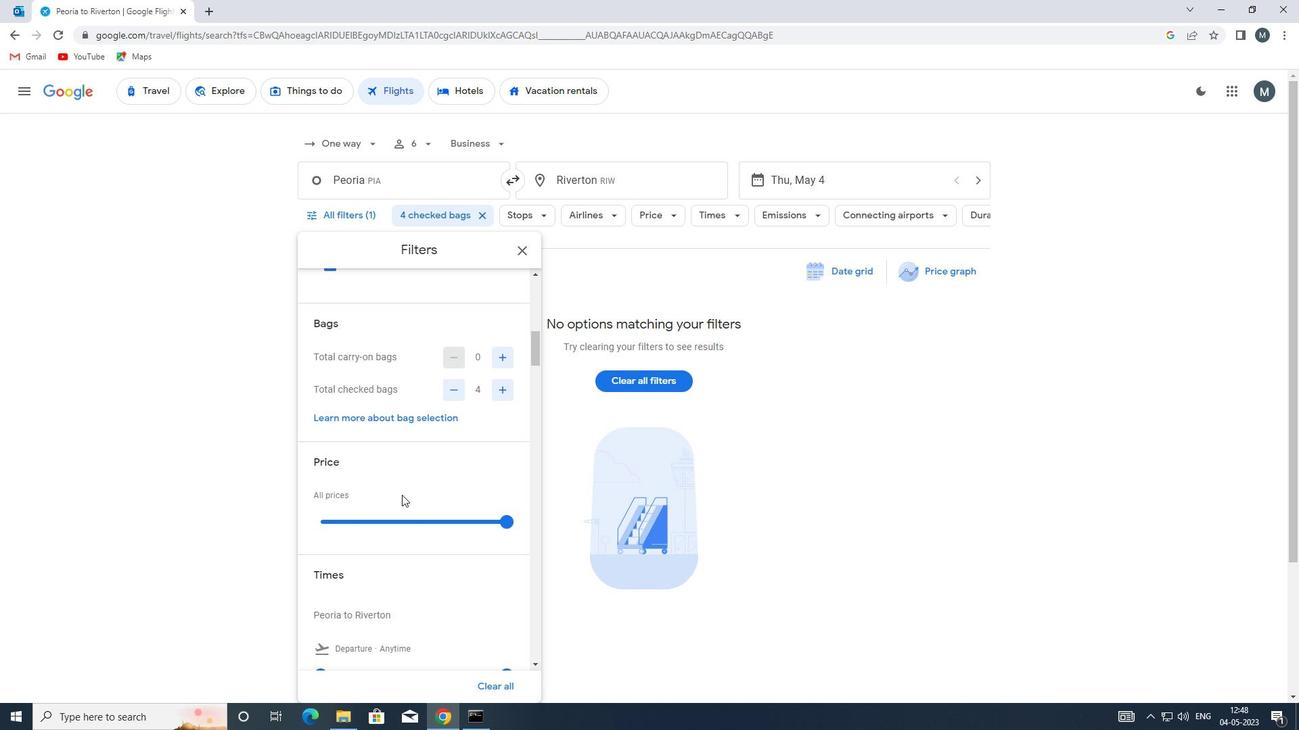 
Action: Mouse scrolled (400, 494) with delta (0, 0)
Screenshot: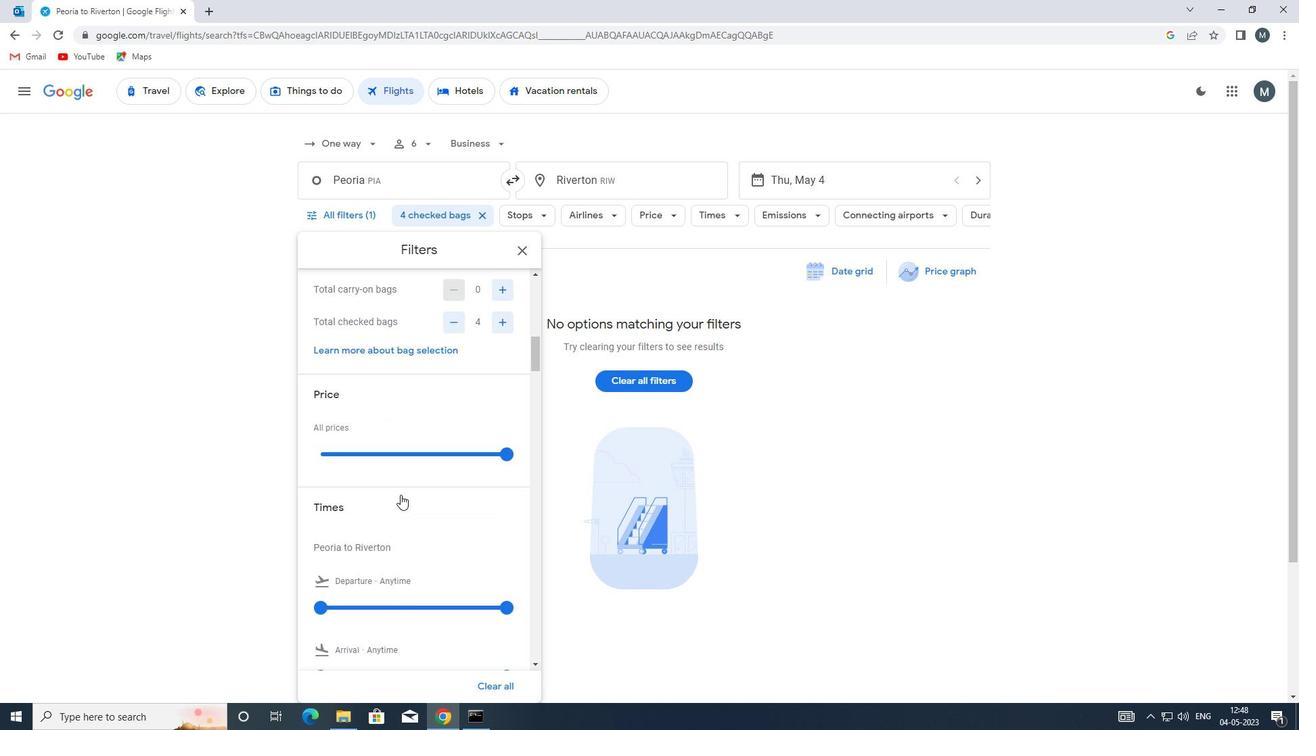 
Action: Mouse moved to (392, 496)
Screenshot: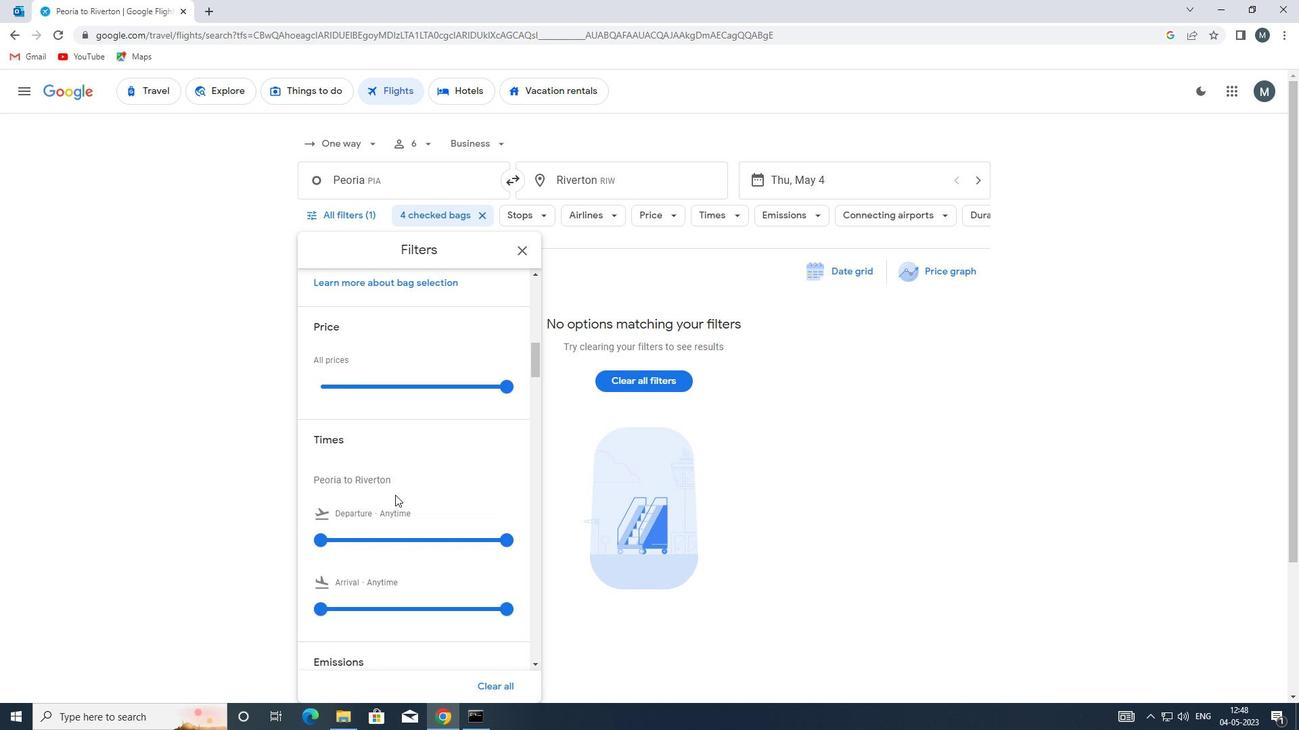 
Action: Mouse scrolled (392, 496) with delta (0, 0)
Screenshot: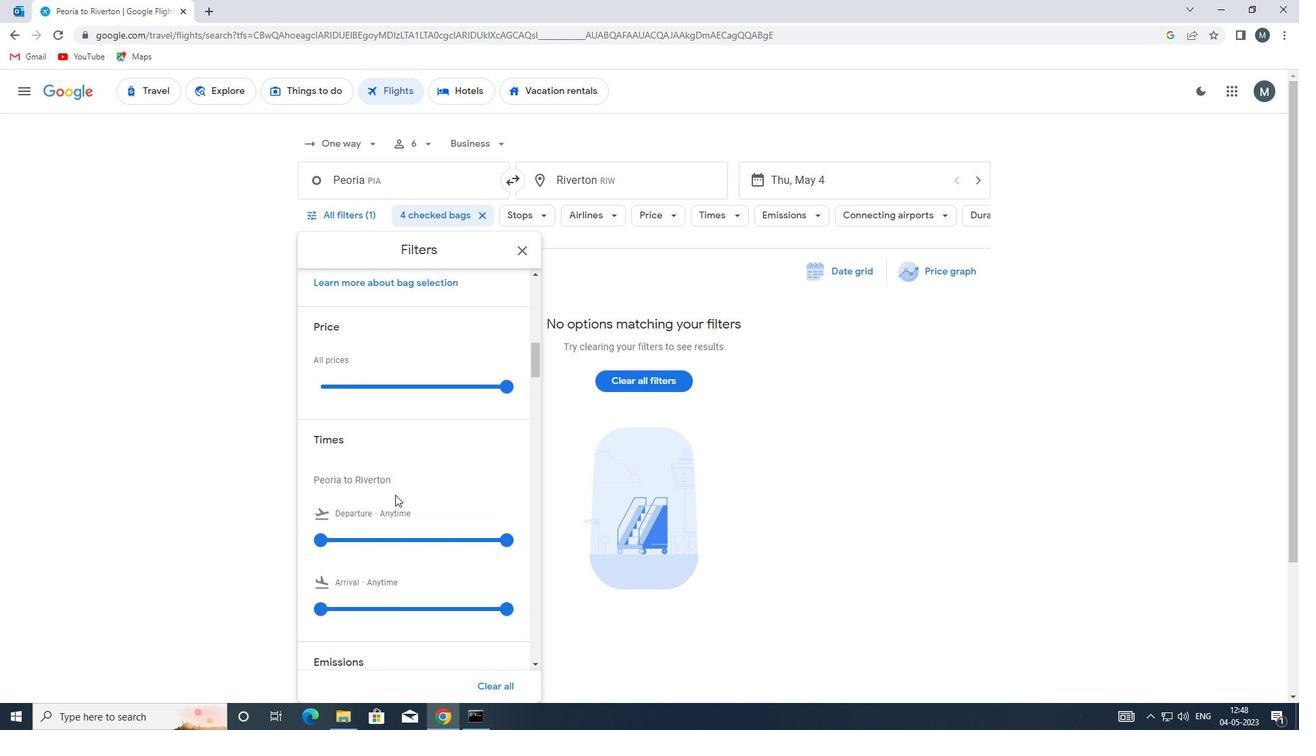
Action: Mouse moved to (323, 469)
Screenshot: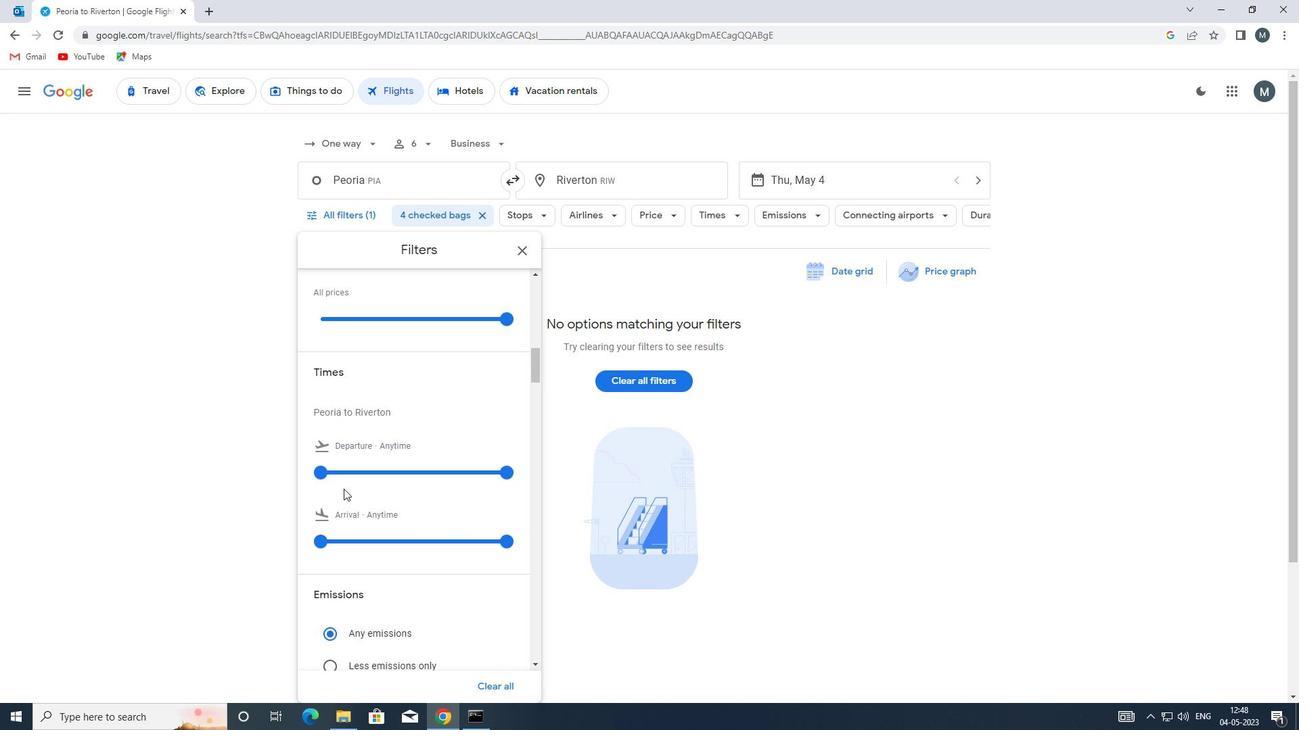 
Action: Mouse pressed left at (323, 469)
Screenshot: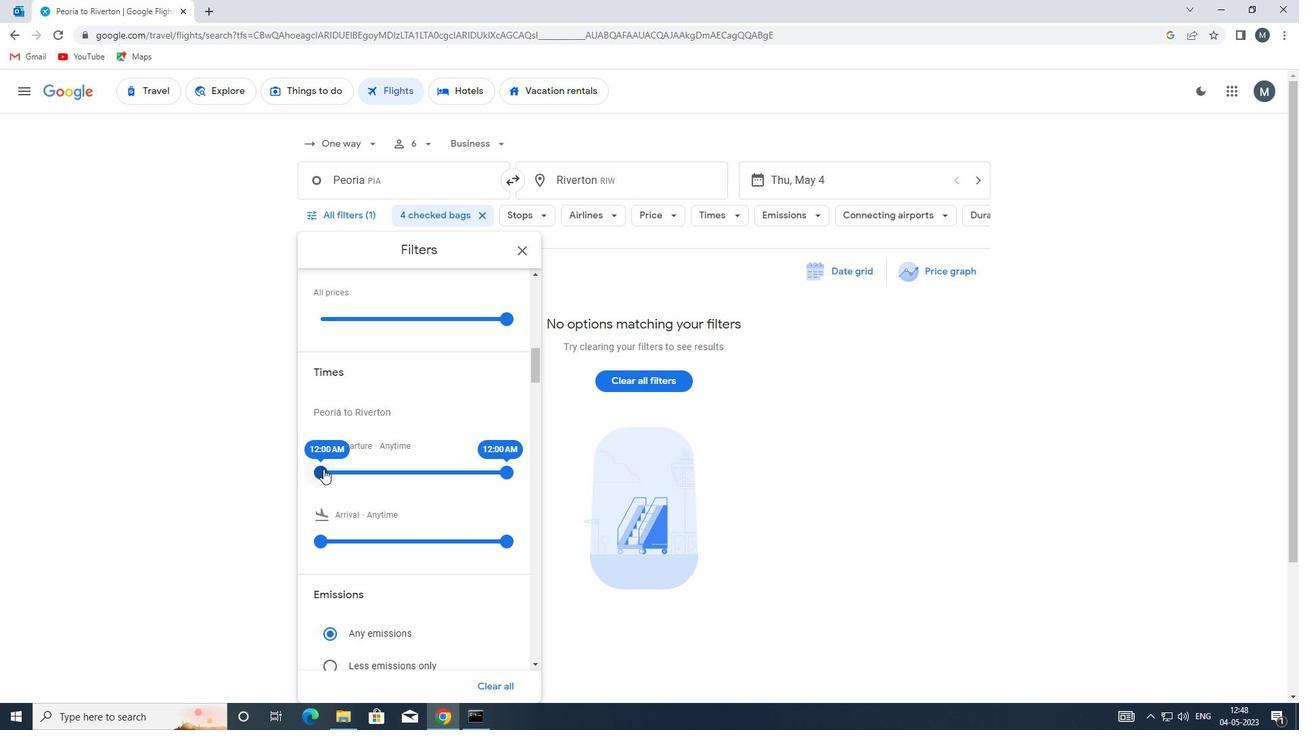 
Action: Mouse moved to (500, 475)
Screenshot: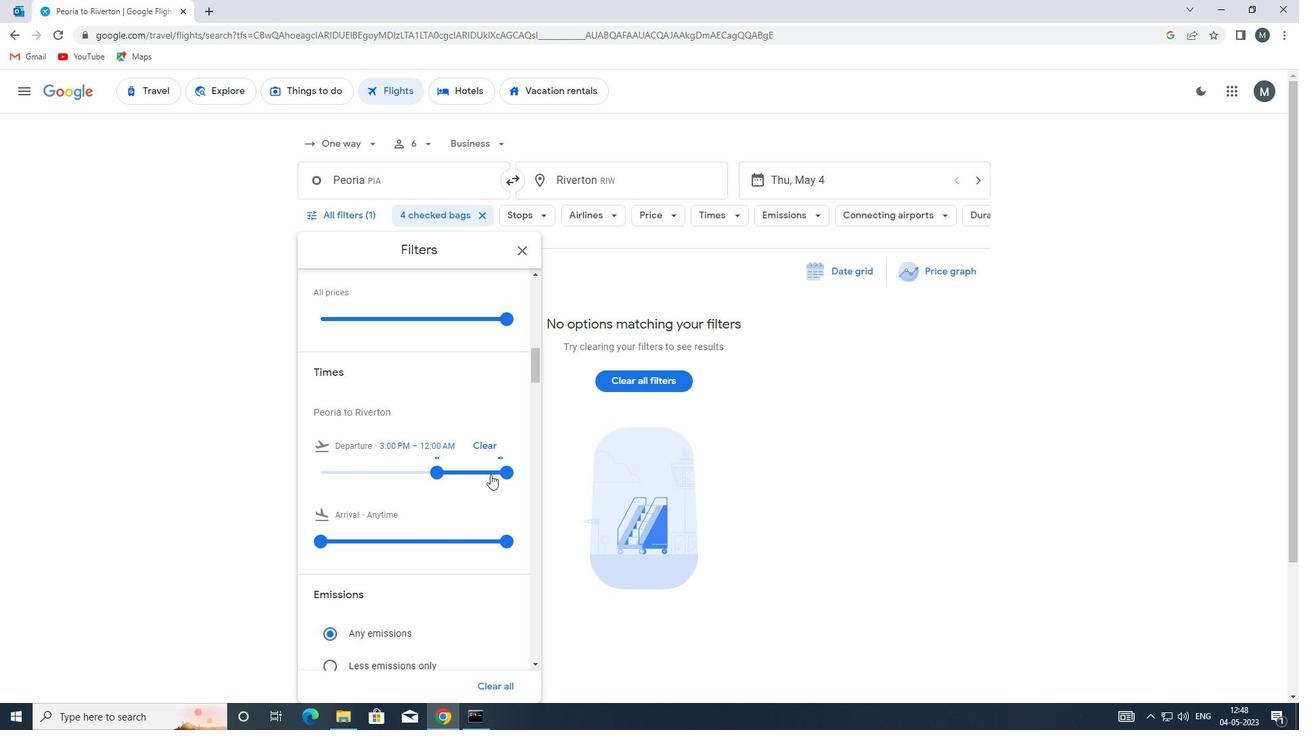 
Action: Mouse pressed left at (500, 475)
Screenshot: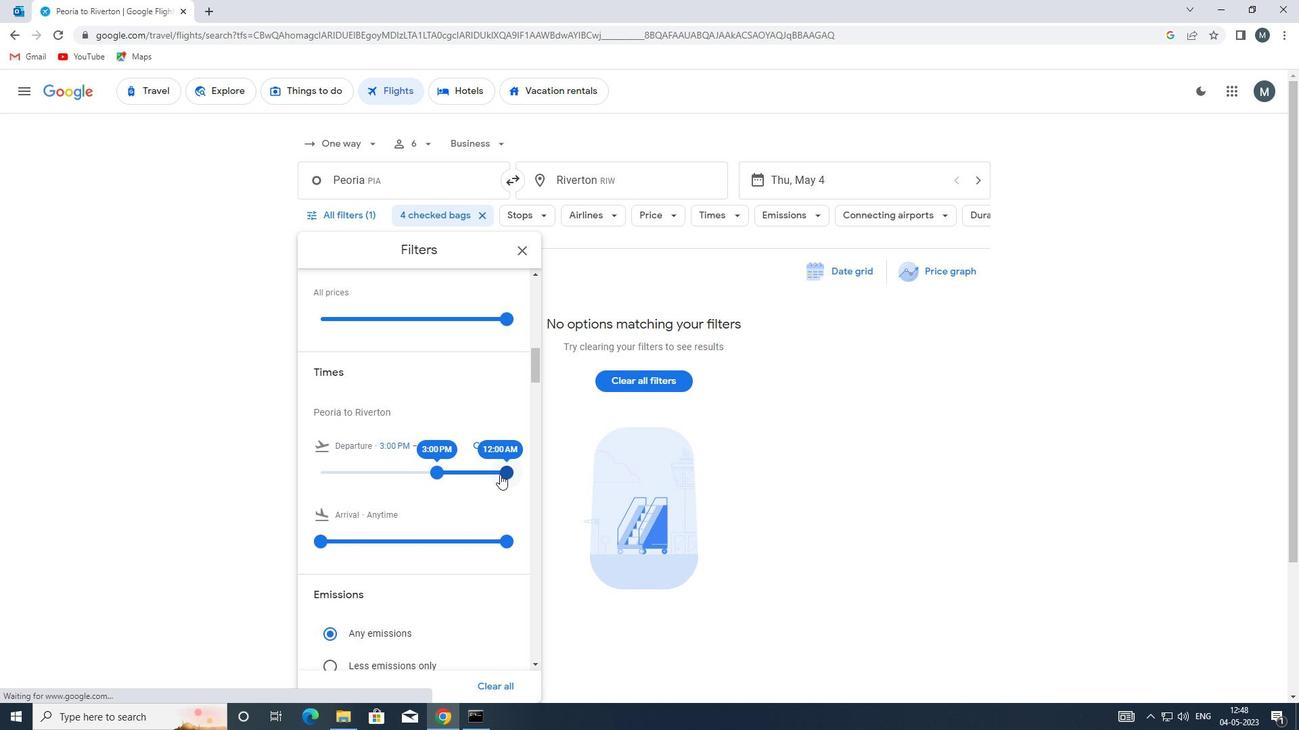 
Action: Mouse moved to (445, 477)
Screenshot: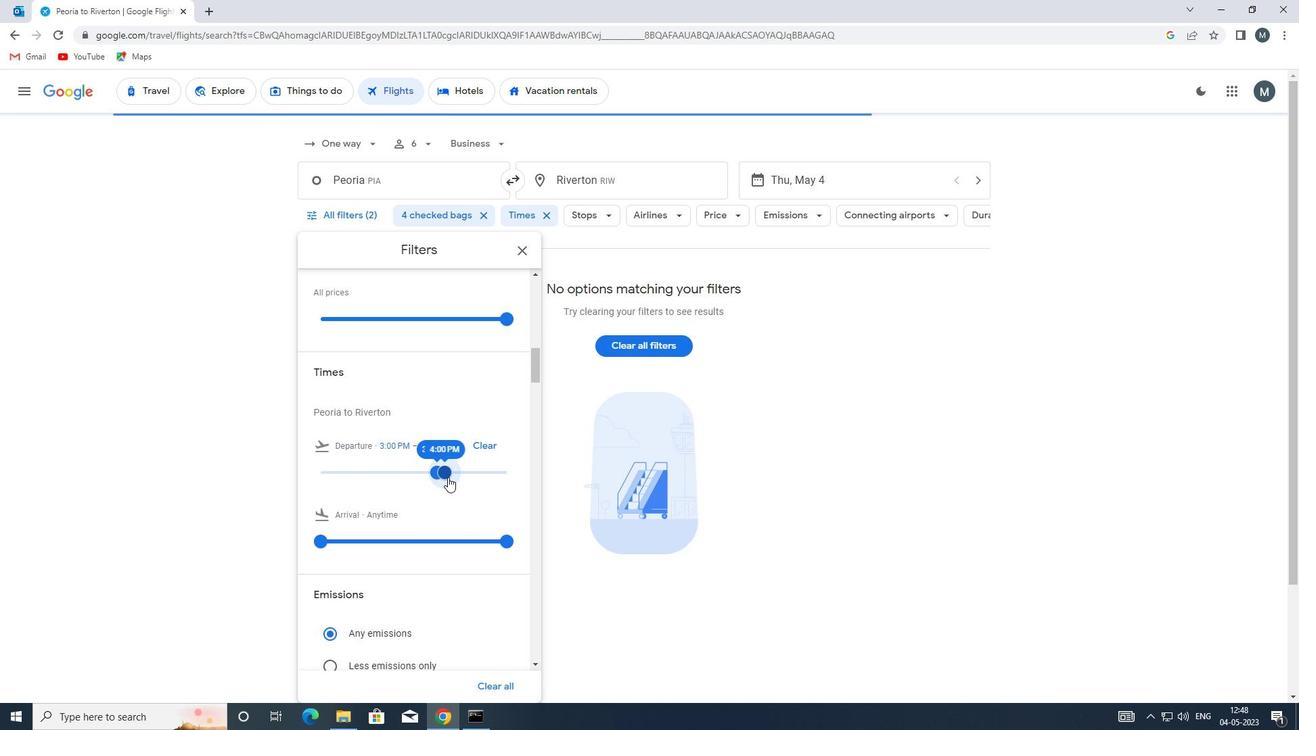 
Action: Mouse scrolled (445, 476) with delta (0, 0)
Screenshot: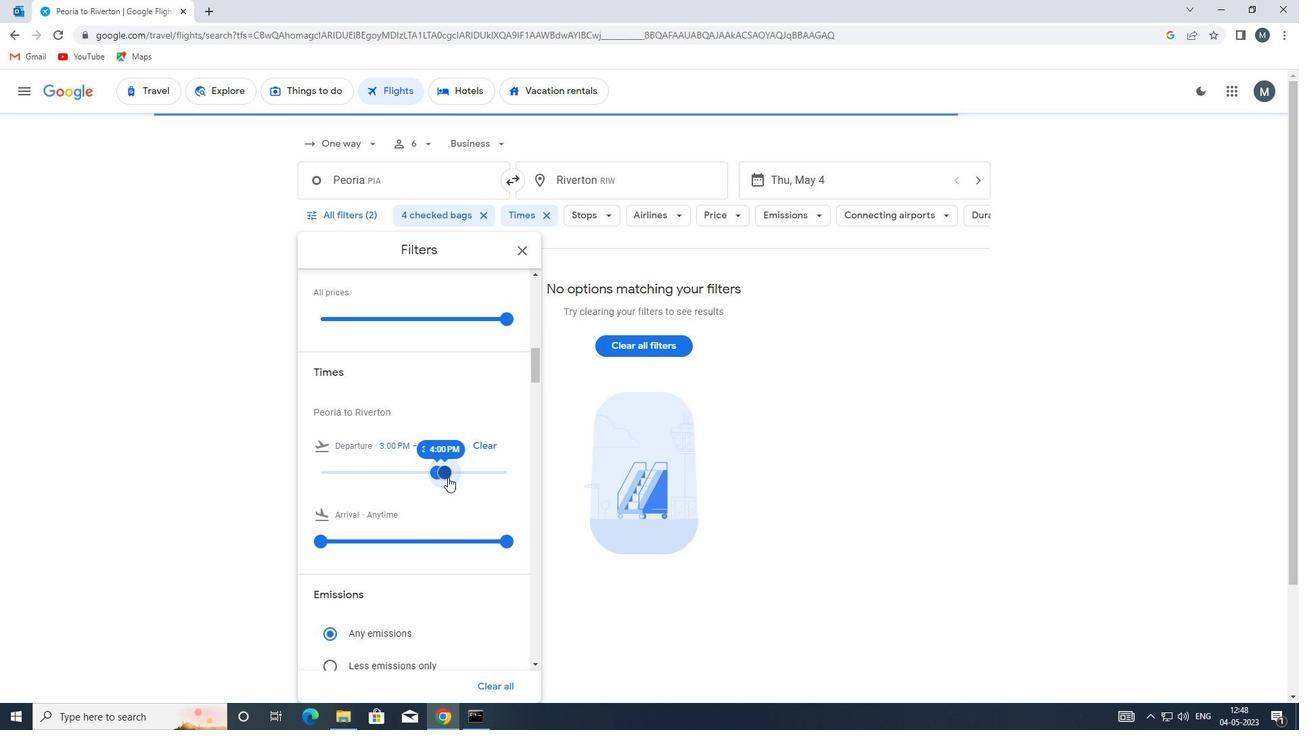 
Action: Mouse scrolled (445, 476) with delta (0, 0)
Screenshot: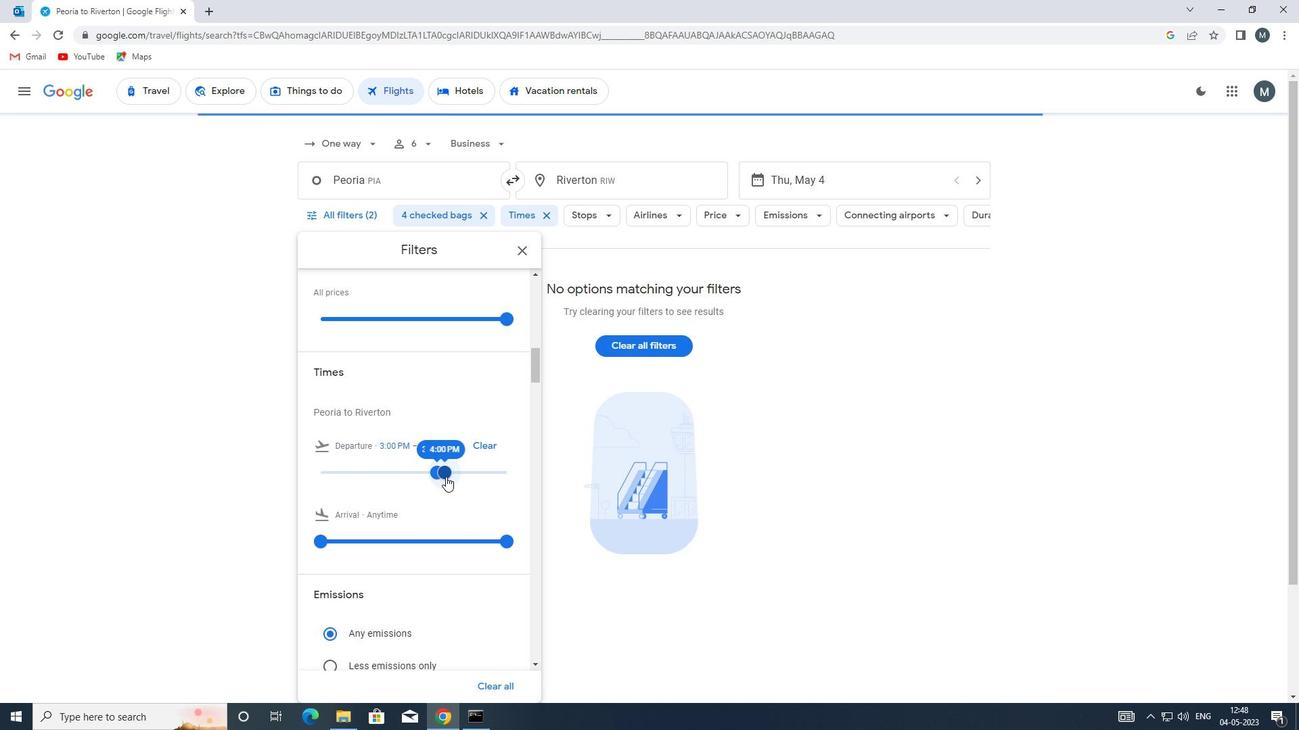 
Action: Mouse moved to (522, 248)
Screenshot: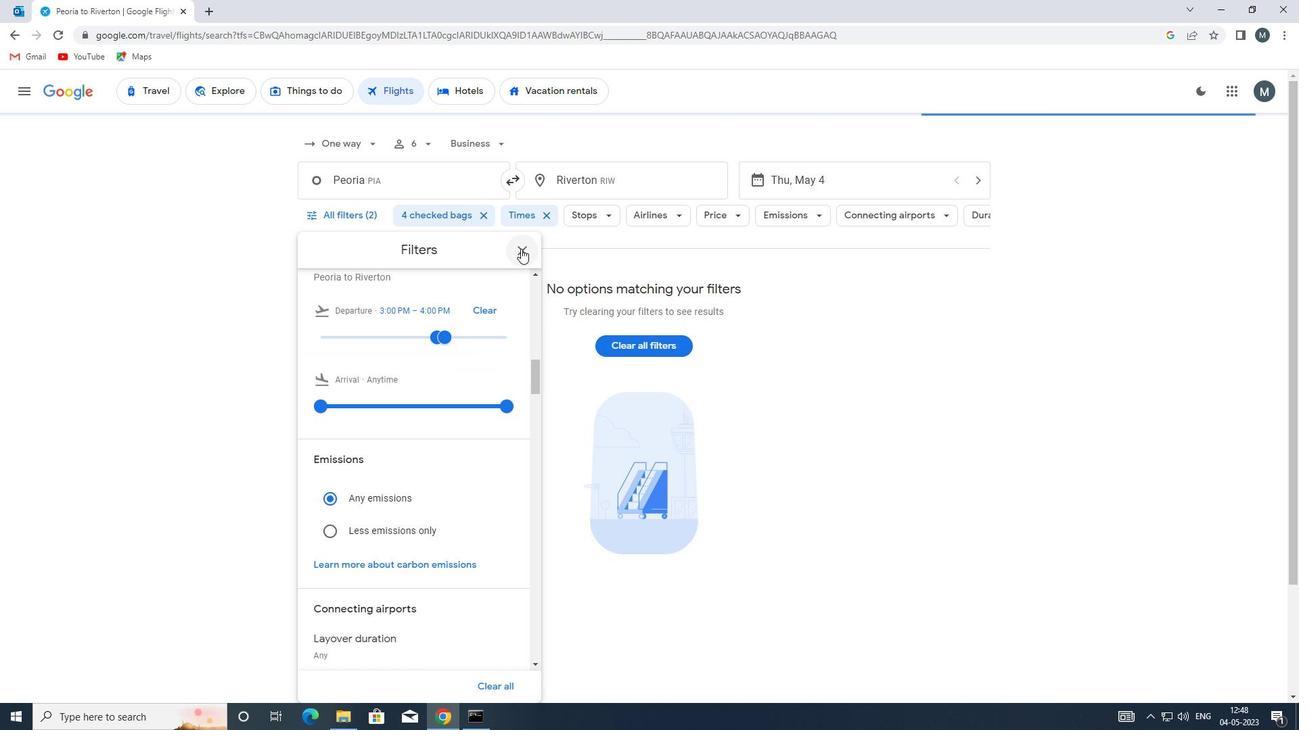 
Action: Mouse pressed left at (522, 248)
Screenshot: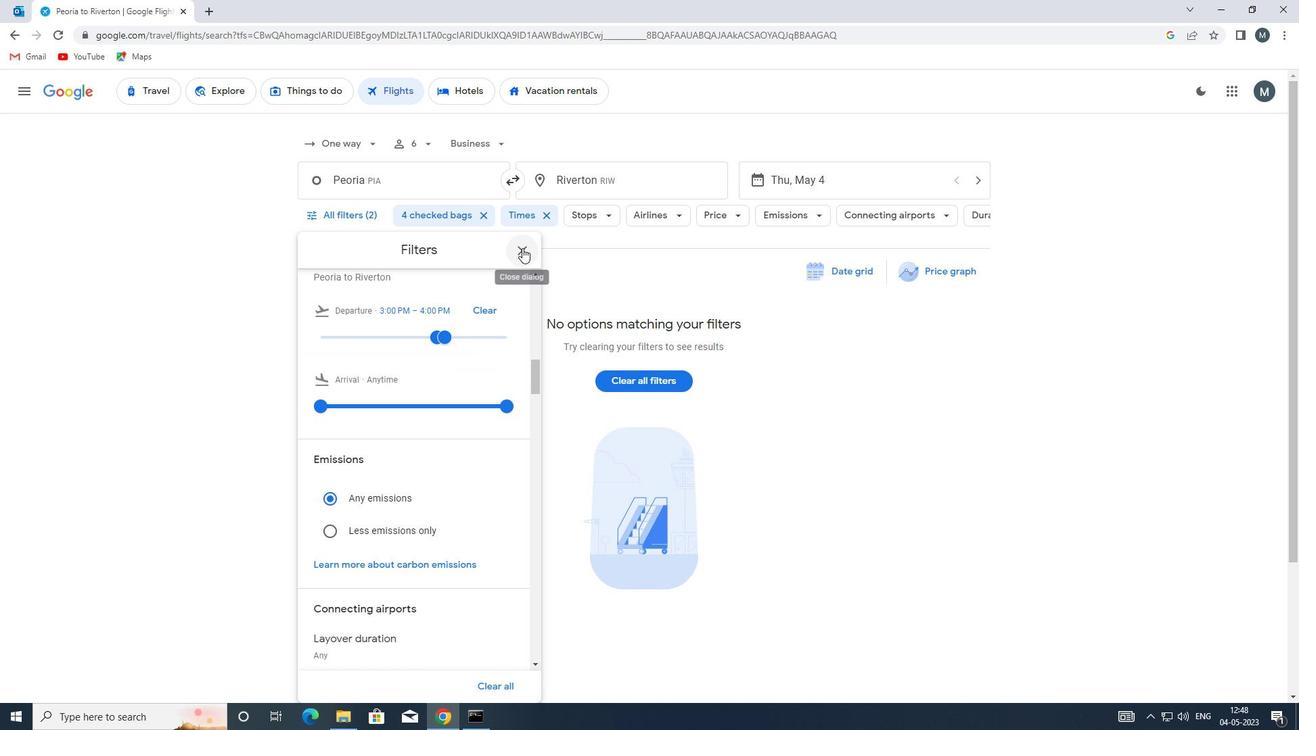 
Action: Mouse moved to (522, 248)
Screenshot: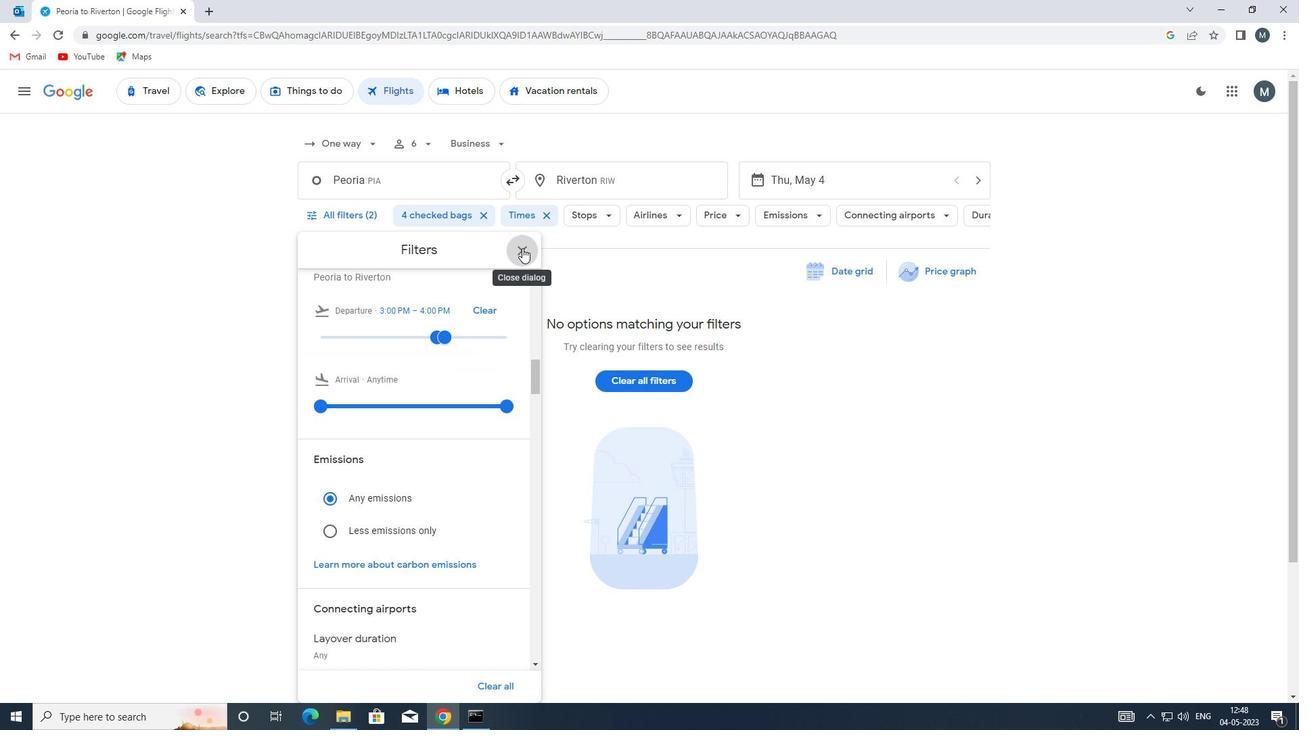 
